 Task: Buy 5 Guide from Cables section under best seller category for shipping address: Cassandra Campbell, 3634 Walton Street, Salt Lake City, Utah 84104, Cell Number 8014200980. Pay from credit card ending with 6010, CVV 682
Action: Mouse moved to (61, 60)
Screenshot: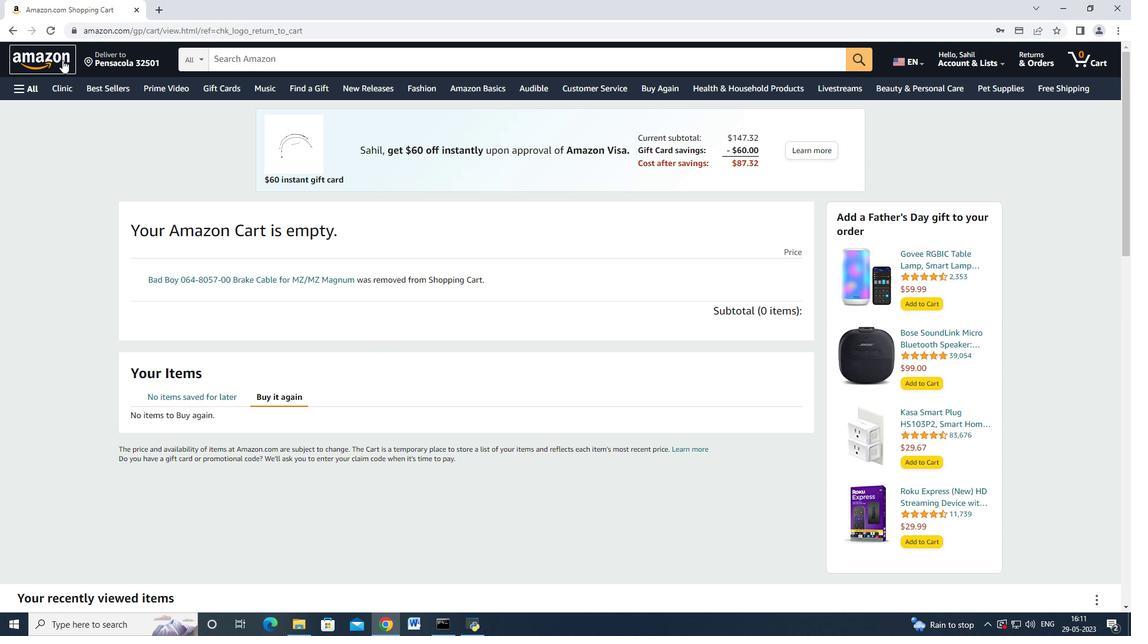 
Action: Mouse pressed left at (61, 60)
Screenshot: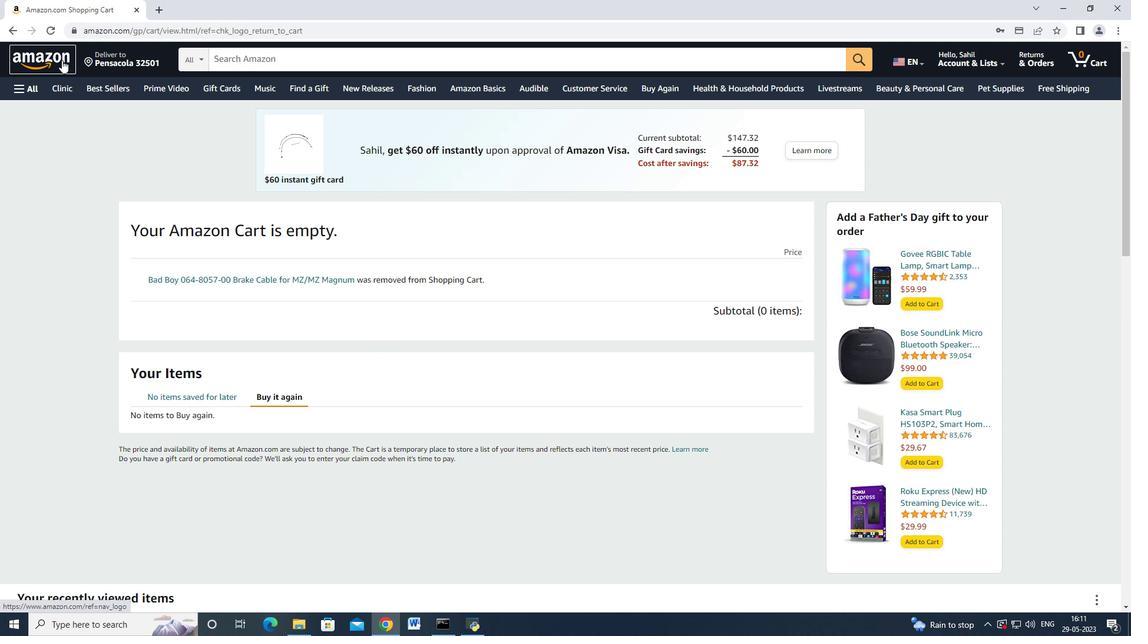 
Action: Mouse moved to (23, 88)
Screenshot: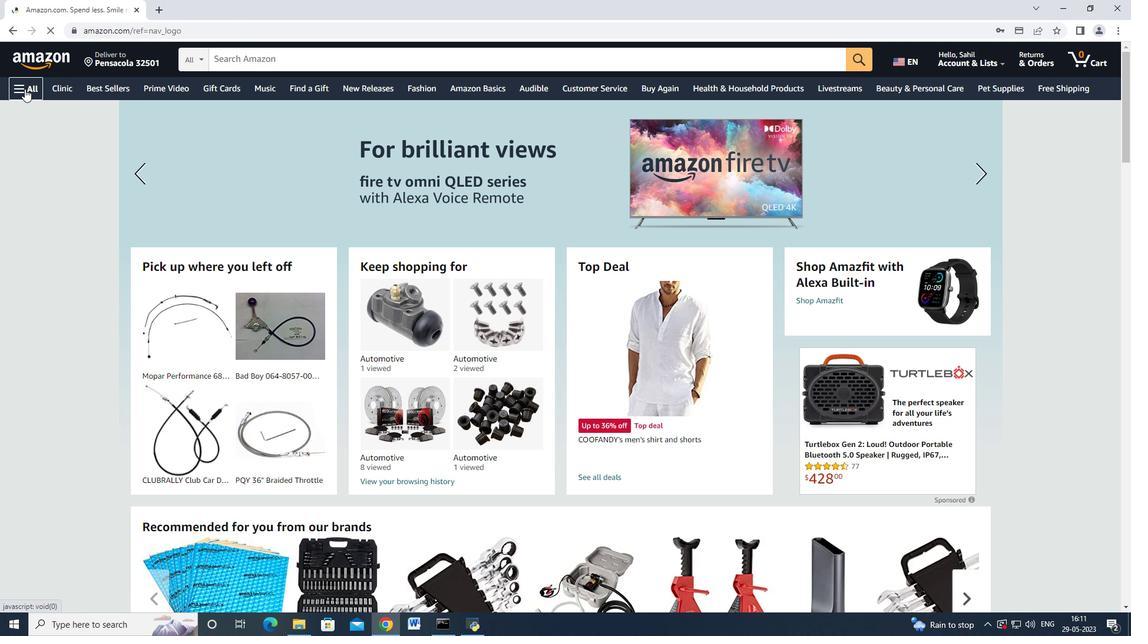 
Action: Mouse pressed left at (23, 88)
Screenshot: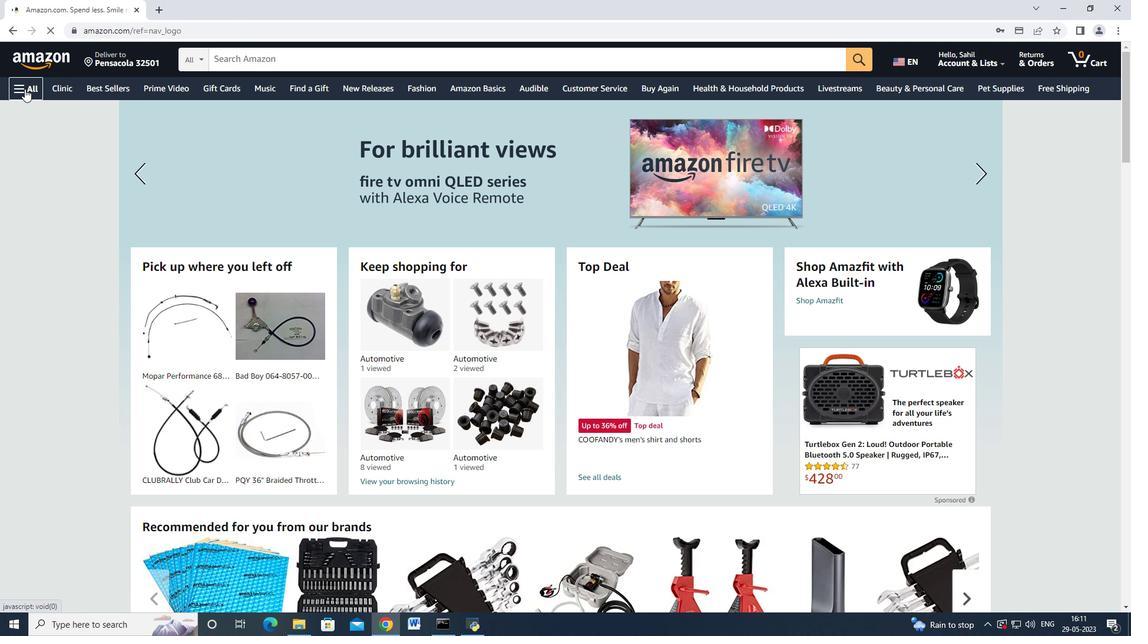 
Action: Mouse moved to (56, 333)
Screenshot: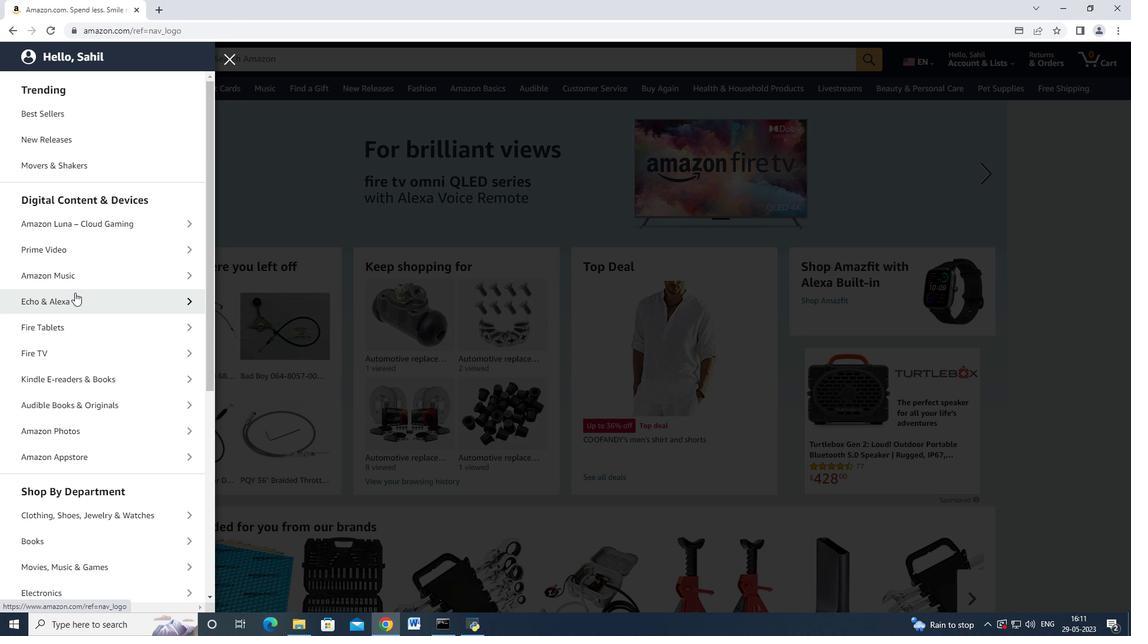 
Action: Mouse scrolled (56, 332) with delta (0, 0)
Screenshot: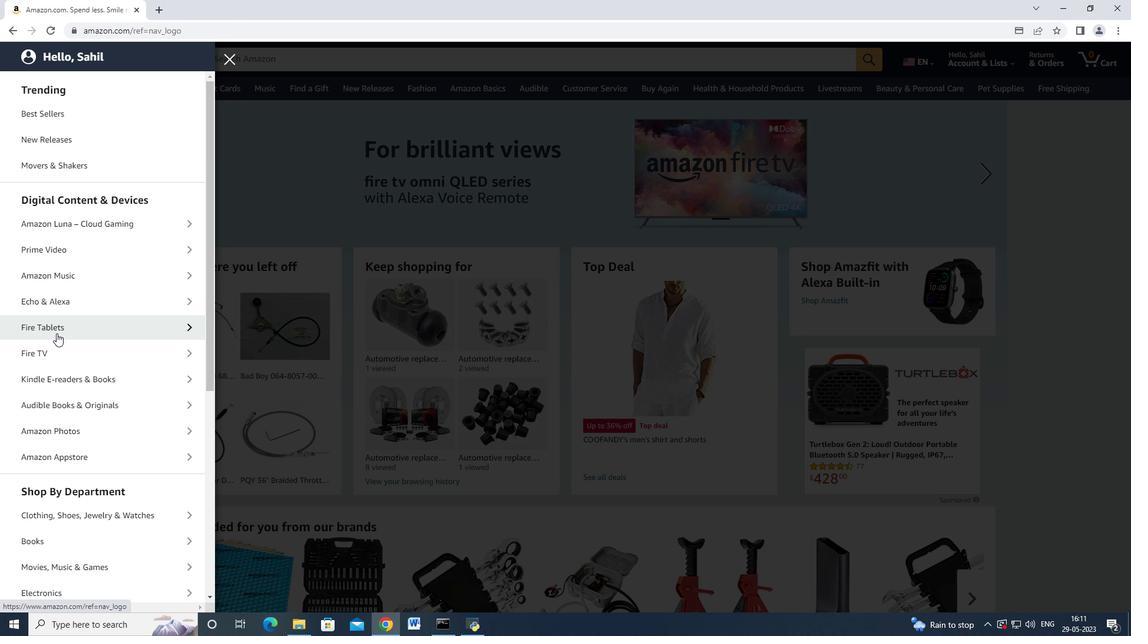 
Action: Mouse scrolled (56, 332) with delta (0, 0)
Screenshot: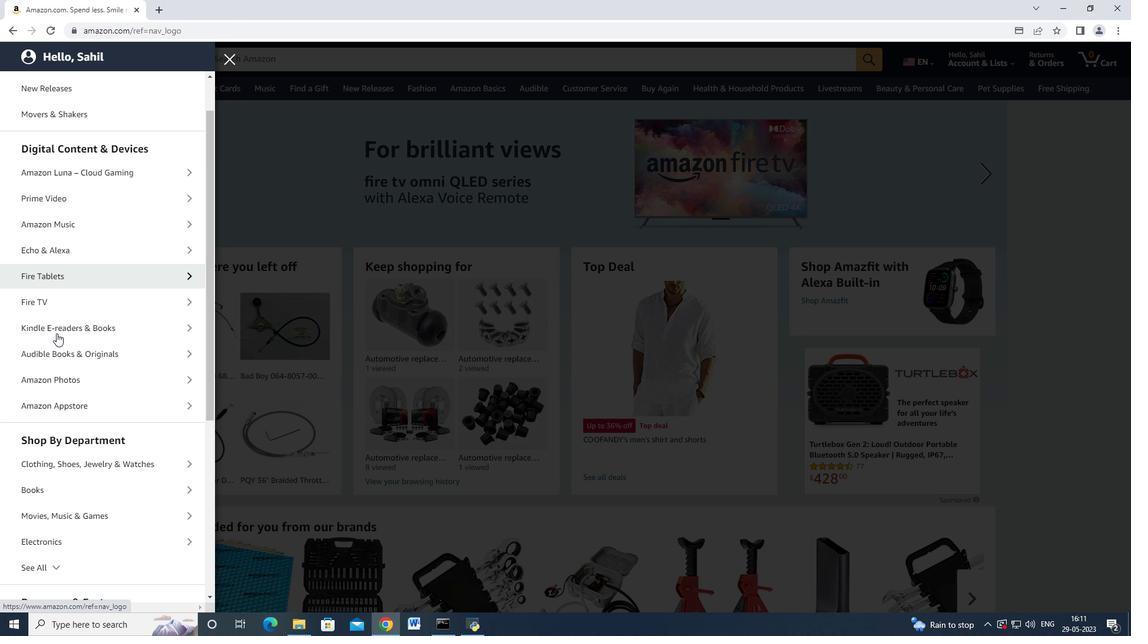 
Action: Mouse scrolled (56, 332) with delta (0, 0)
Screenshot: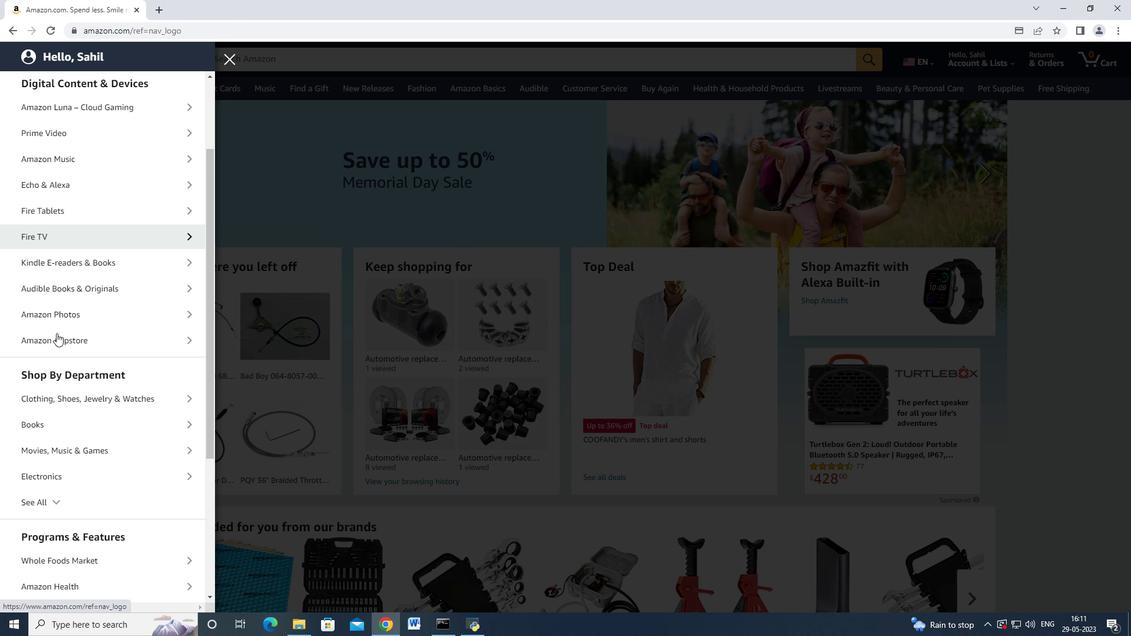 
Action: Mouse moved to (68, 342)
Screenshot: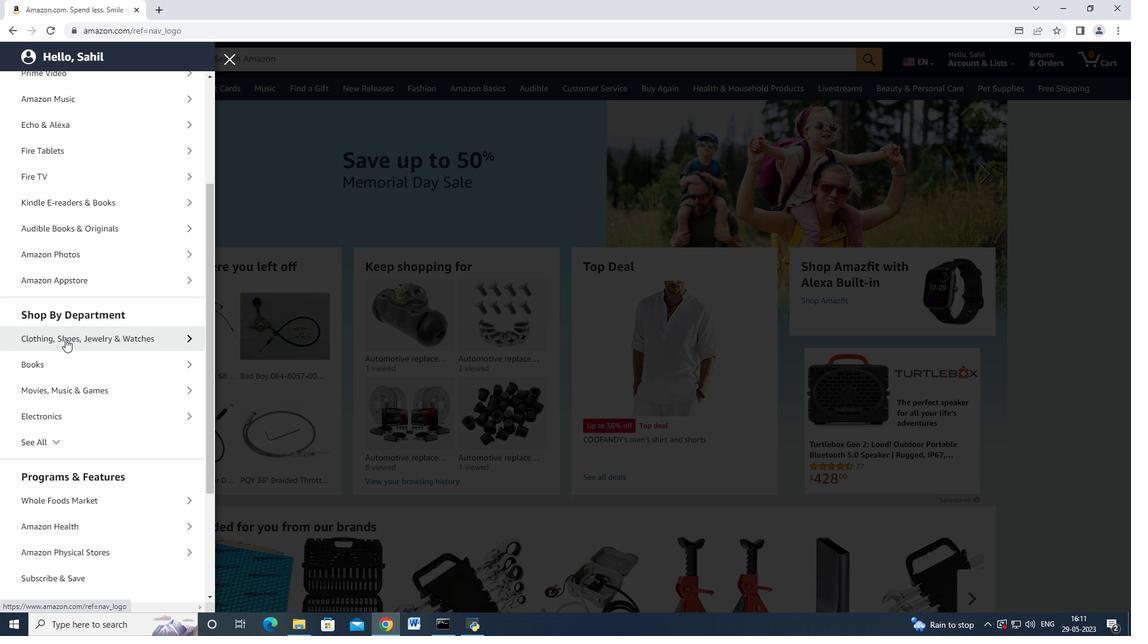 
Action: Mouse scrolled (68, 342) with delta (0, 0)
Screenshot: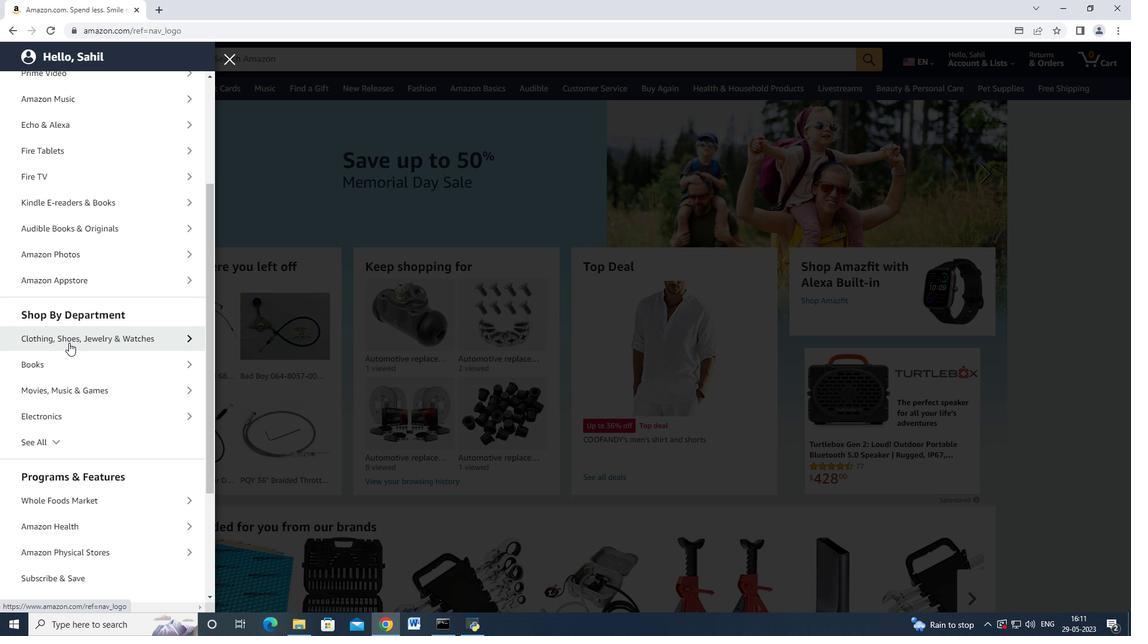 
Action: Mouse moved to (64, 341)
Screenshot: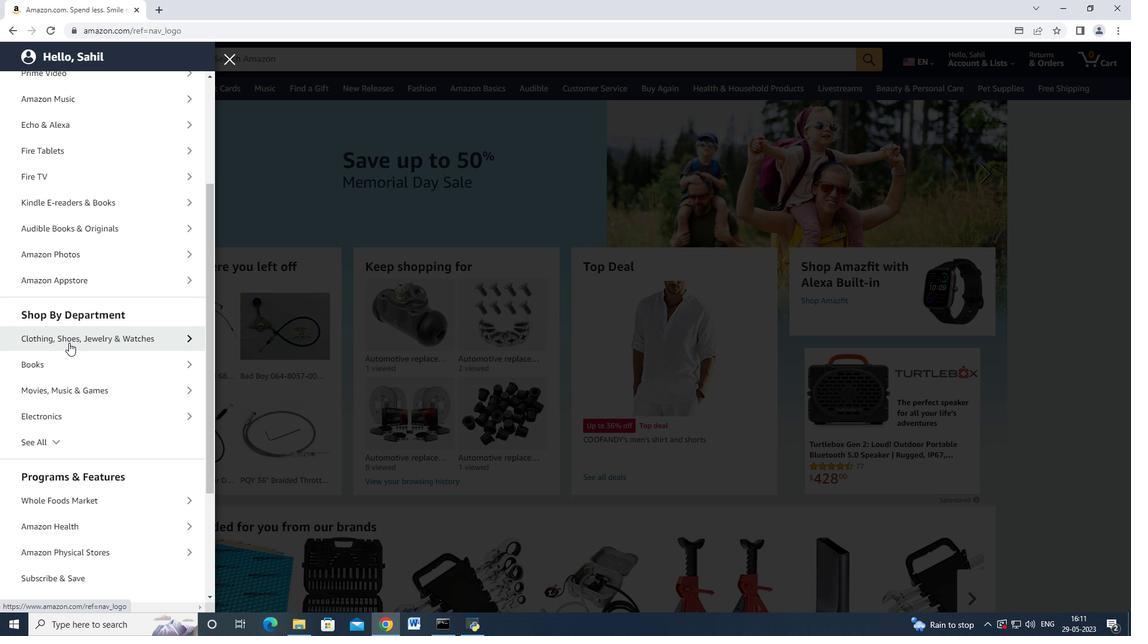
Action: Mouse scrolled (64, 340) with delta (0, 0)
Screenshot: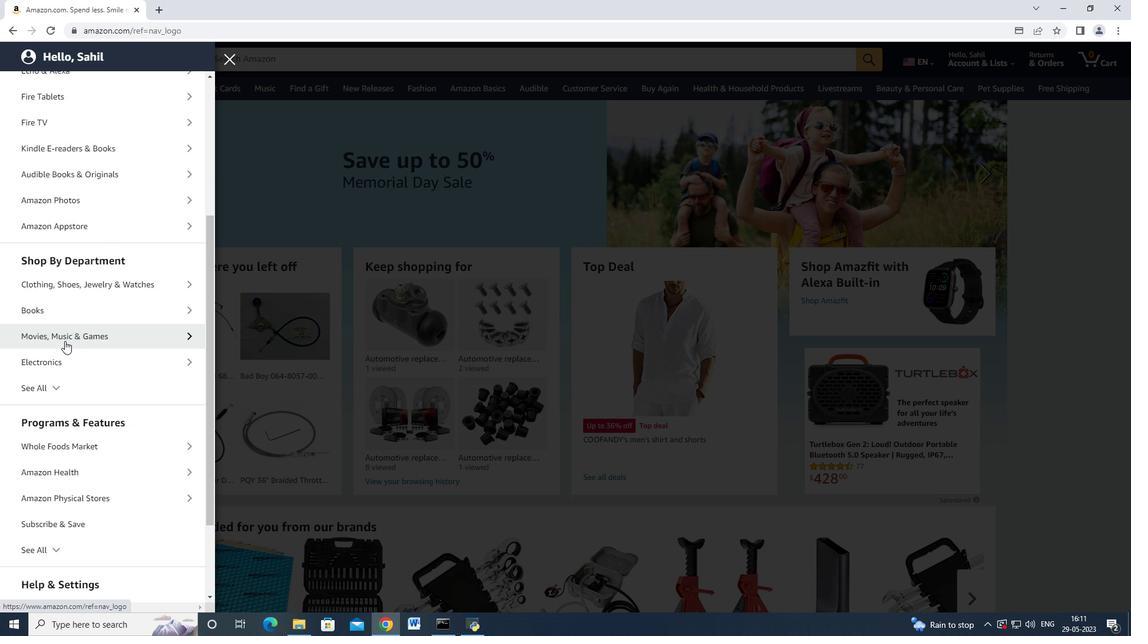 
Action: Mouse scrolled (64, 340) with delta (0, 0)
Screenshot: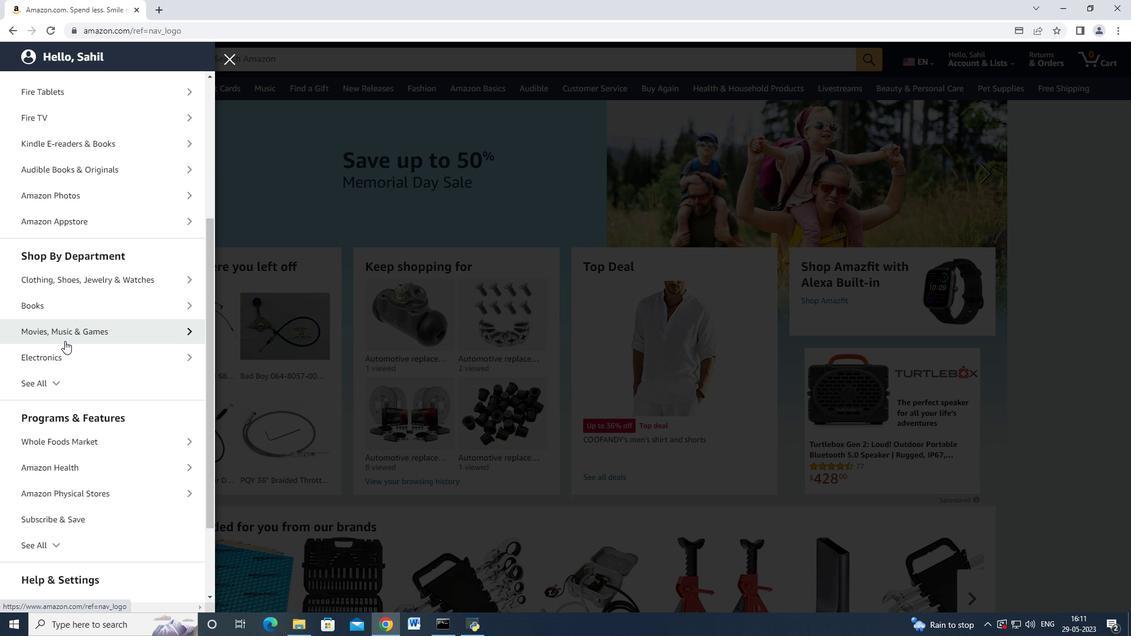 
Action: Mouse moved to (62, 339)
Screenshot: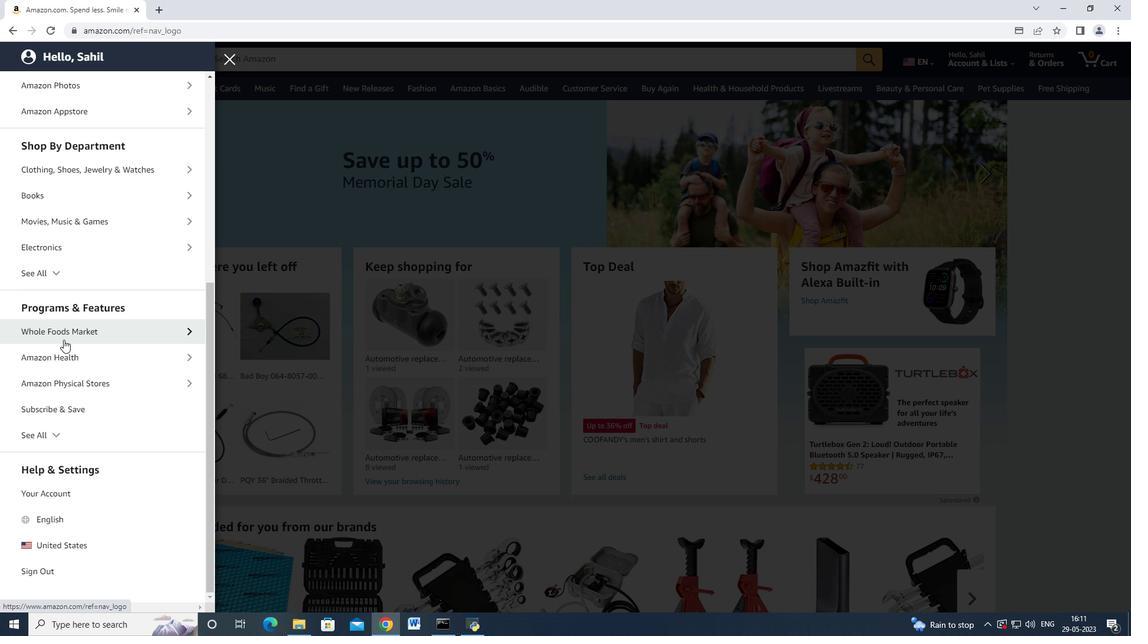 
Action: Mouse scrolled (62, 339) with delta (0, 0)
Screenshot: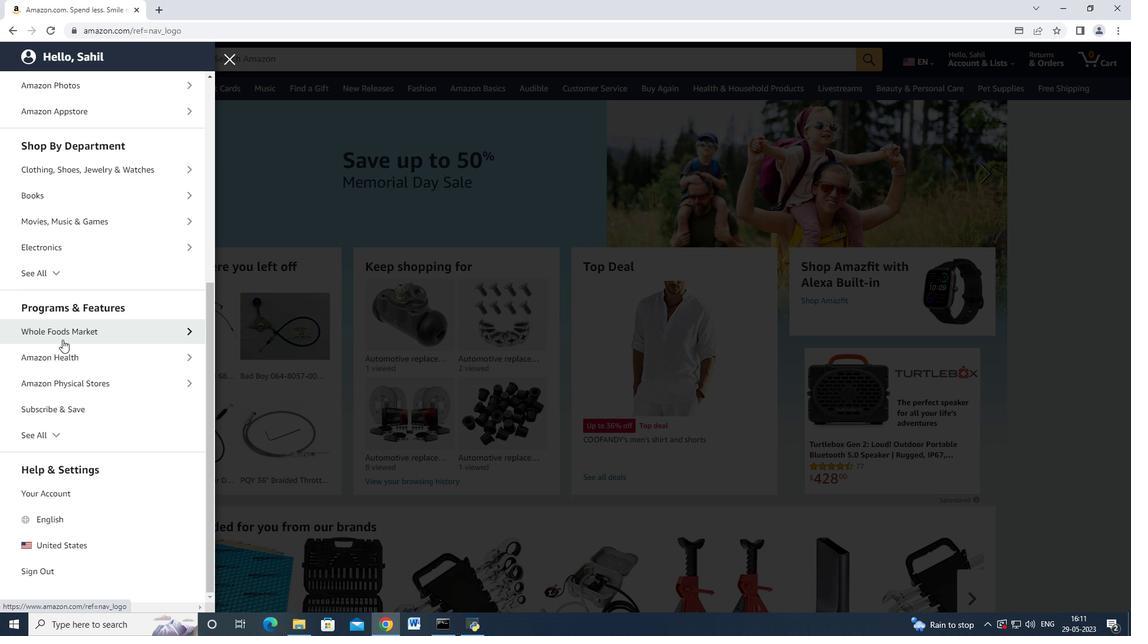 
Action: Mouse moved to (70, 275)
Screenshot: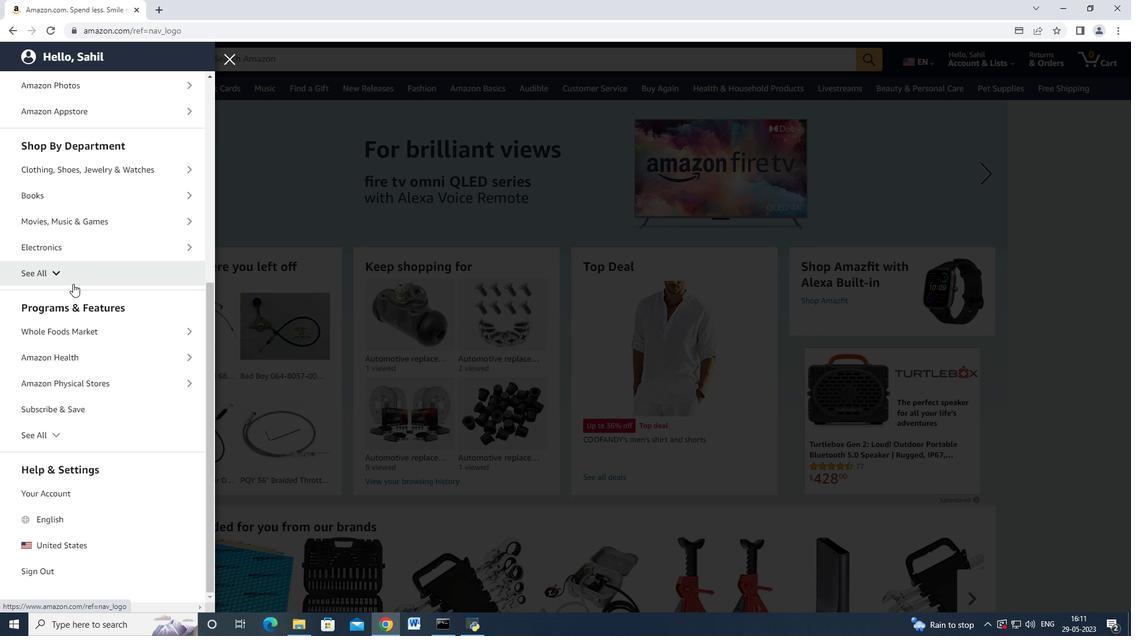 
Action: Mouse pressed left at (70, 275)
Screenshot: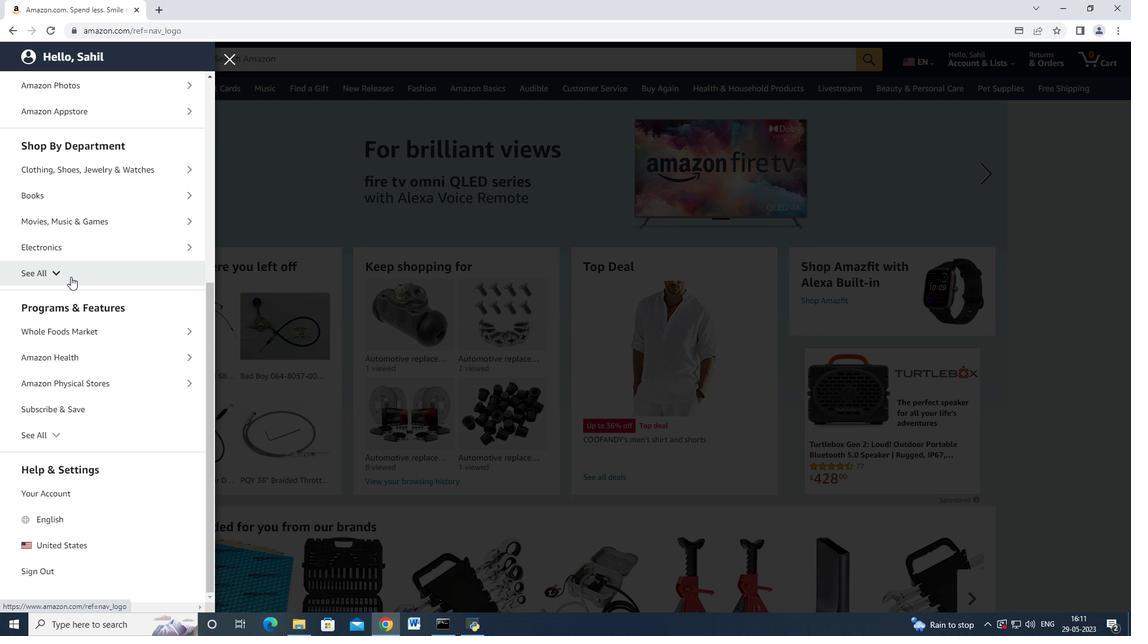 
Action: Mouse moved to (73, 414)
Screenshot: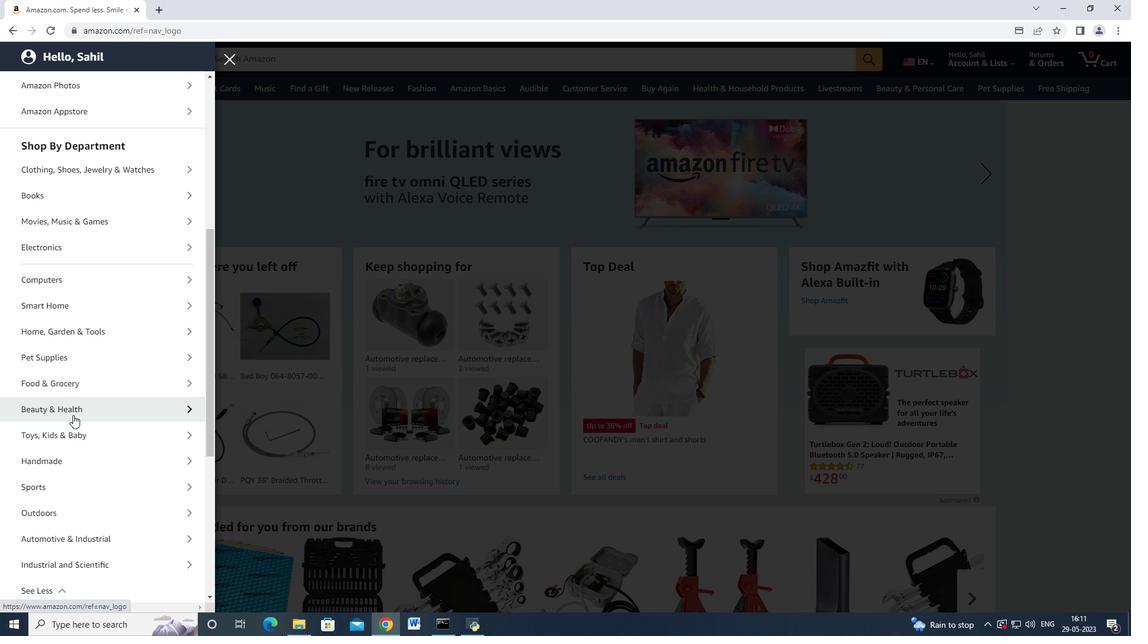 
Action: Mouse scrolled (73, 414) with delta (0, 0)
Screenshot: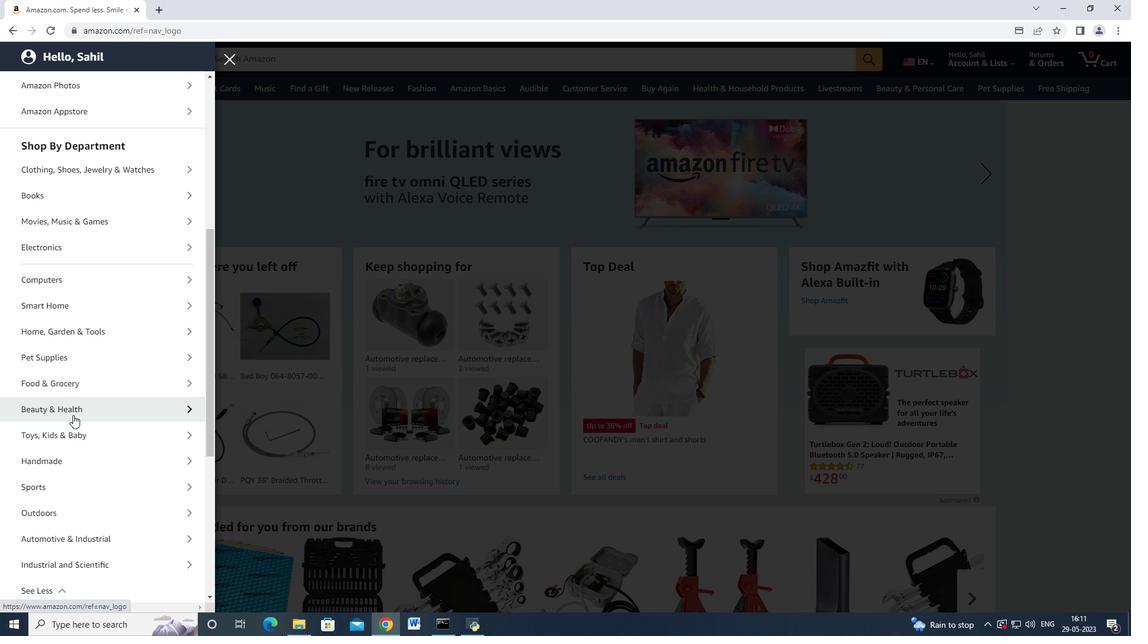 
Action: Mouse scrolled (73, 414) with delta (0, 0)
Screenshot: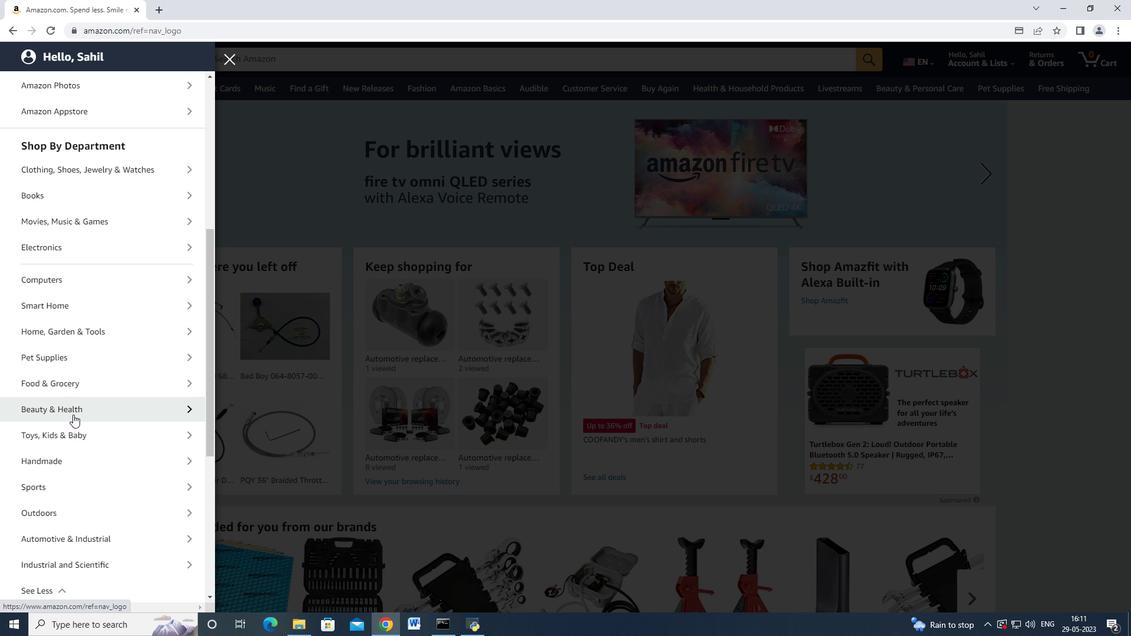 
Action: Mouse moved to (76, 415)
Screenshot: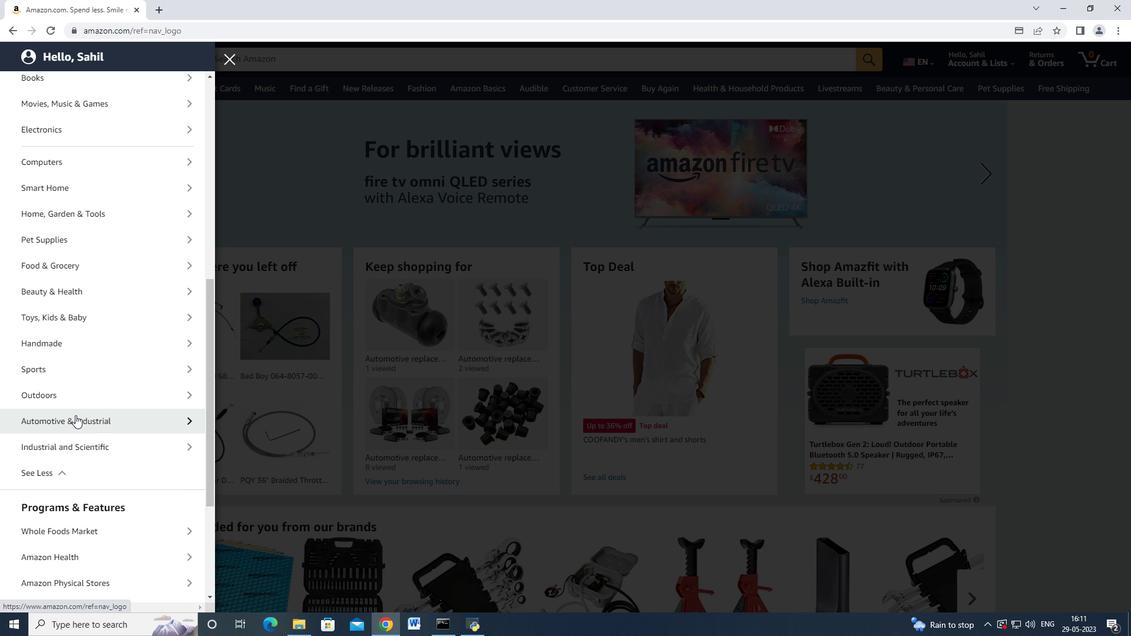 
Action: Mouse pressed left at (76, 415)
Screenshot: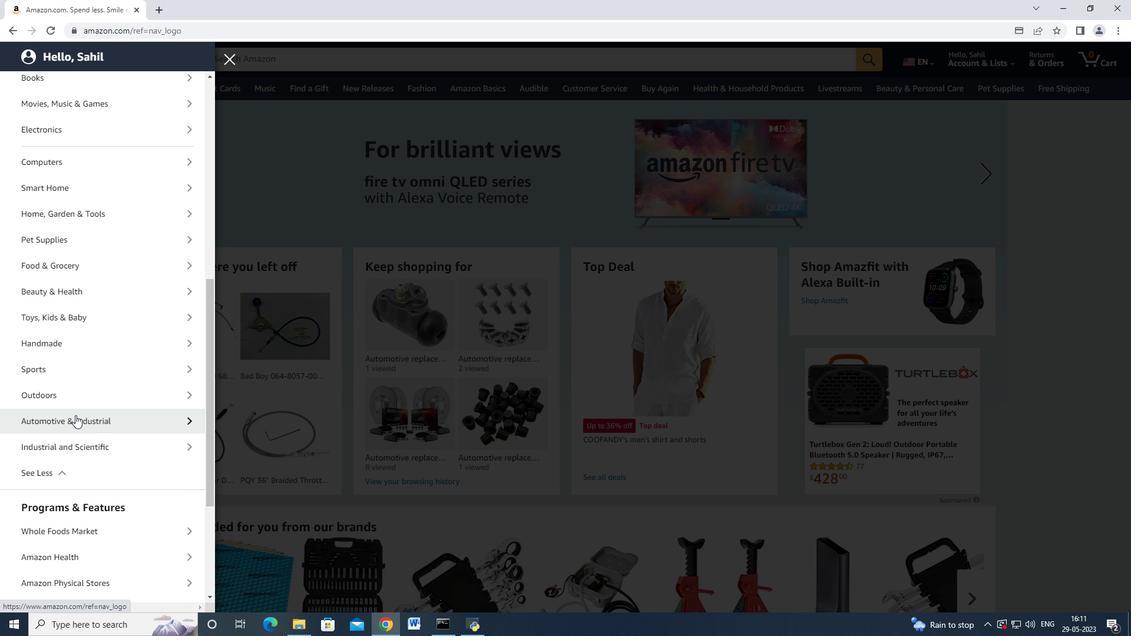 
Action: Mouse moved to (130, 147)
Screenshot: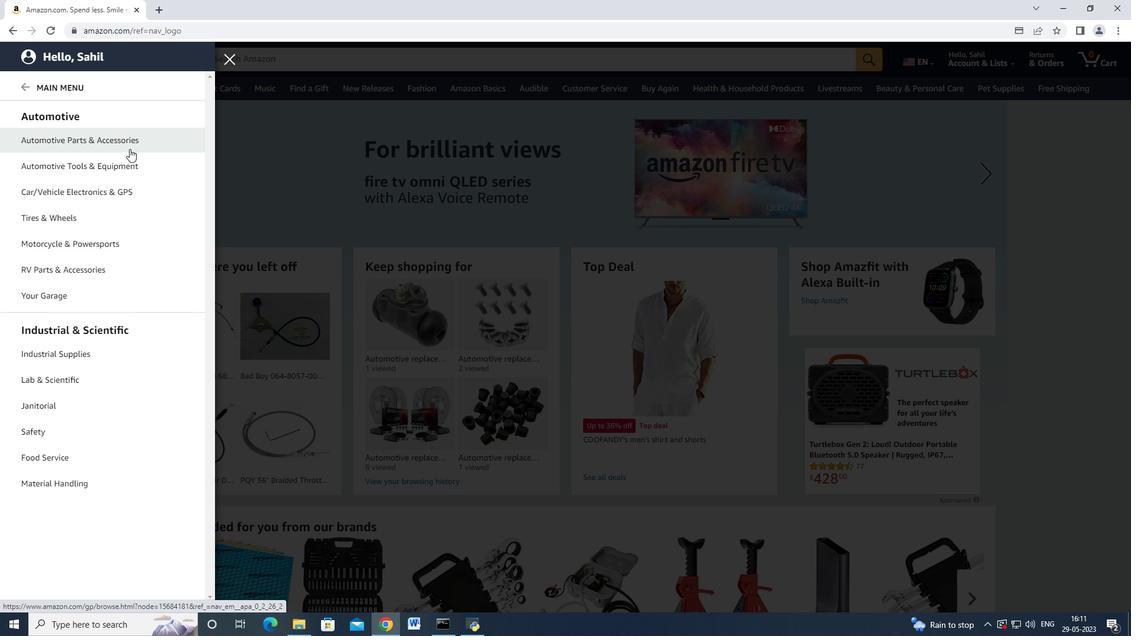 
Action: Mouse pressed left at (130, 147)
Screenshot: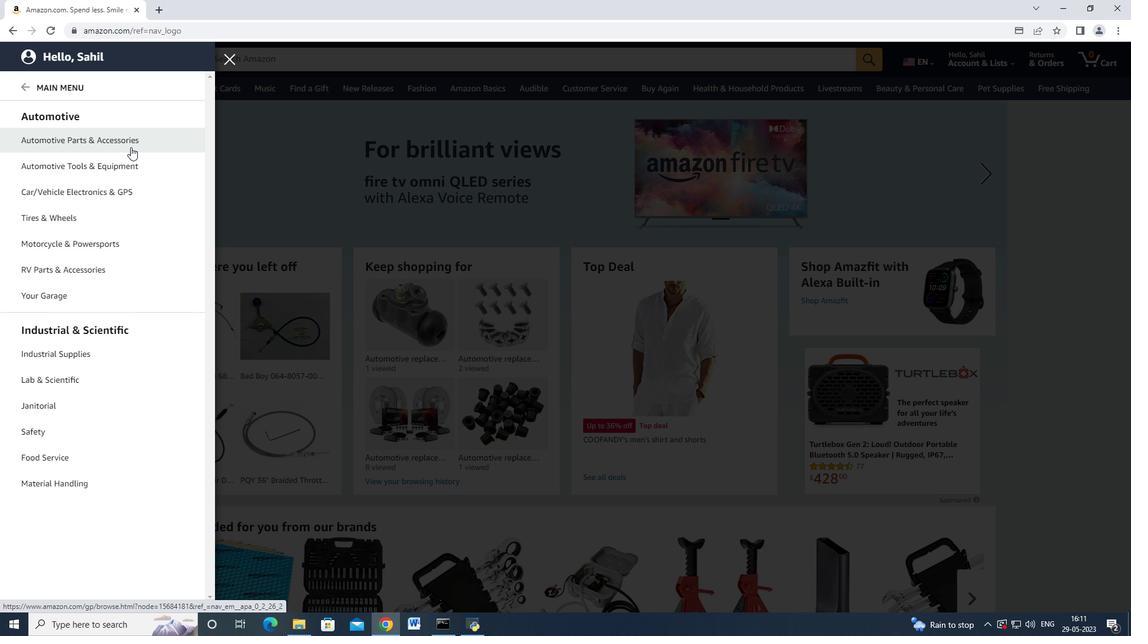
Action: Mouse moved to (205, 118)
Screenshot: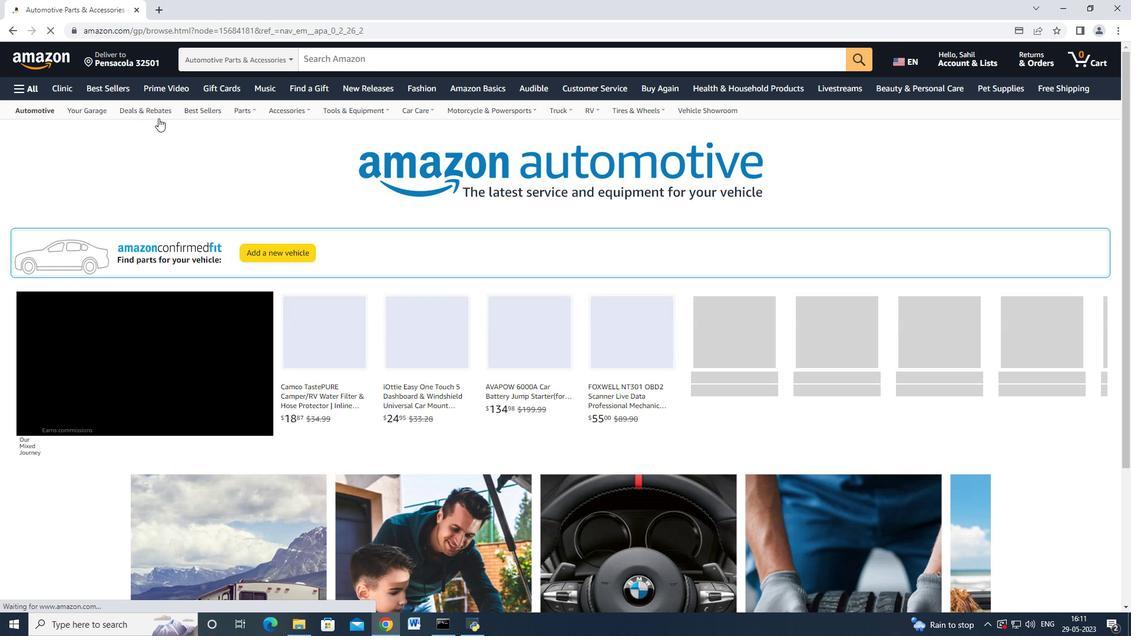
Action: Mouse pressed left at (205, 118)
Screenshot: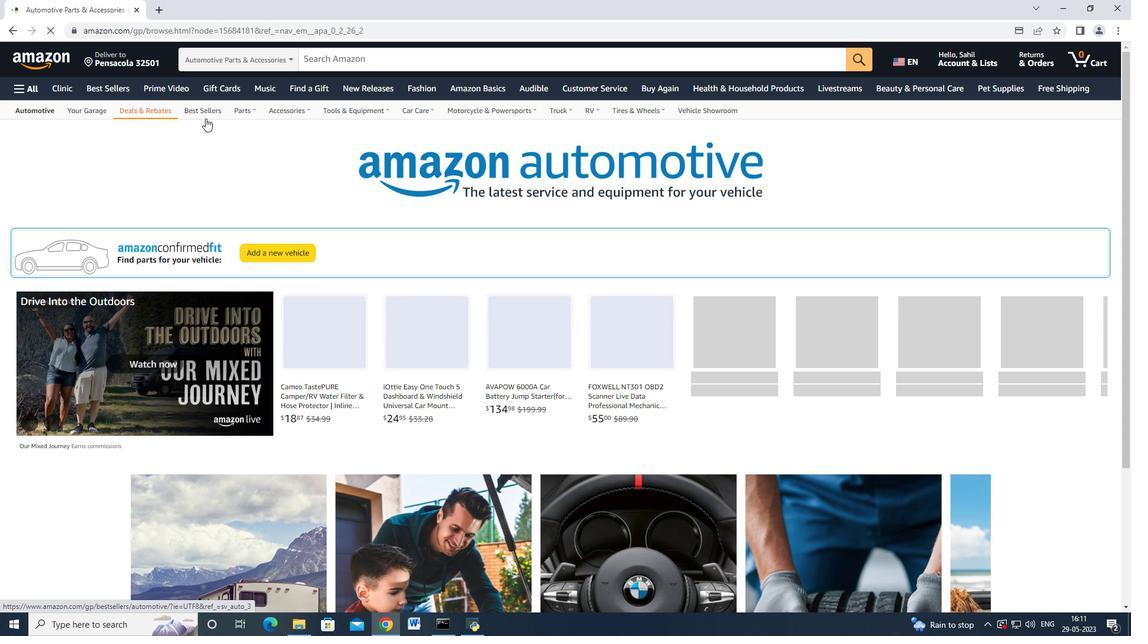 
Action: Mouse moved to (83, 374)
Screenshot: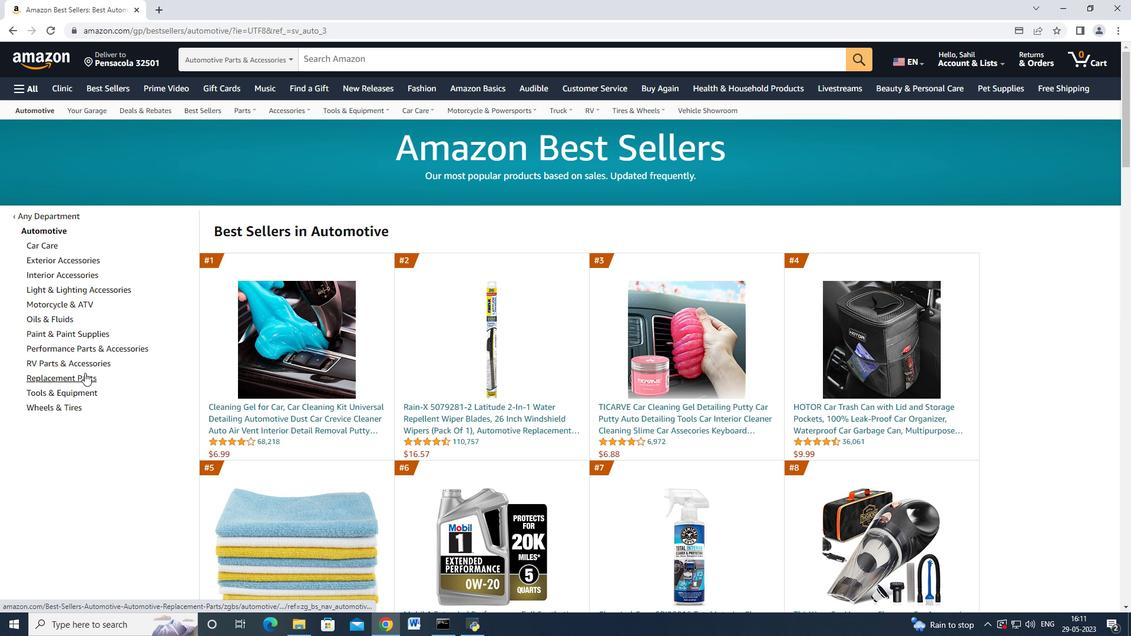 
Action: Mouse pressed left at (83, 374)
Screenshot: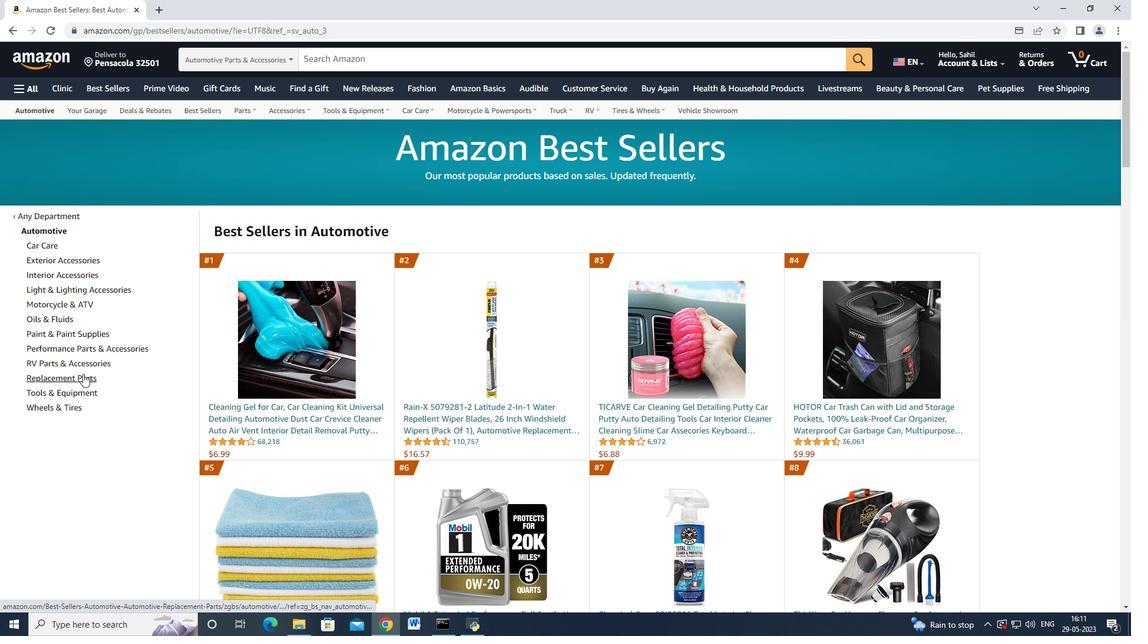 
Action: Mouse moved to (75, 316)
Screenshot: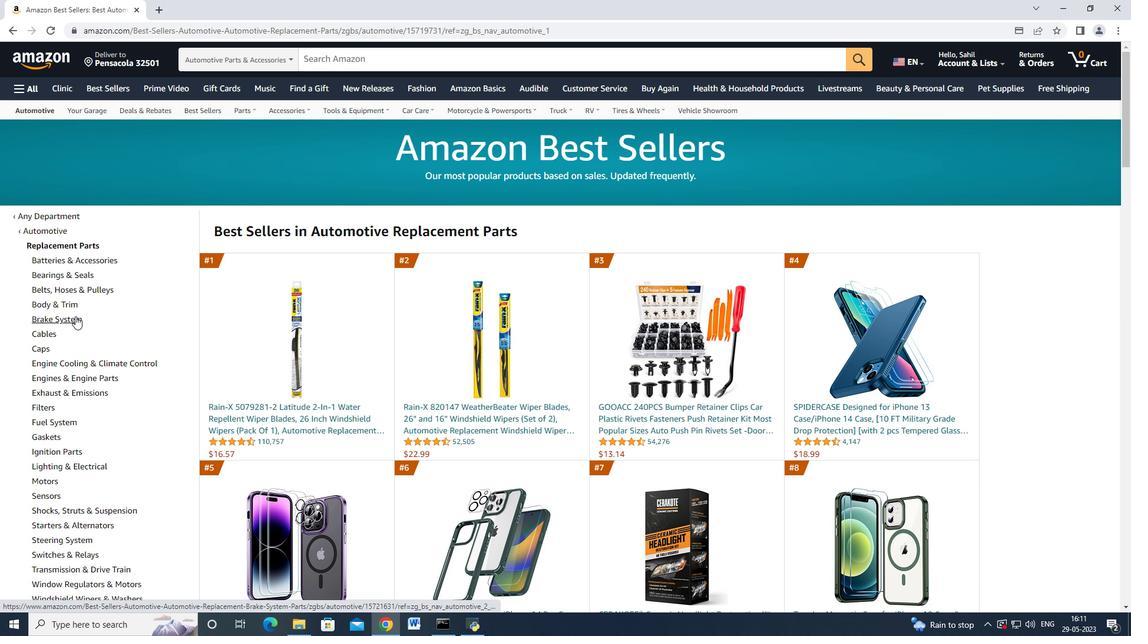 
Action: Mouse pressed left at (75, 316)
Screenshot: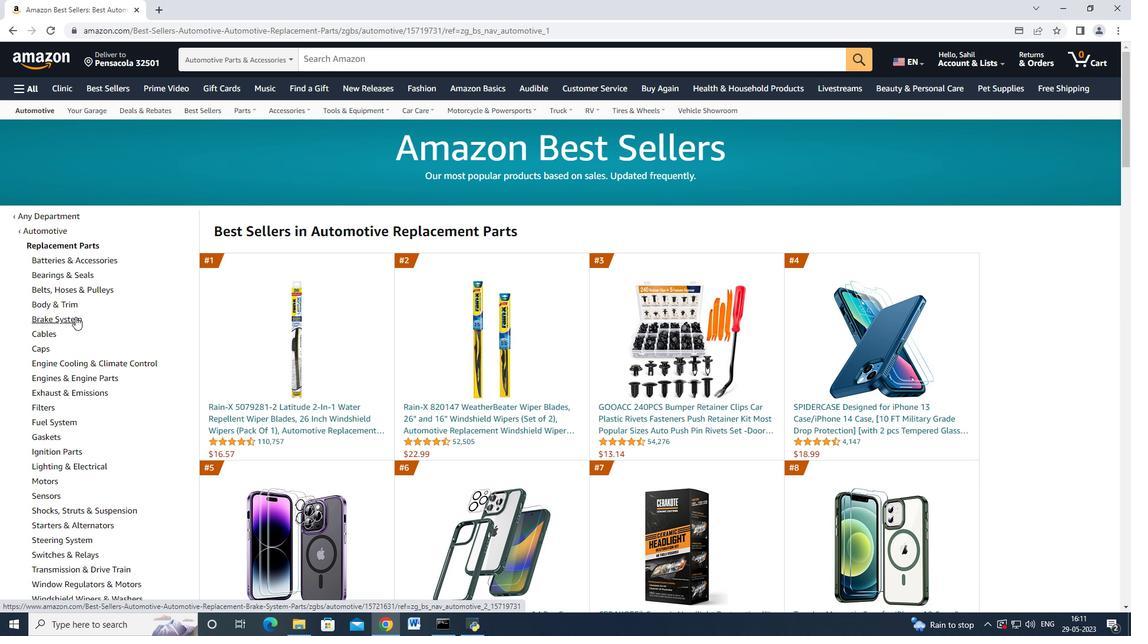 
Action: Mouse moved to (52, 427)
Screenshot: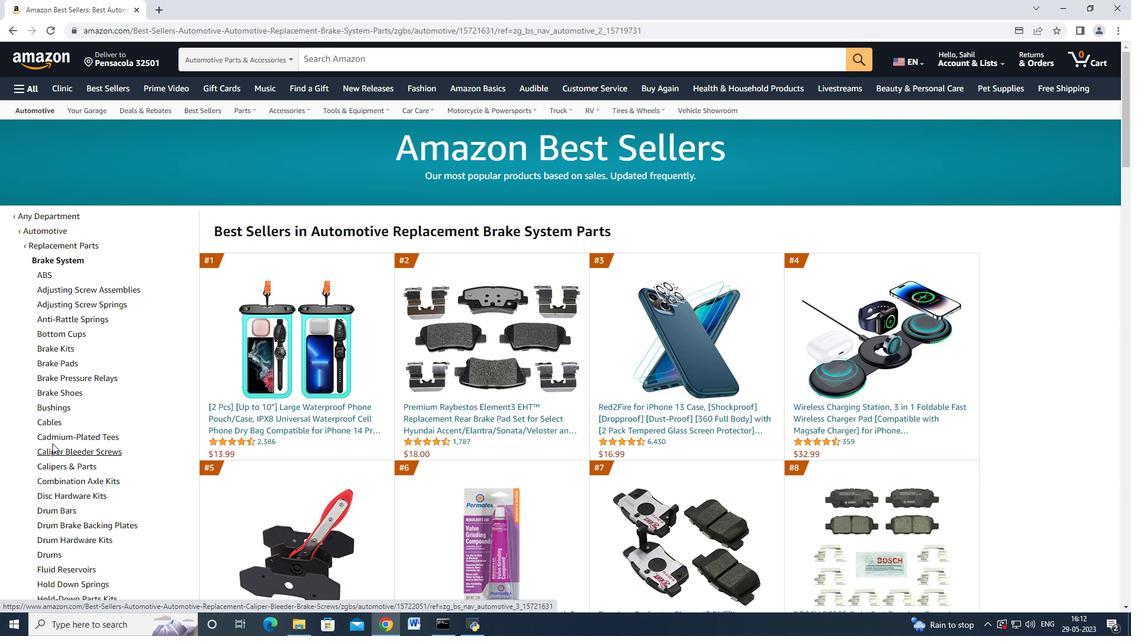 
Action: Mouse pressed left at (52, 427)
Screenshot: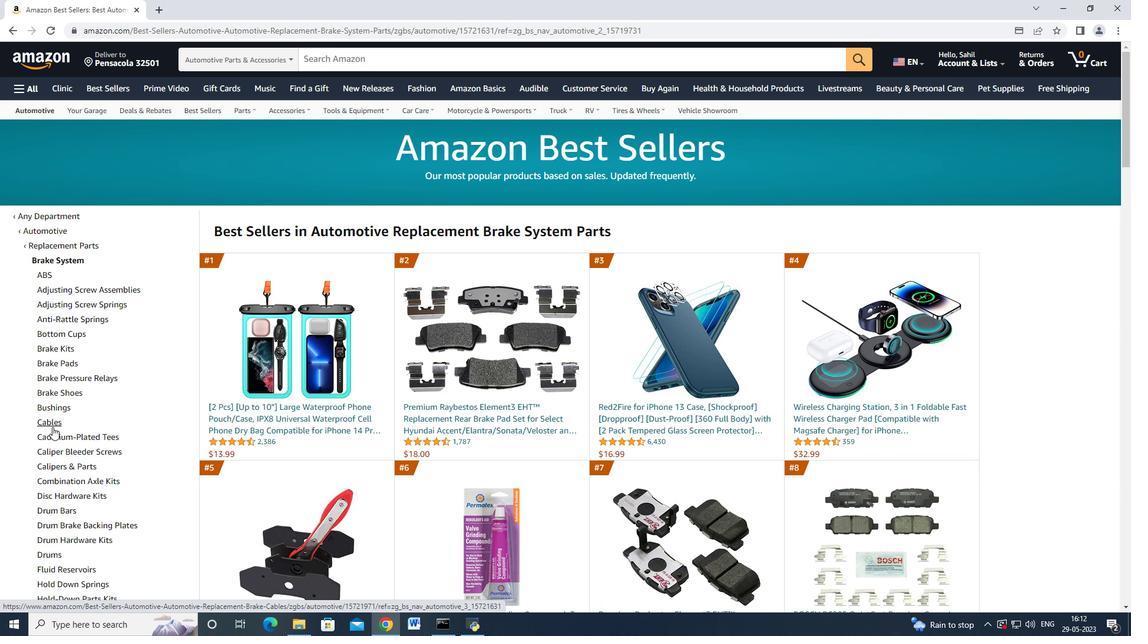 
Action: Mouse moved to (62, 301)
Screenshot: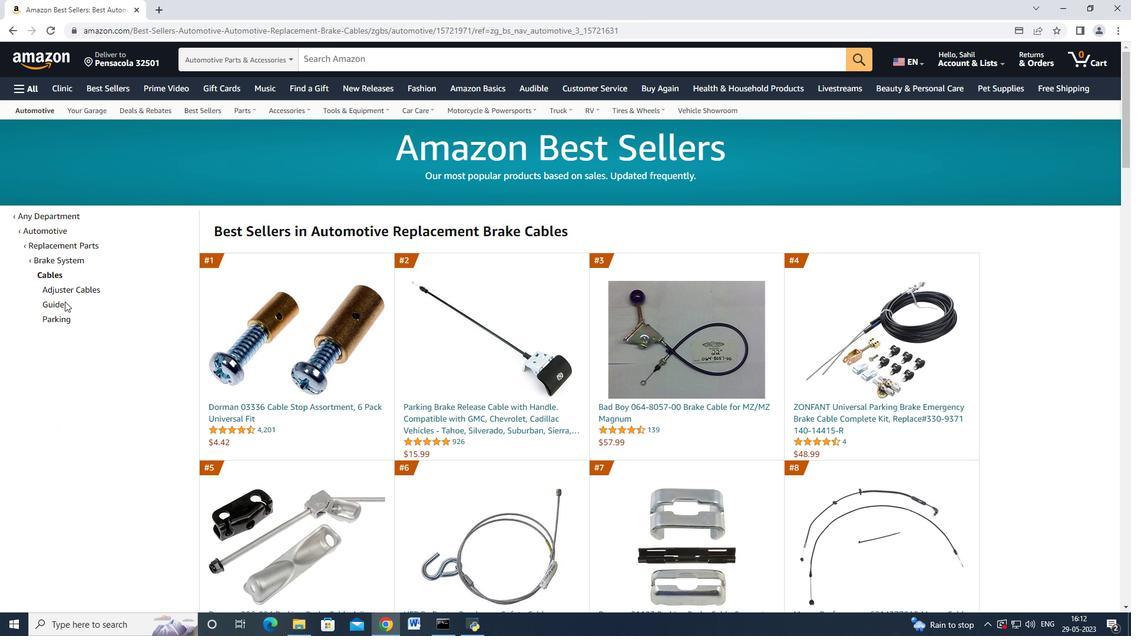 
Action: Mouse pressed left at (62, 301)
Screenshot: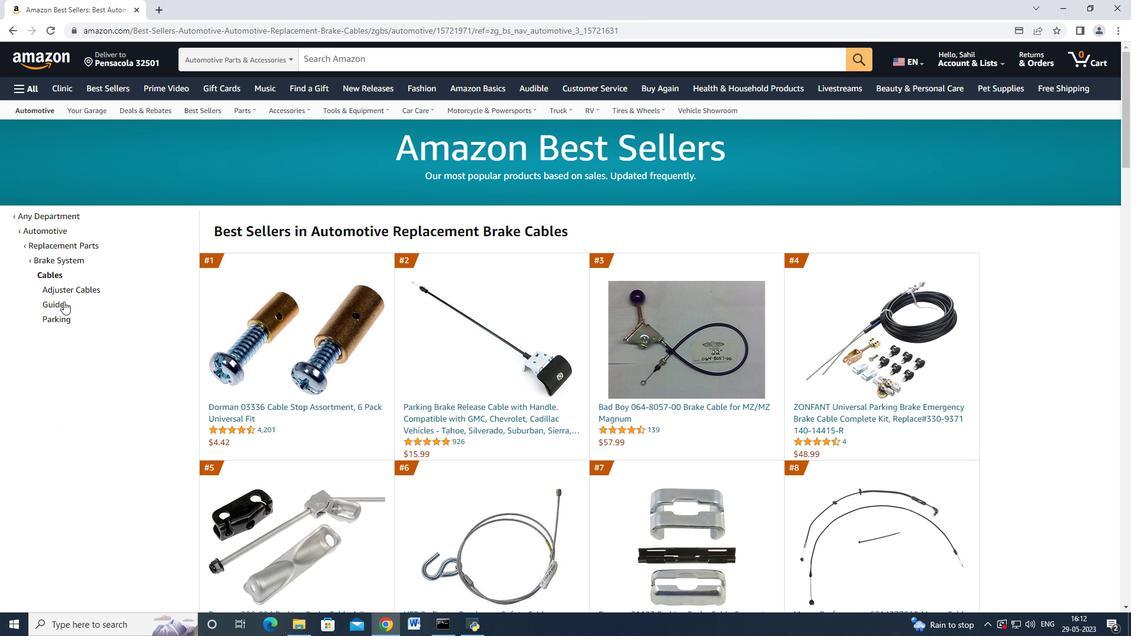 
Action: Mouse moved to (639, 410)
Screenshot: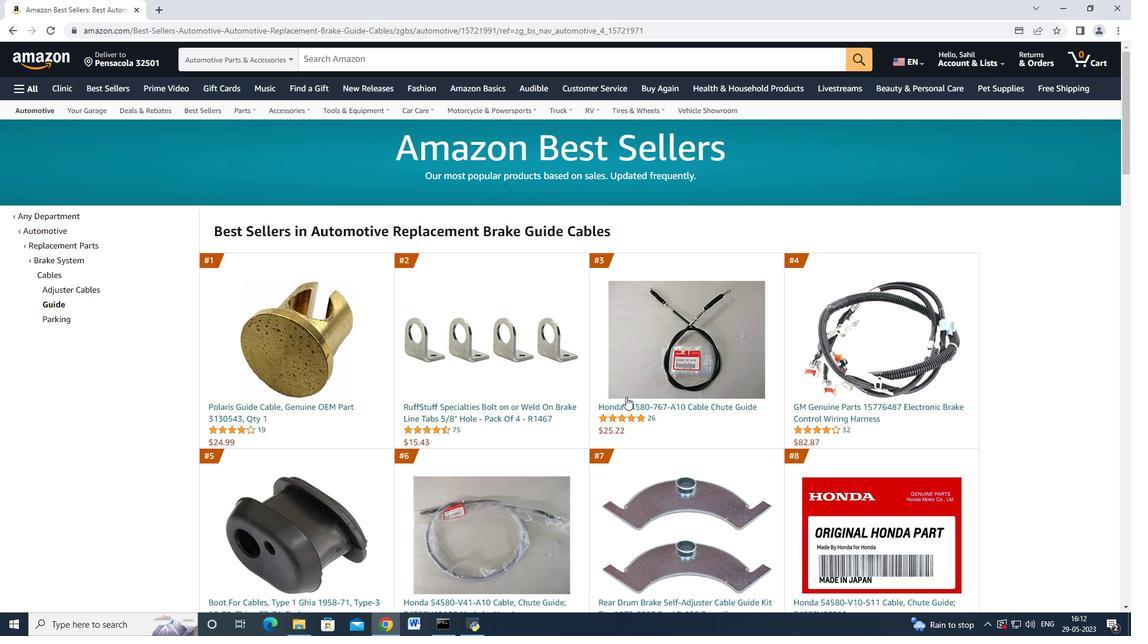 
Action: Mouse pressed left at (639, 410)
Screenshot: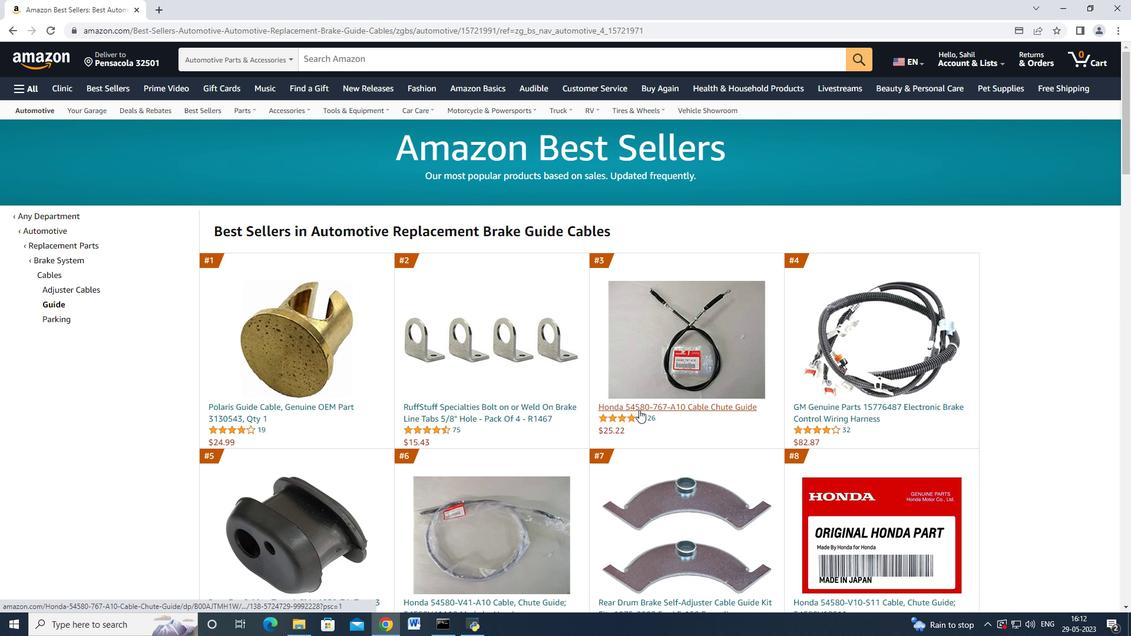 
Action: Mouse moved to (881, 282)
Screenshot: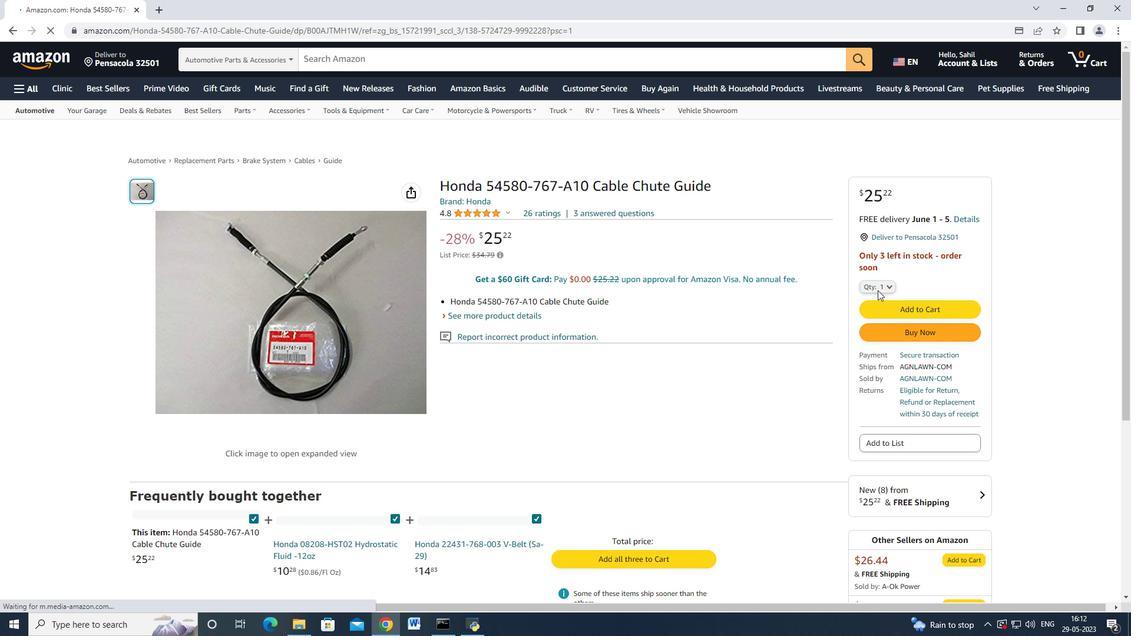 
Action: Mouse pressed left at (881, 282)
Screenshot: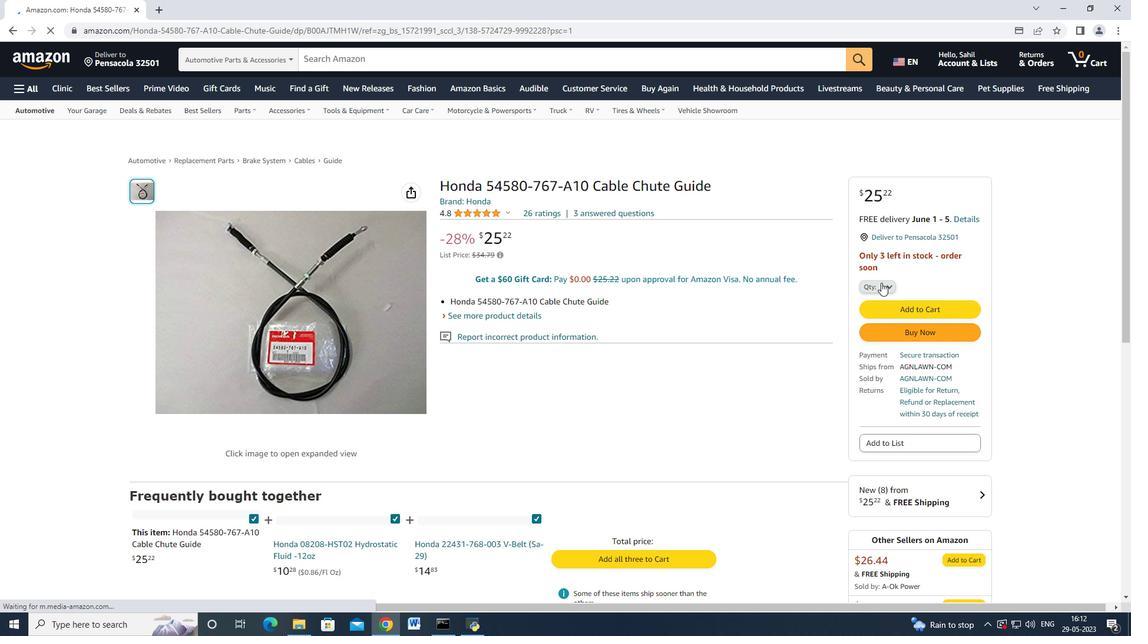 
Action: Mouse moved to (872, 324)
Screenshot: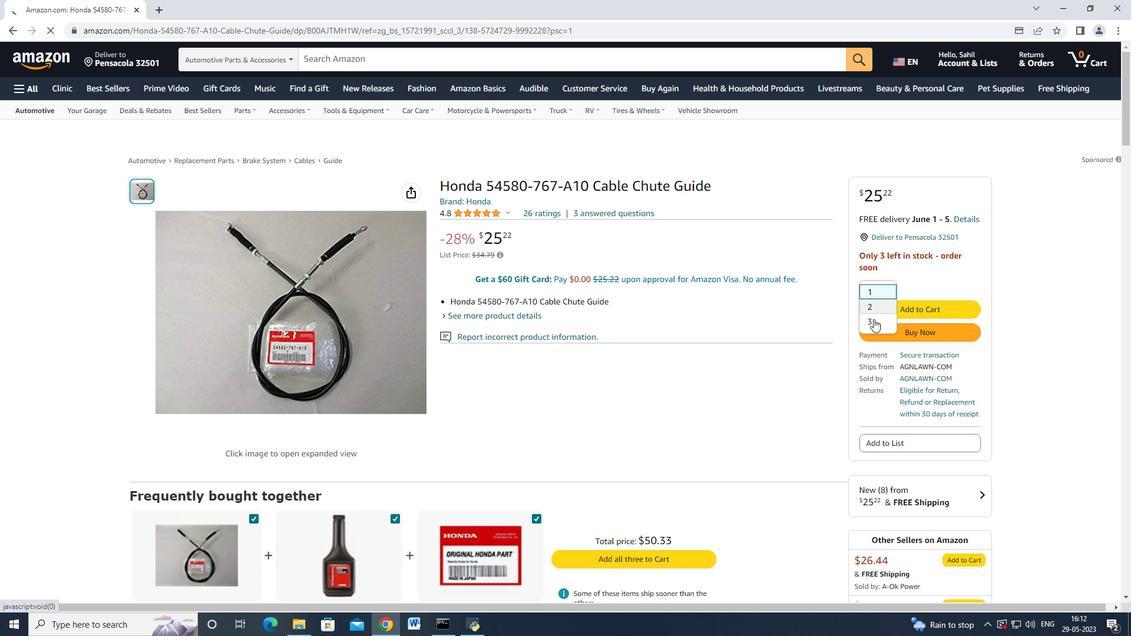 
Action: Mouse pressed left at (872, 324)
Screenshot: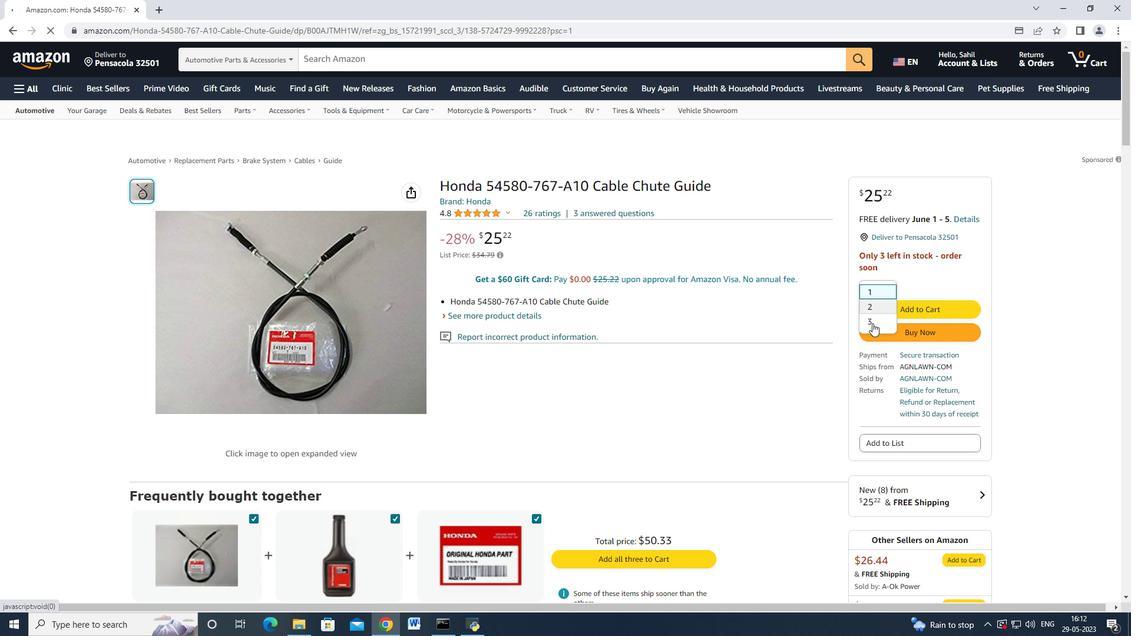 
Action: Mouse moved to (894, 310)
Screenshot: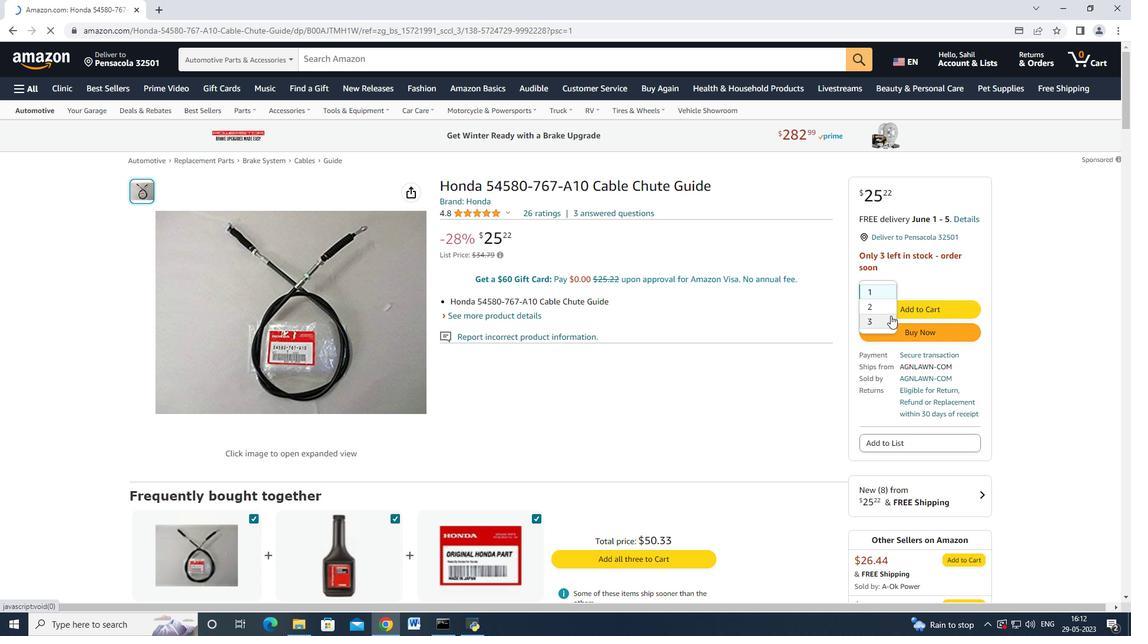 
Action: Mouse pressed left at (894, 310)
Screenshot: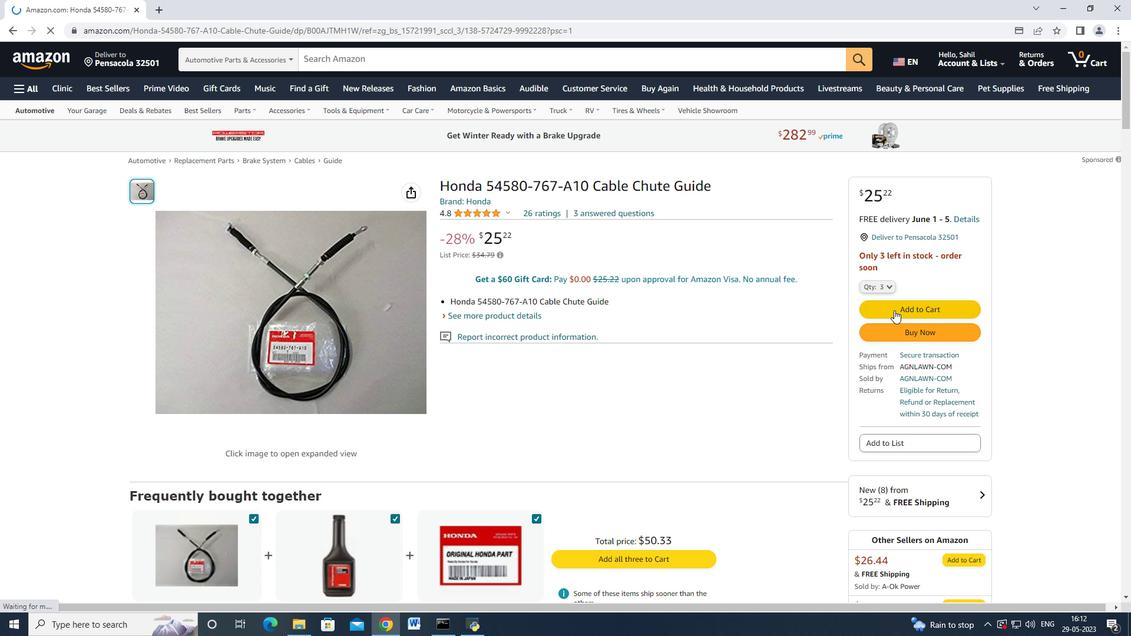 
Action: Mouse moved to (5, 25)
Screenshot: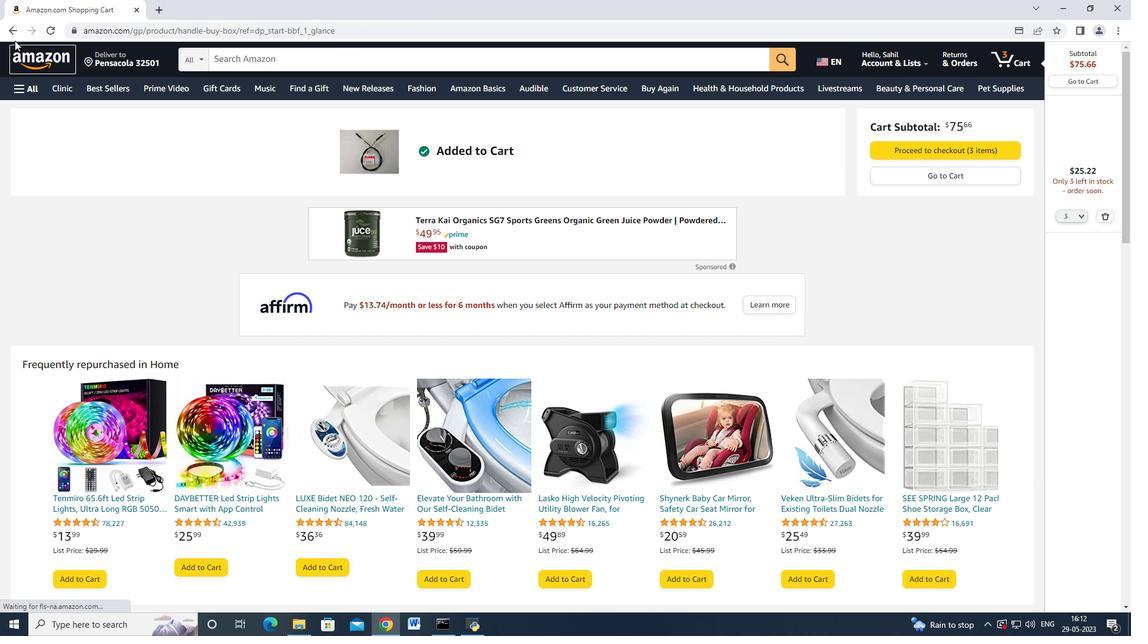 
Action: Mouse pressed left at (5, 25)
Screenshot: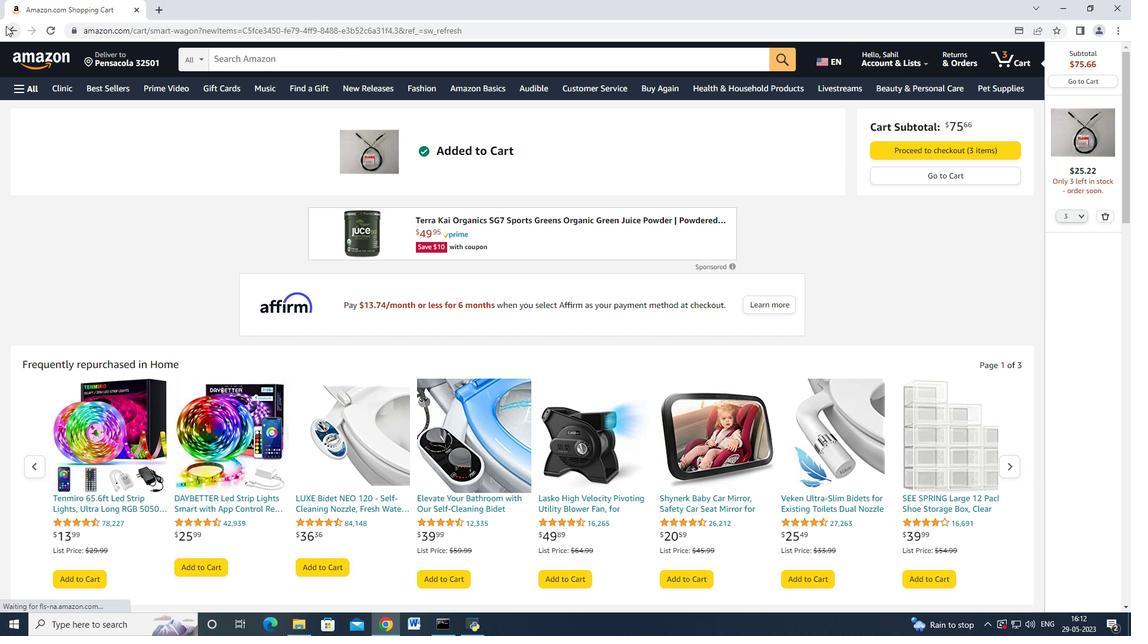 
Action: Mouse pressed left at (5, 25)
Screenshot: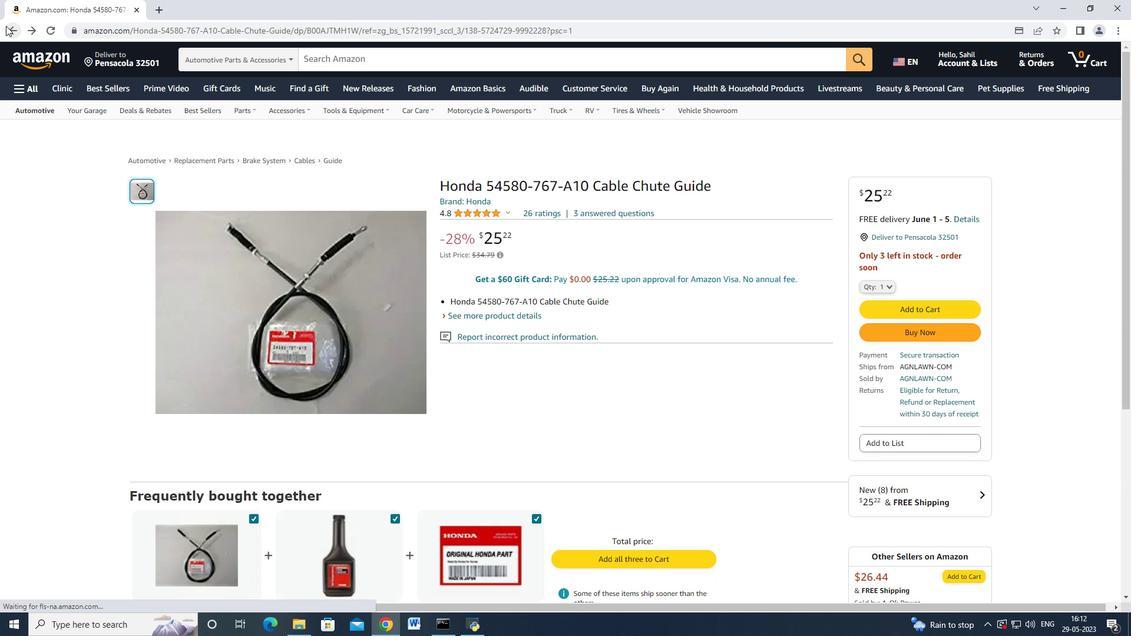 
Action: Mouse moved to (329, 409)
Screenshot: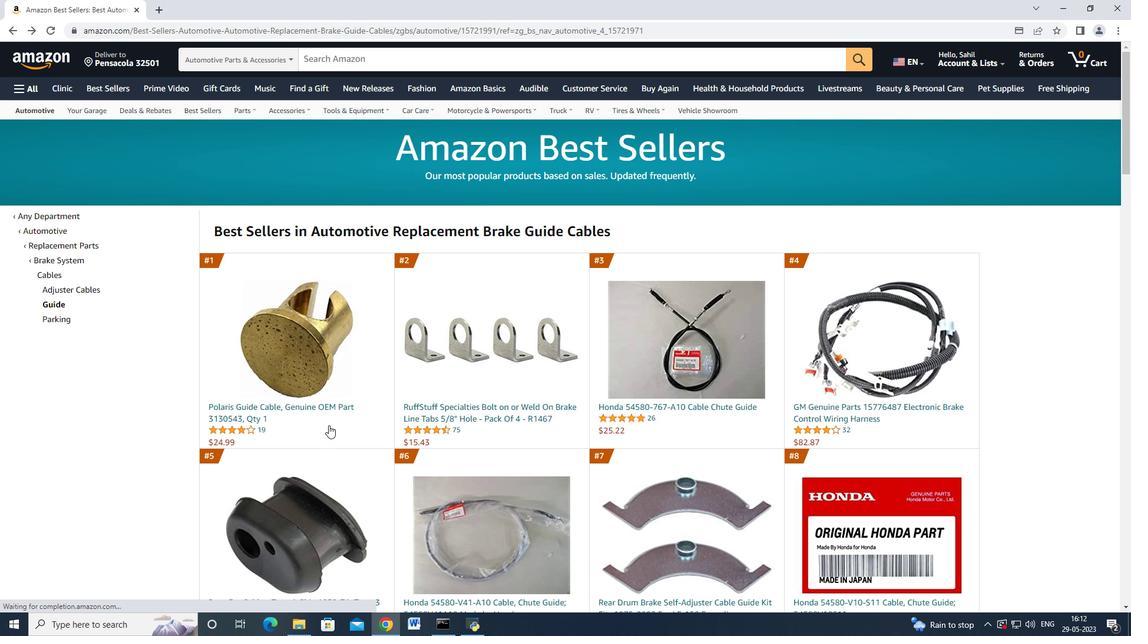 
Action: Mouse pressed left at (329, 409)
Screenshot: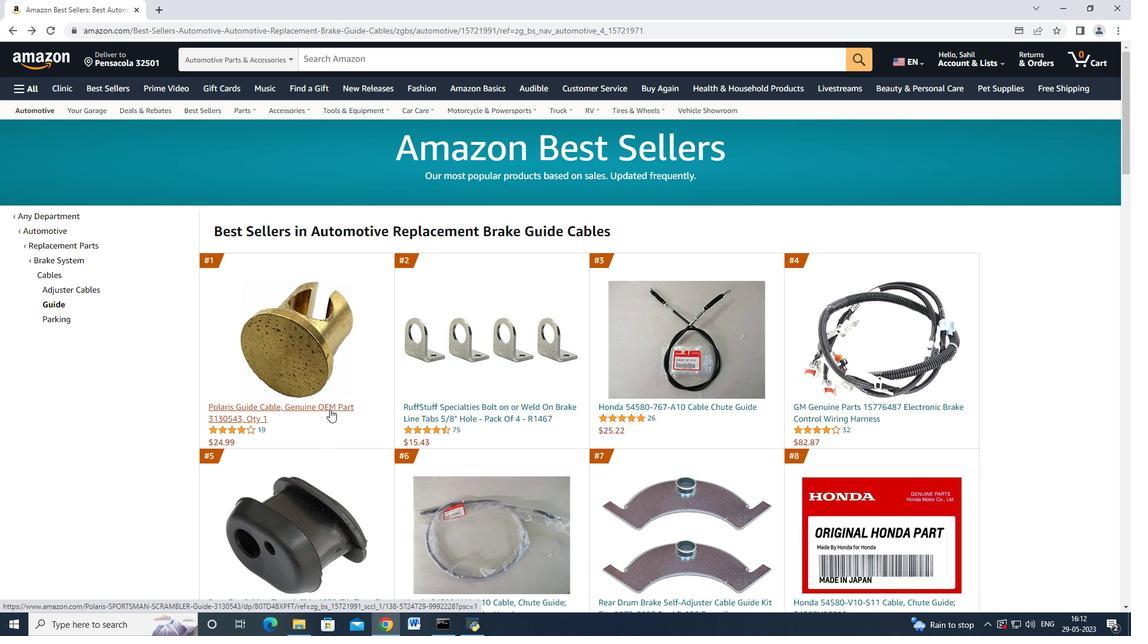 
Action: Mouse moved to (827, 327)
Screenshot: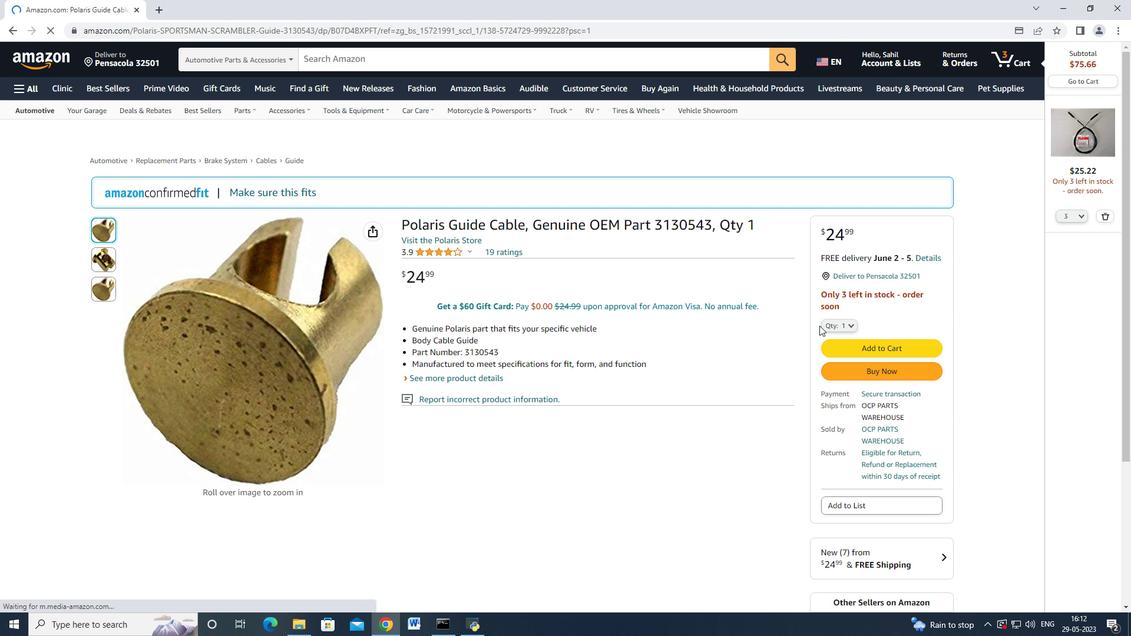
Action: Mouse pressed left at (827, 327)
Screenshot: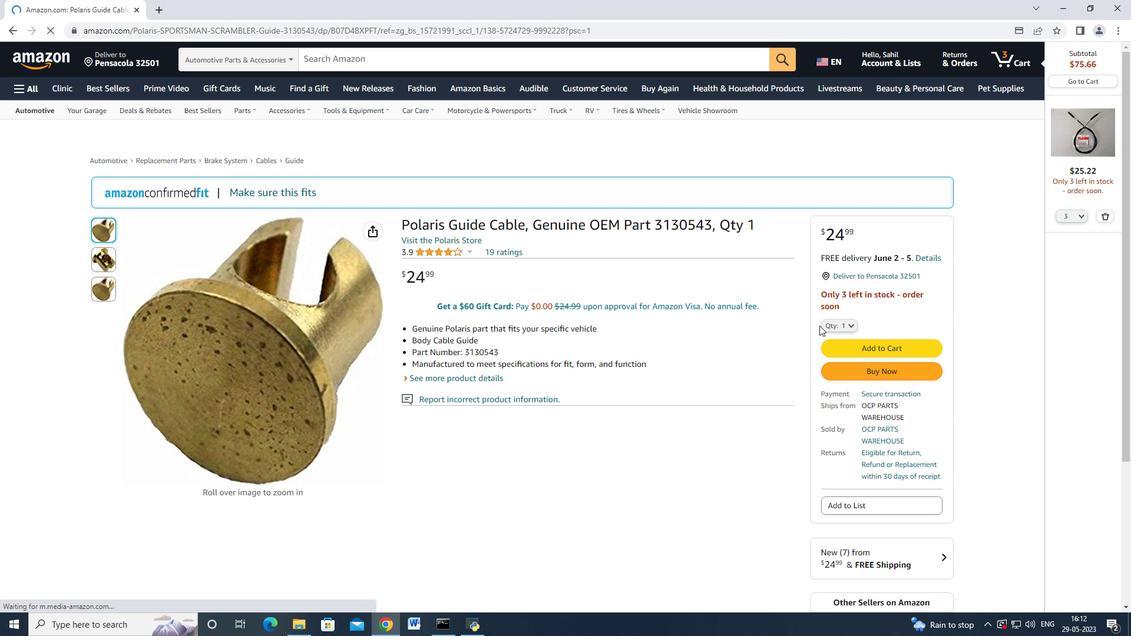 
Action: Mouse moved to (834, 345)
Screenshot: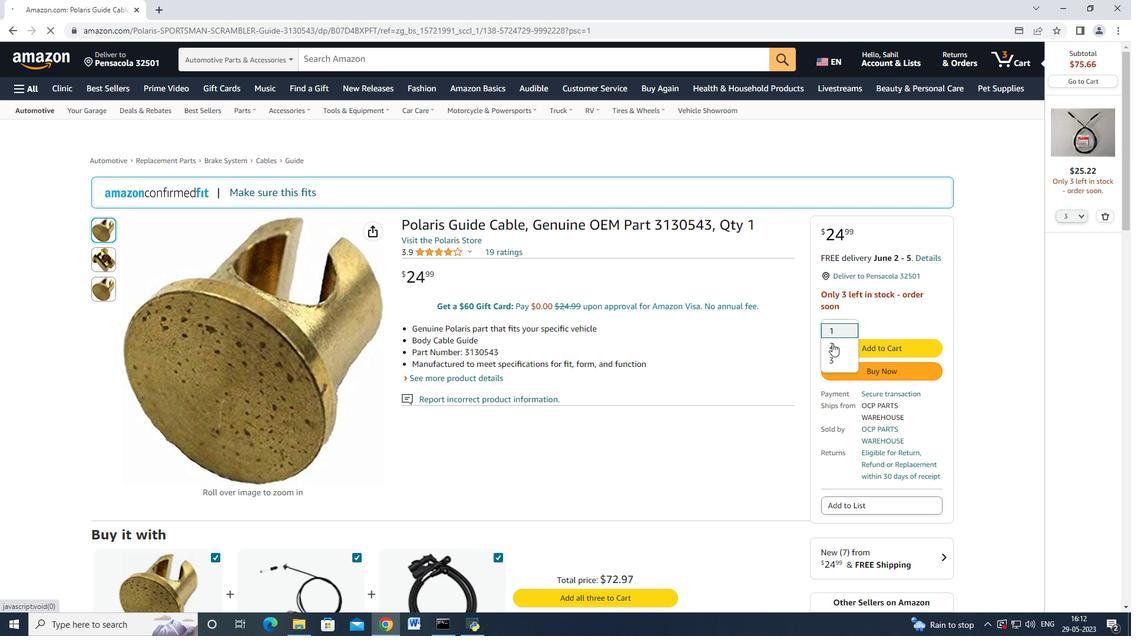 
Action: Mouse pressed left at (834, 345)
Screenshot: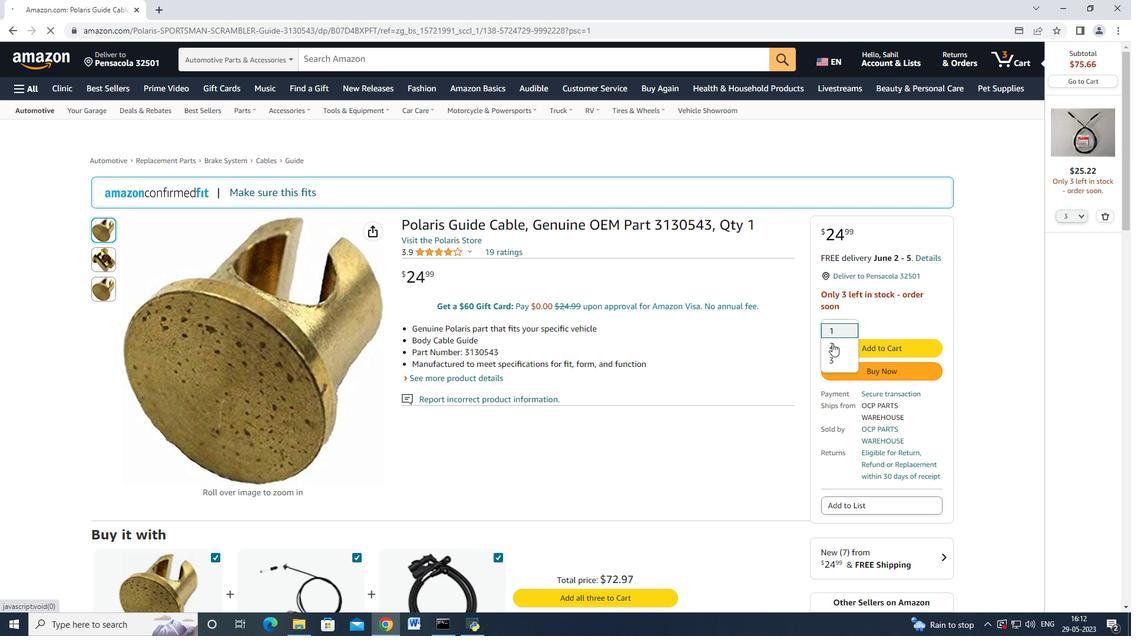 
Action: Mouse moved to (843, 347)
Screenshot: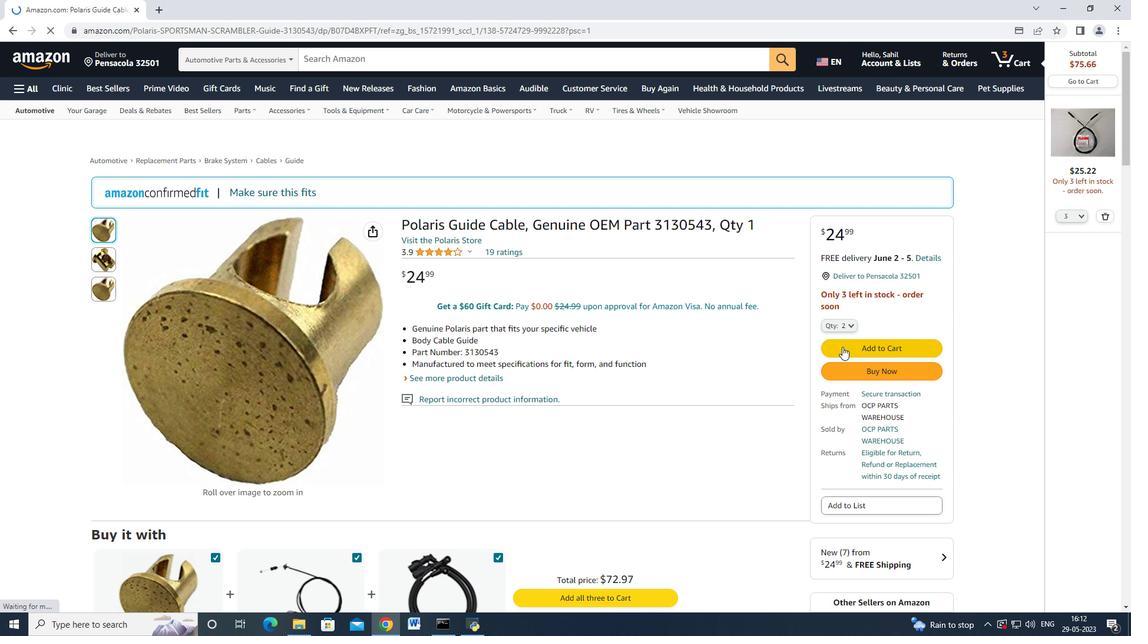 
Action: Mouse pressed left at (843, 347)
Screenshot: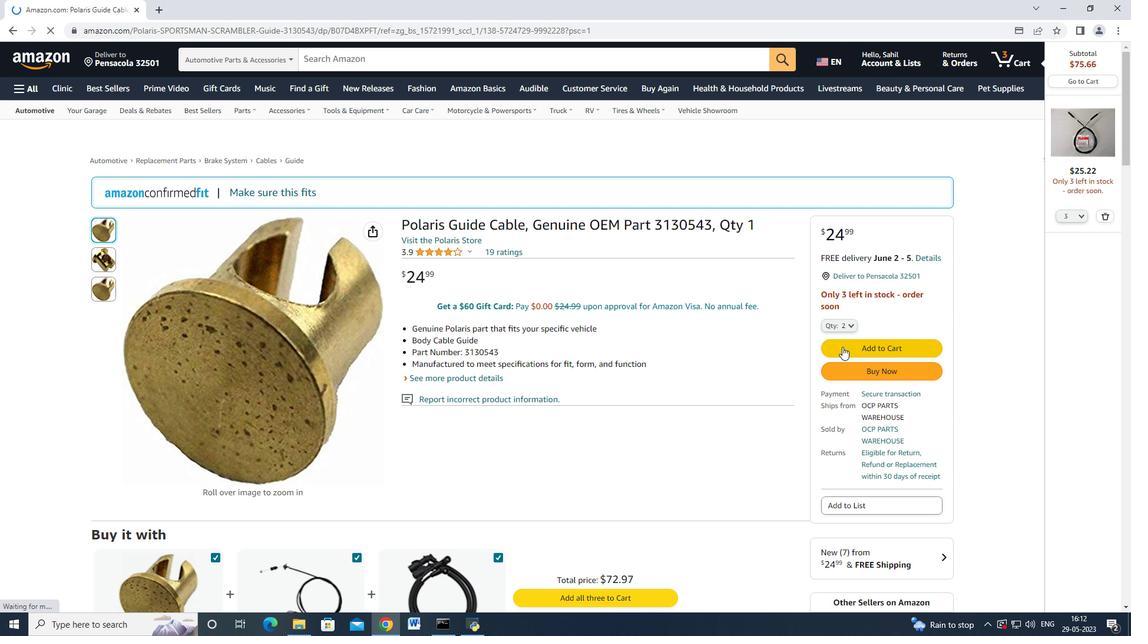 
Action: Mouse moved to (1009, 61)
Screenshot: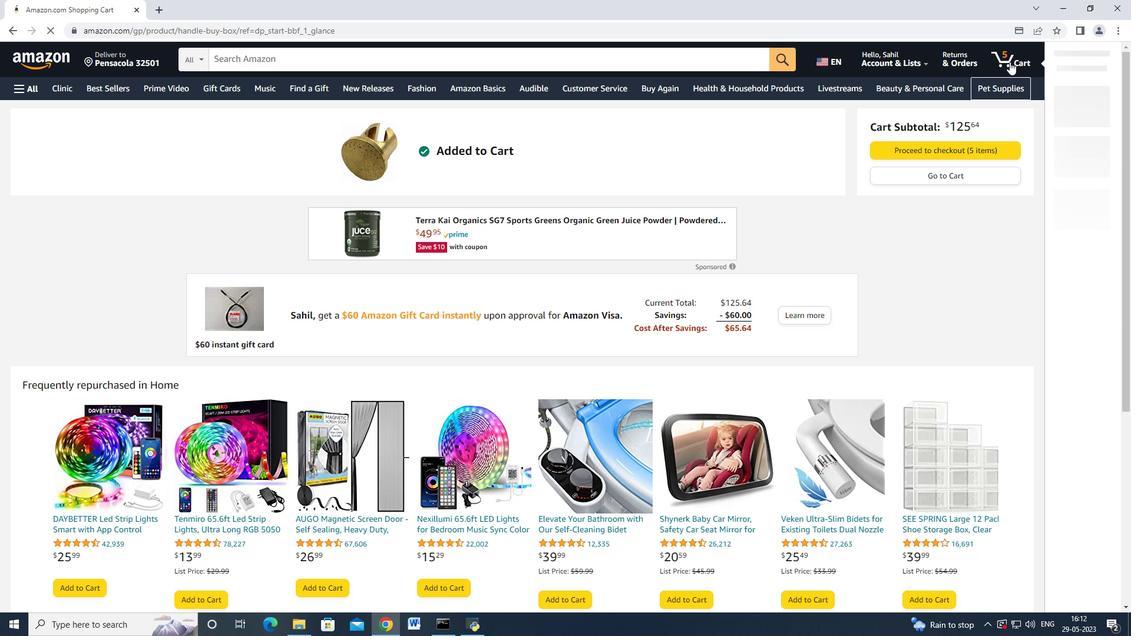 
Action: Mouse pressed left at (1009, 61)
Screenshot: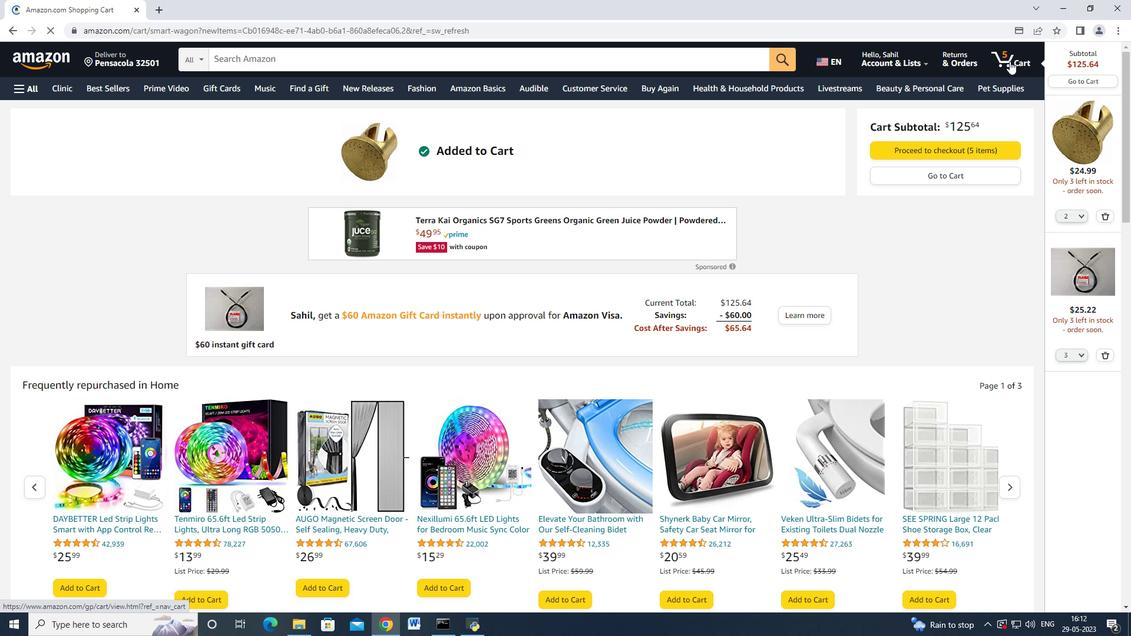 
Action: Mouse moved to (862, 233)
Screenshot: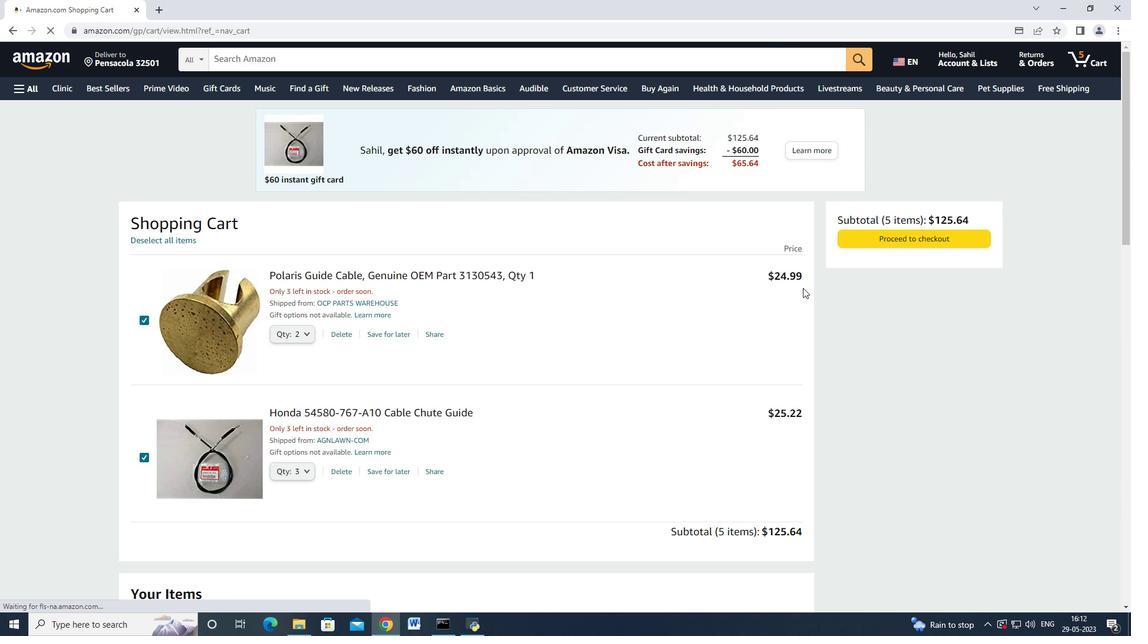 
Action: Mouse pressed left at (862, 233)
Screenshot: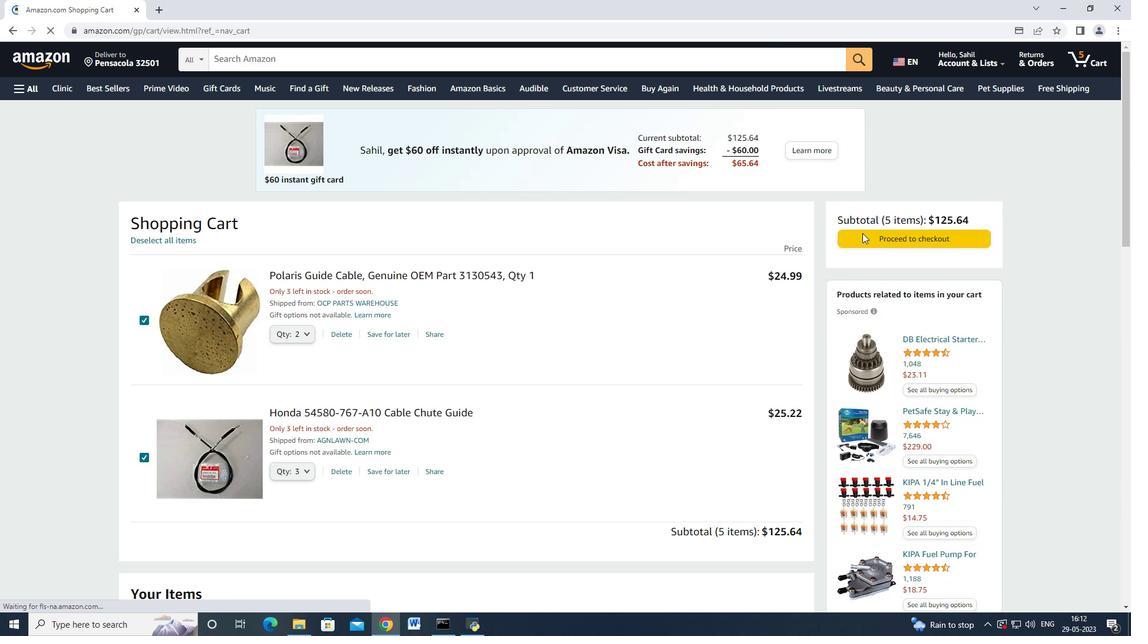 
Action: Mouse moved to (405, 334)
Screenshot: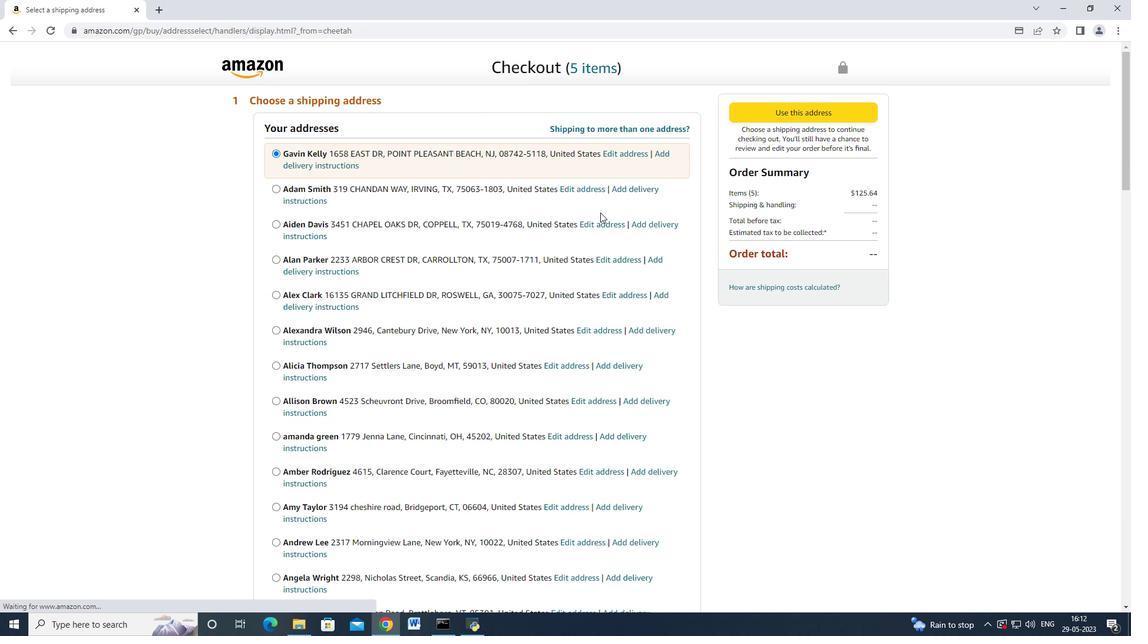
Action: Mouse scrolled (405, 334) with delta (0, 0)
Screenshot: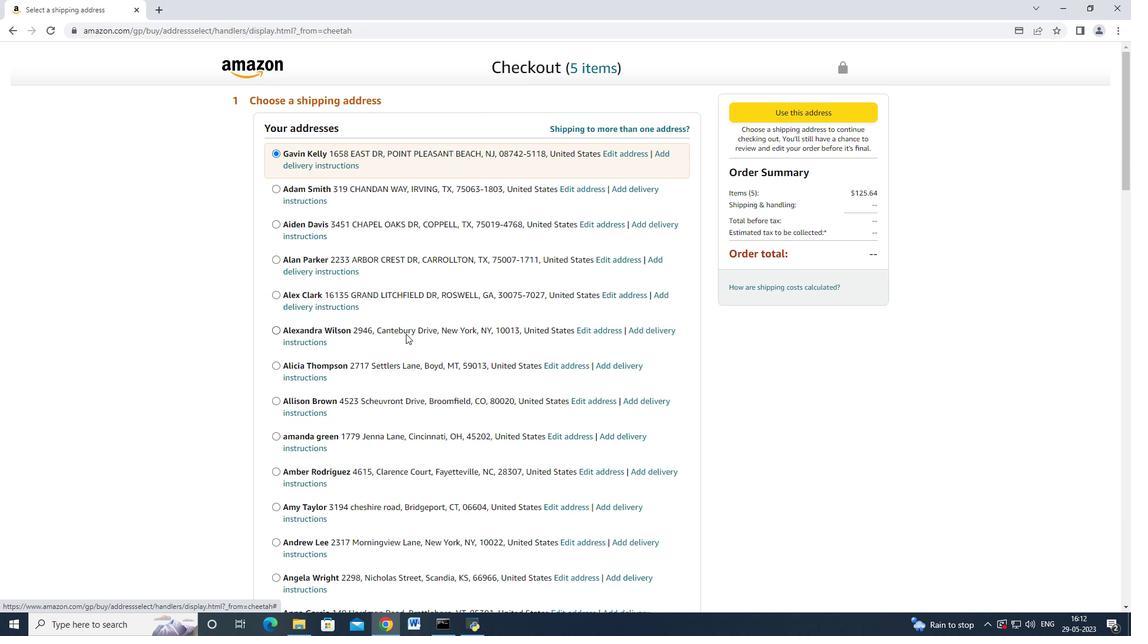 
Action: Mouse scrolled (405, 334) with delta (0, 0)
Screenshot: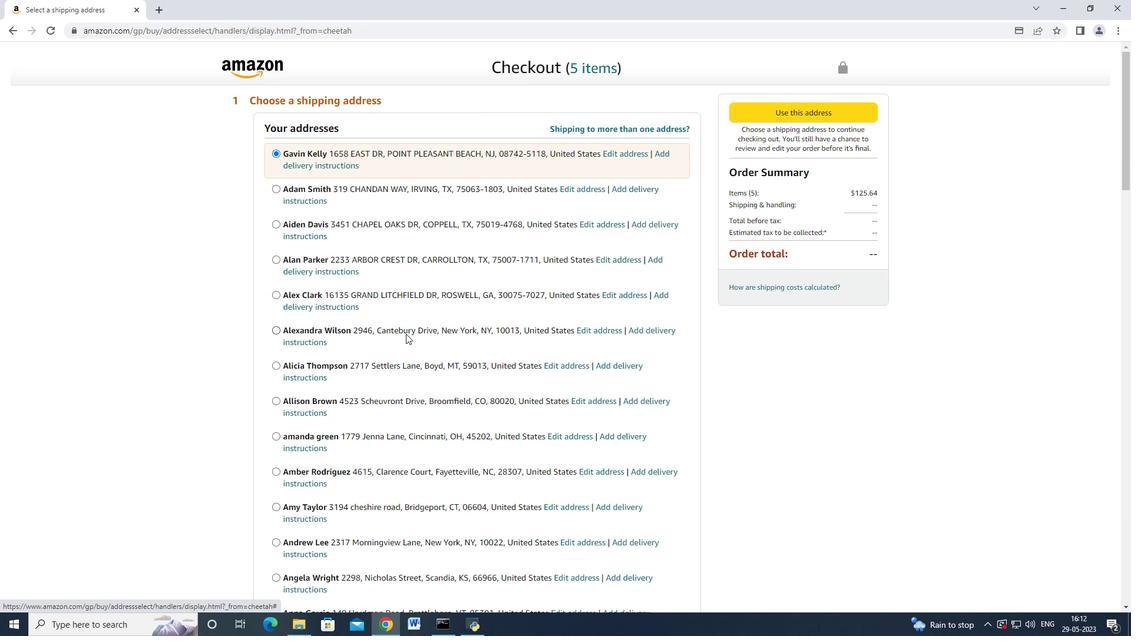 
Action: Mouse scrolled (405, 334) with delta (0, 0)
Screenshot: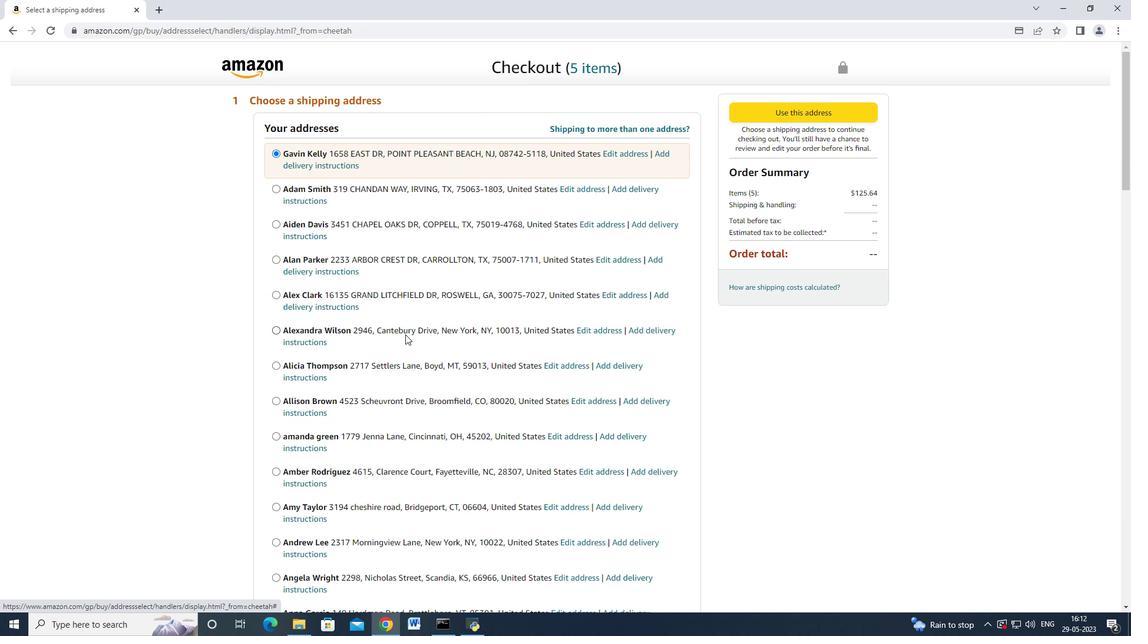
Action: Mouse scrolled (405, 334) with delta (0, 0)
Screenshot: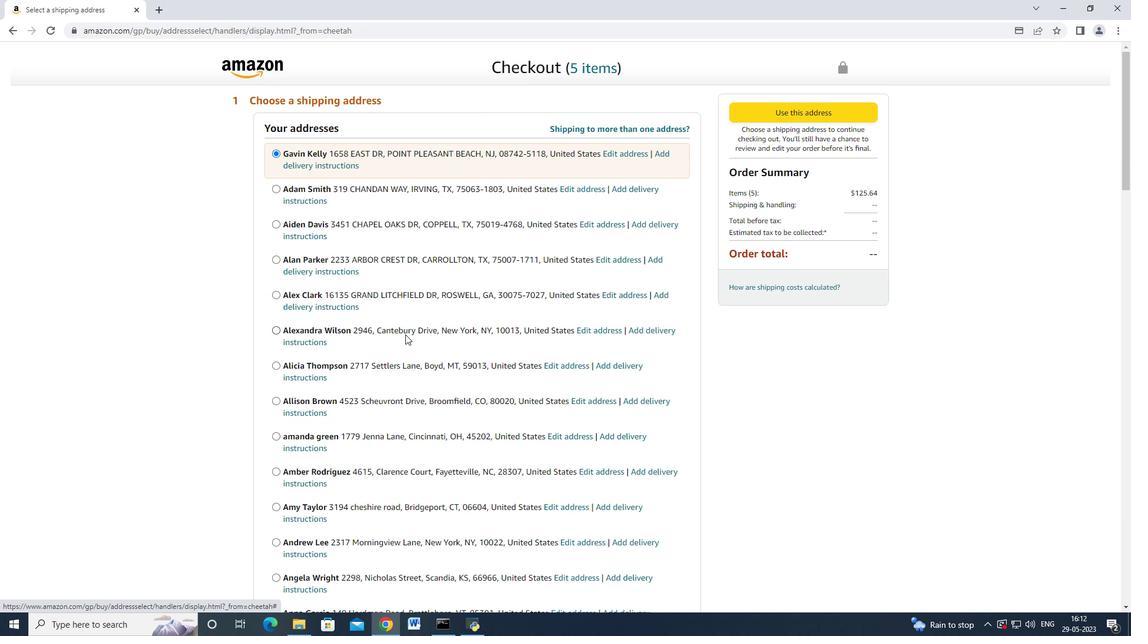 
Action: Mouse scrolled (405, 334) with delta (0, 0)
Screenshot: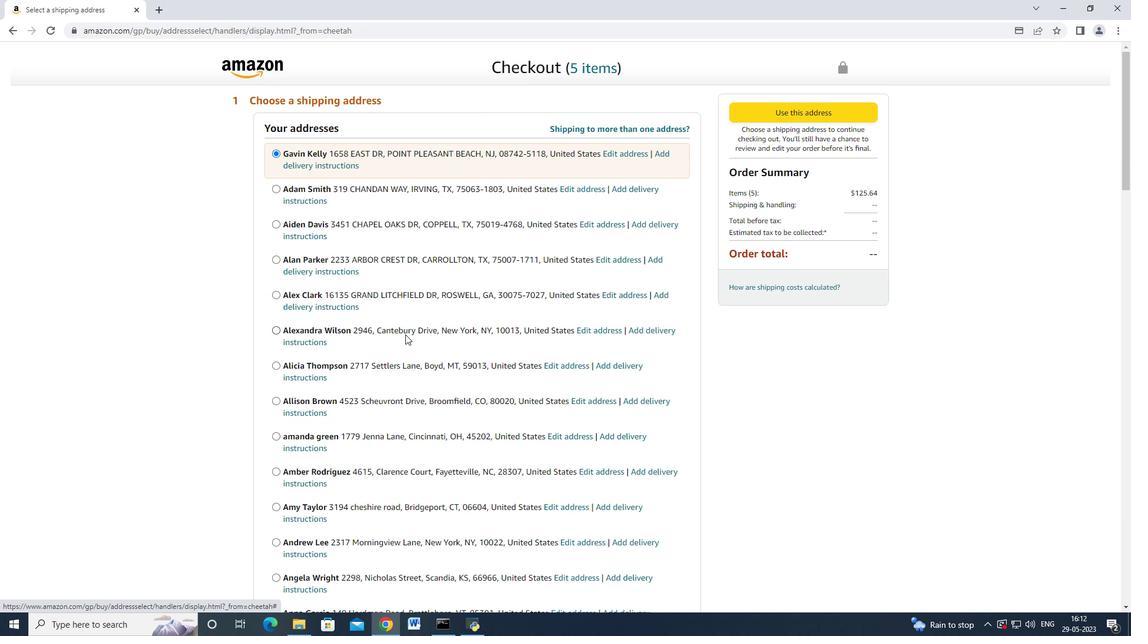
Action: Mouse scrolled (405, 334) with delta (0, 0)
Screenshot: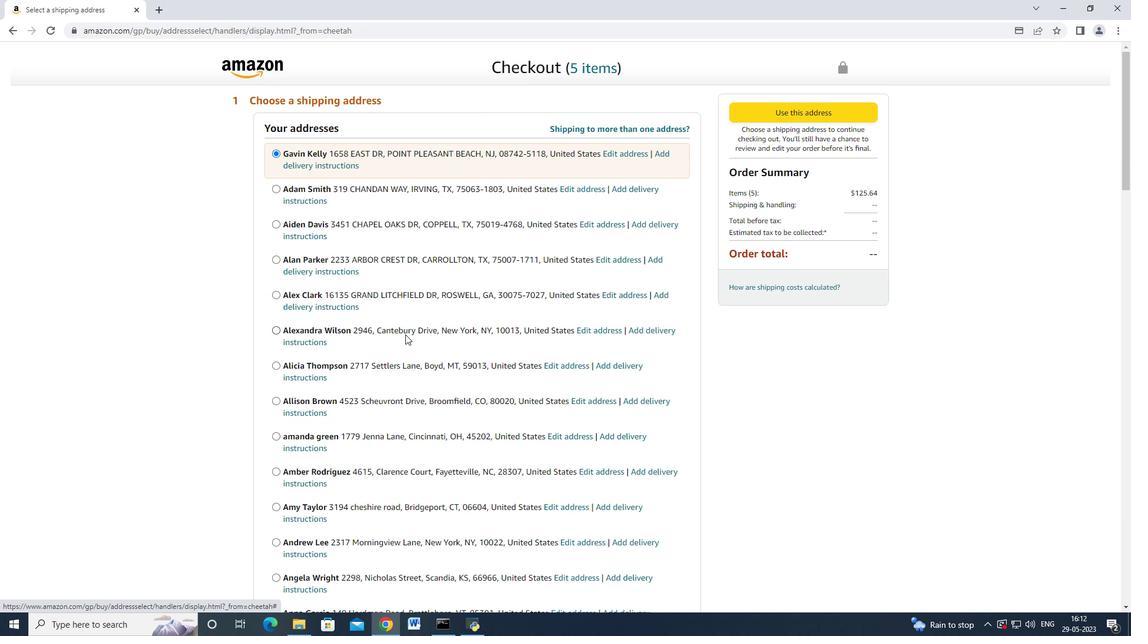
Action: Mouse scrolled (405, 334) with delta (0, 0)
Screenshot: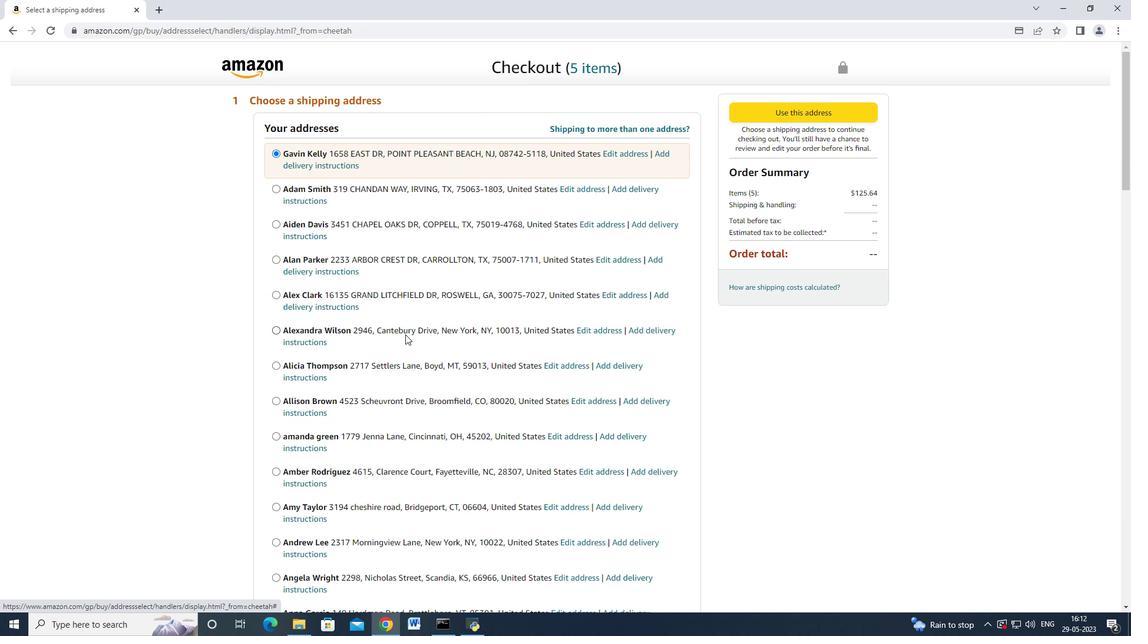 
Action: Mouse scrolled (405, 334) with delta (0, 0)
Screenshot: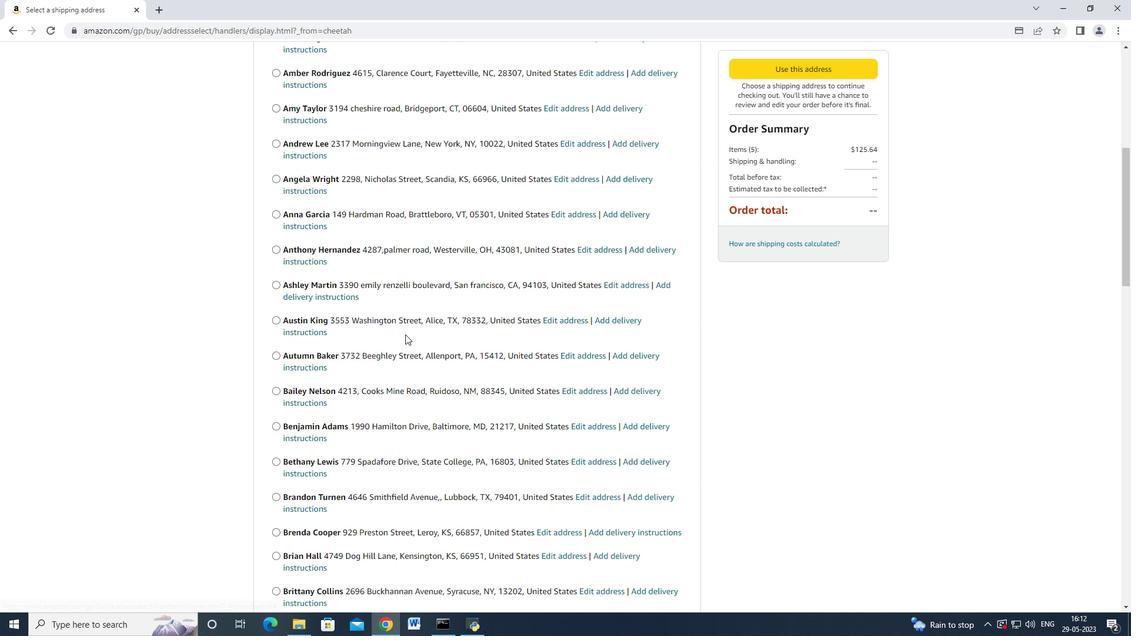 
Action: Mouse scrolled (405, 334) with delta (0, 0)
Screenshot: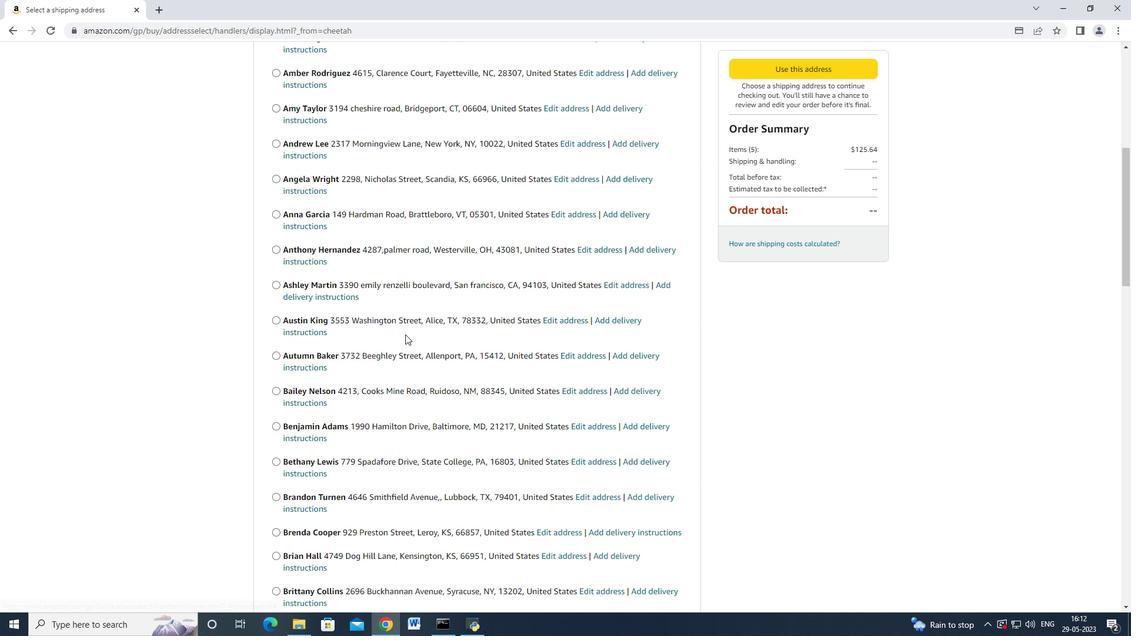 
Action: Mouse scrolled (405, 334) with delta (0, 0)
Screenshot: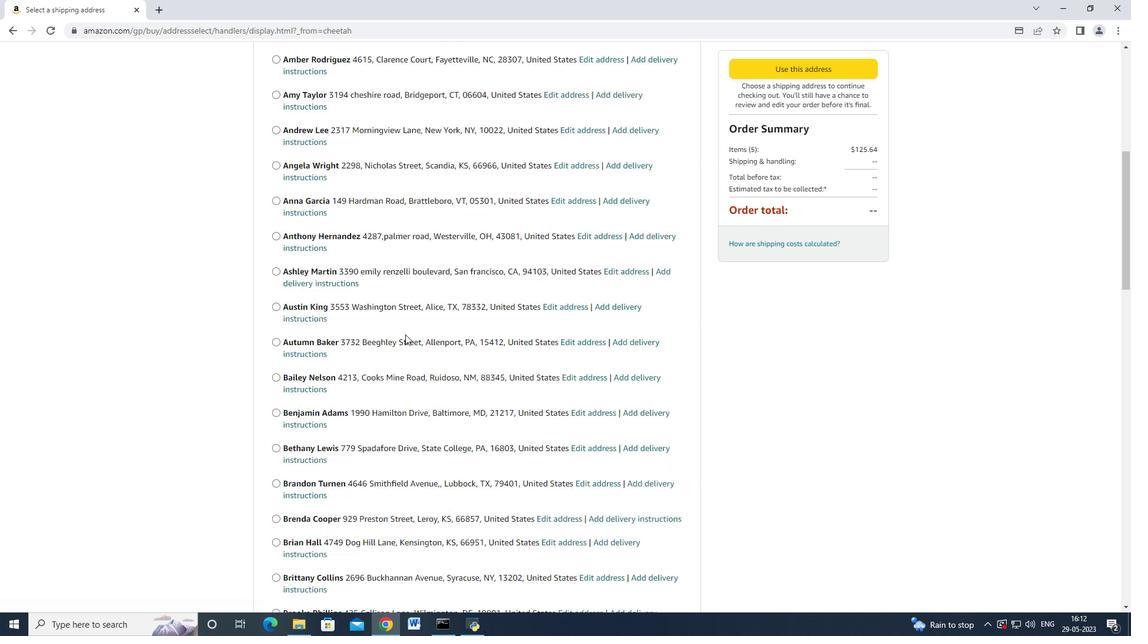 
Action: Mouse scrolled (405, 334) with delta (0, 0)
Screenshot: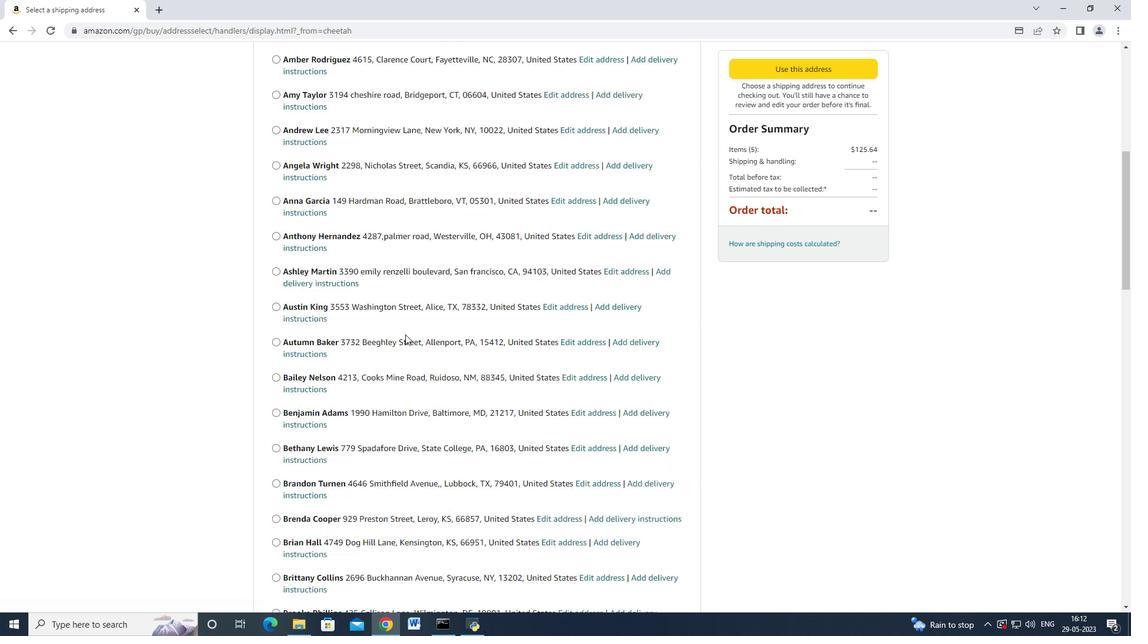 
Action: Mouse scrolled (405, 334) with delta (0, 0)
Screenshot: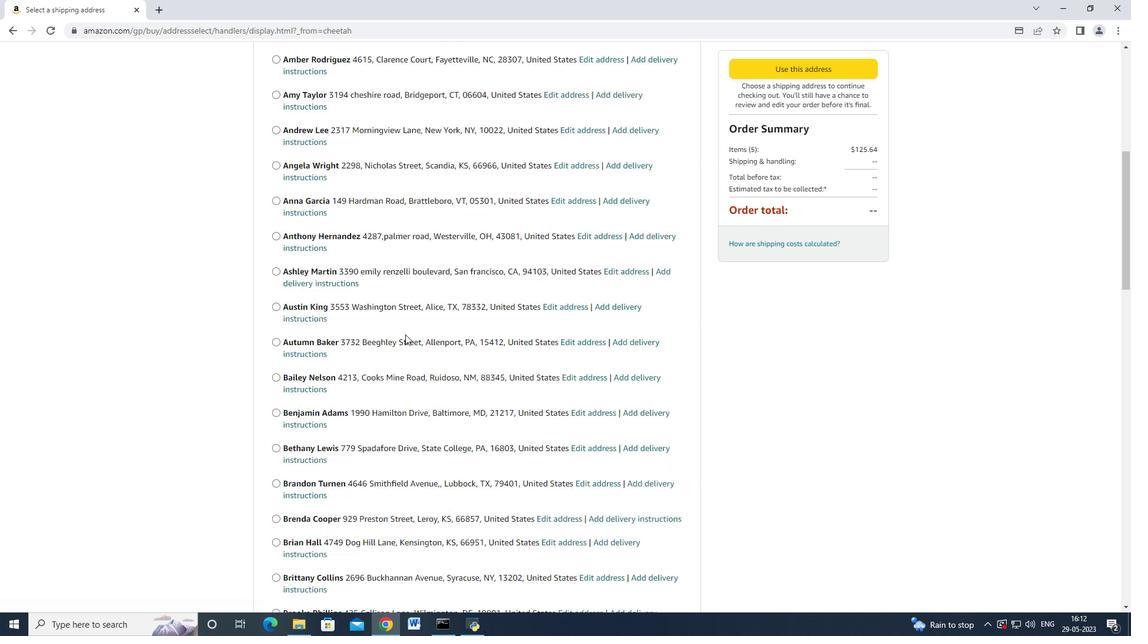 
Action: Mouse scrolled (405, 334) with delta (0, 0)
Screenshot: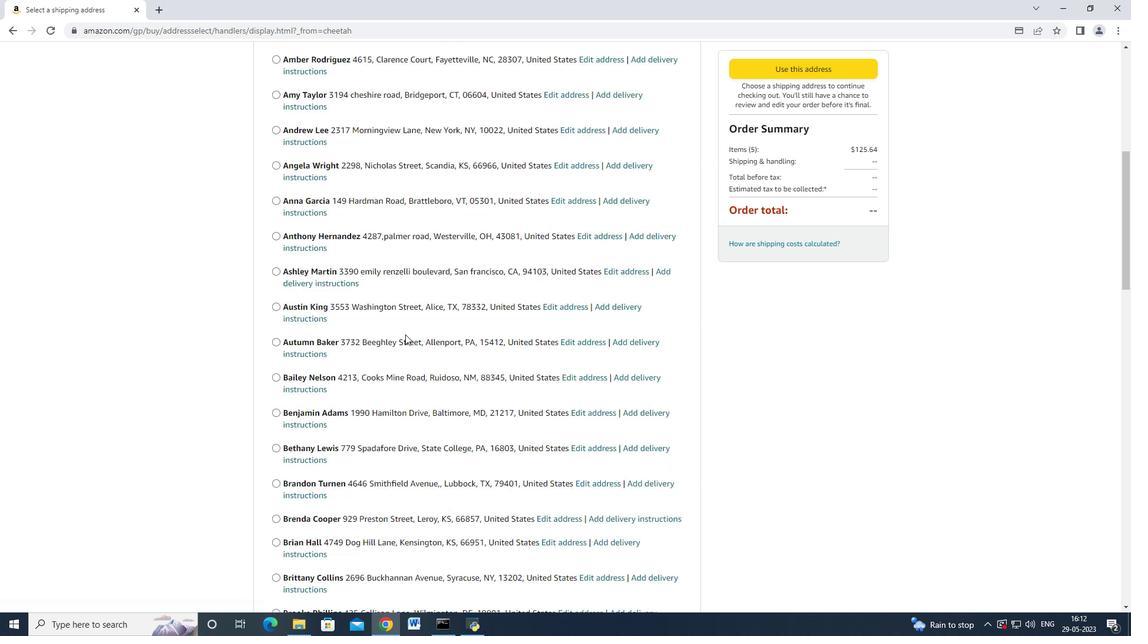 
Action: Mouse scrolled (405, 334) with delta (0, 0)
Screenshot: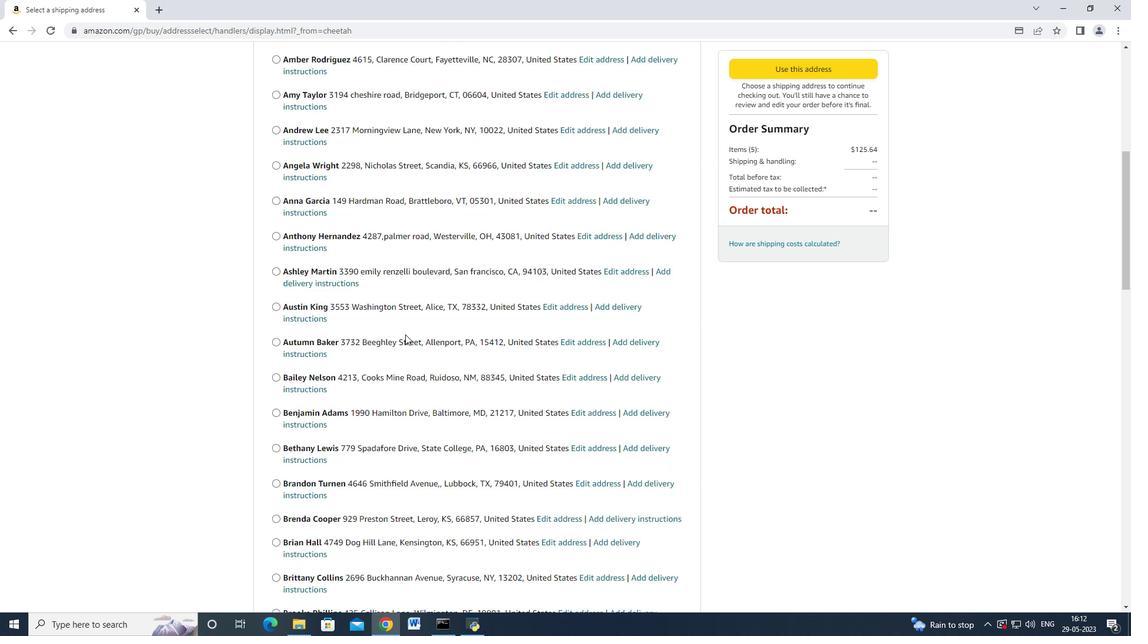 
Action: Mouse moved to (405, 334)
Screenshot: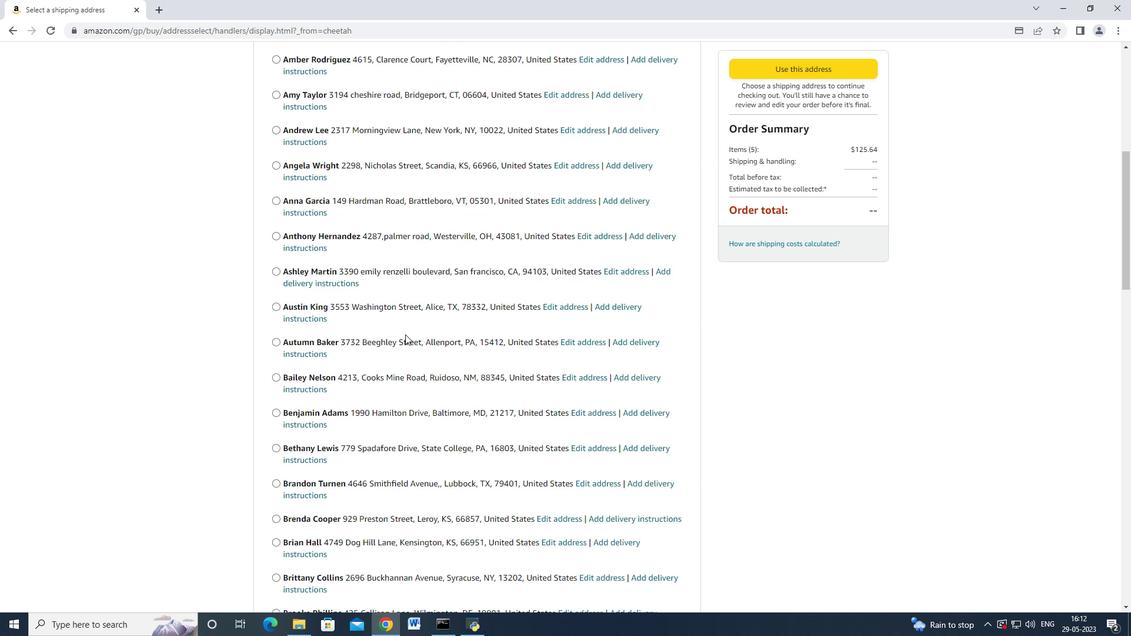 
Action: Mouse scrolled (405, 334) with delta (0, 0)
Screenshot: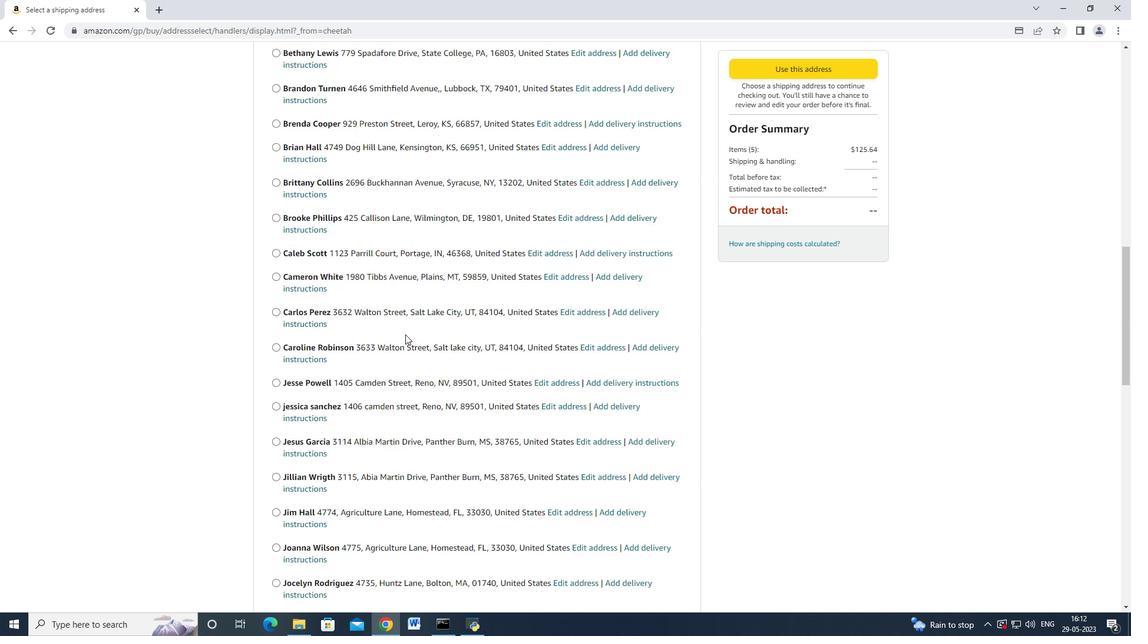 
Action: Mouse scrolled (405, 334) with delta (0, 0)
Screenshot: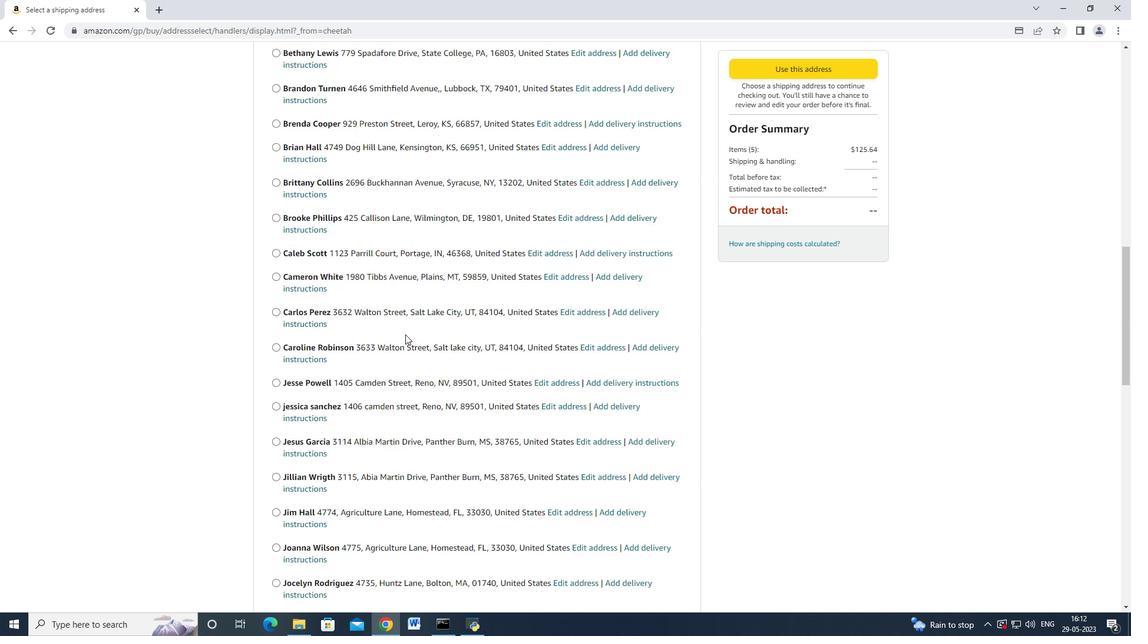 
Action: Mouse scrolled (405, 334) with delta (0, 0)
Screenshot: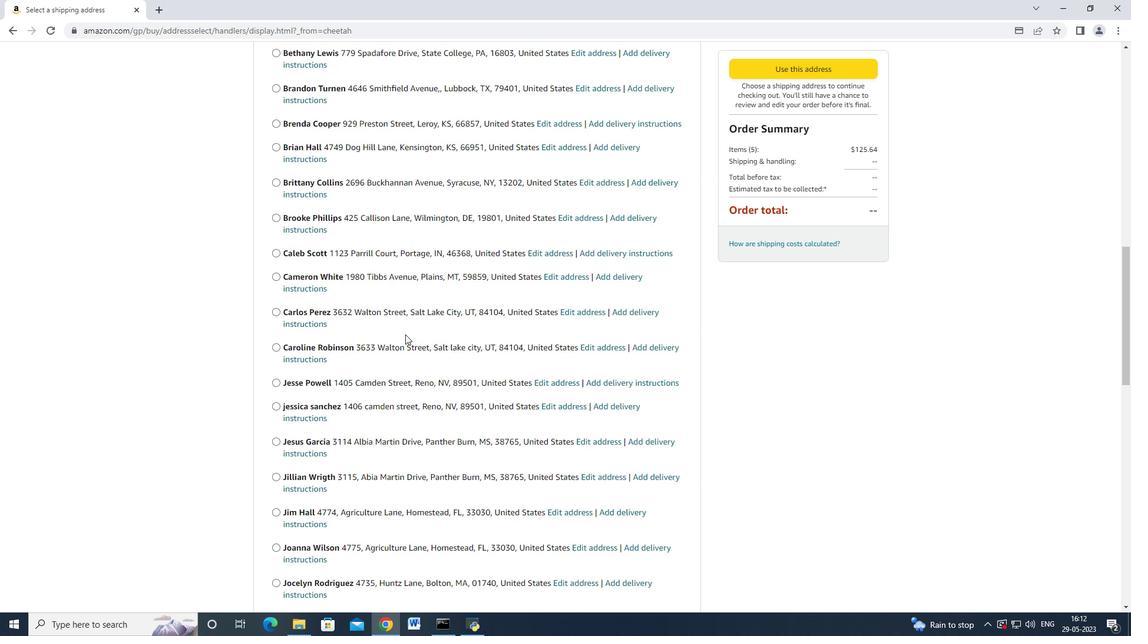 
Action: Mouse scrolled (405, 334) with delta (0, 0)
Screenshot: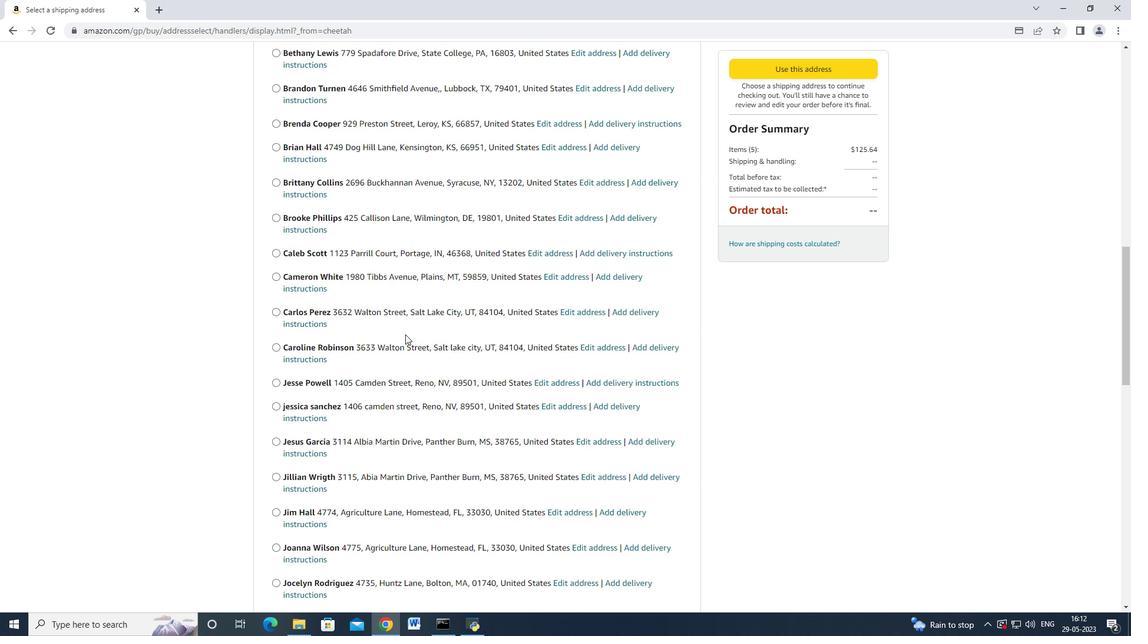 
Action: Mouse scrolled (405, 334) with delta (0, 0)
Screenshot: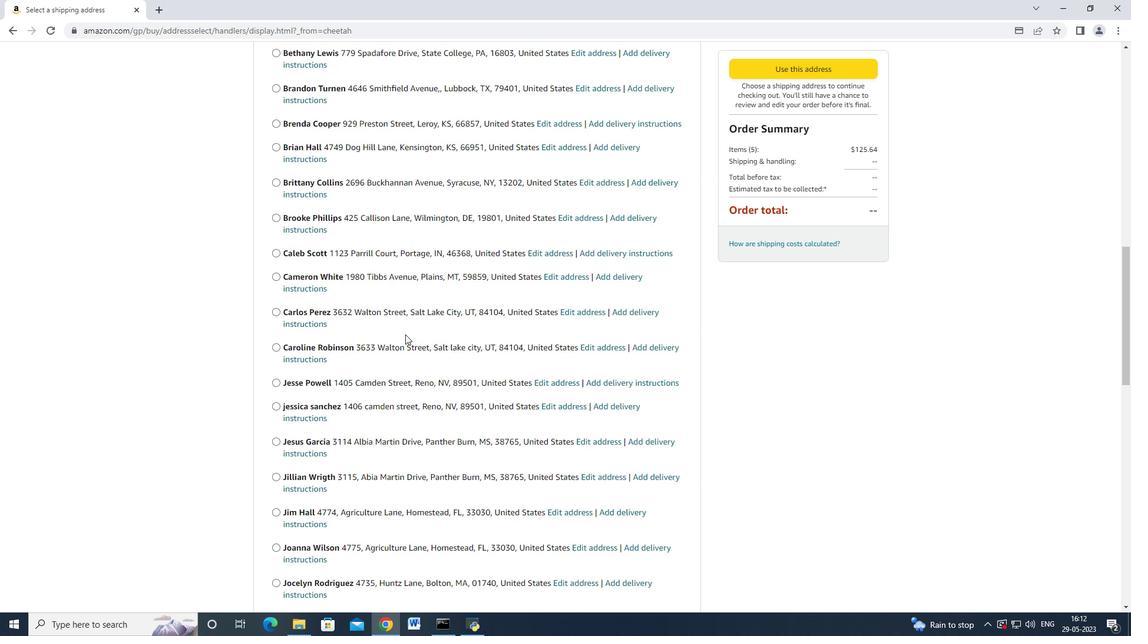 
Action: Mouse scrolled (405, 334) with delta (0, 0)
Screenshot: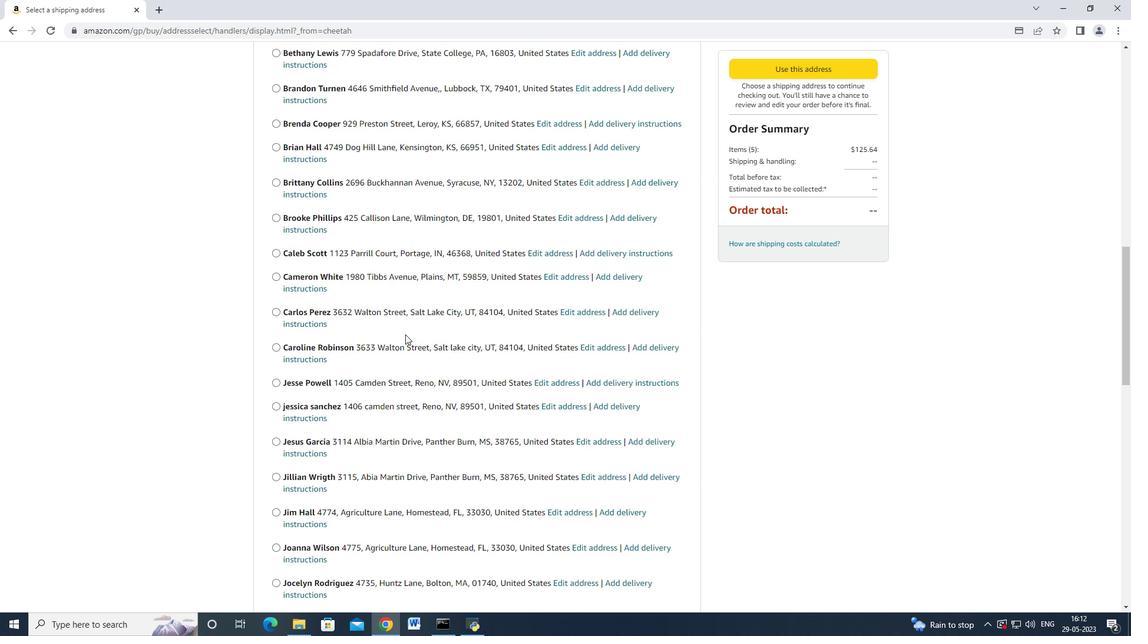 
Action: Mouse scrolled (405, 334) with delta (0, 0)
Screenshot: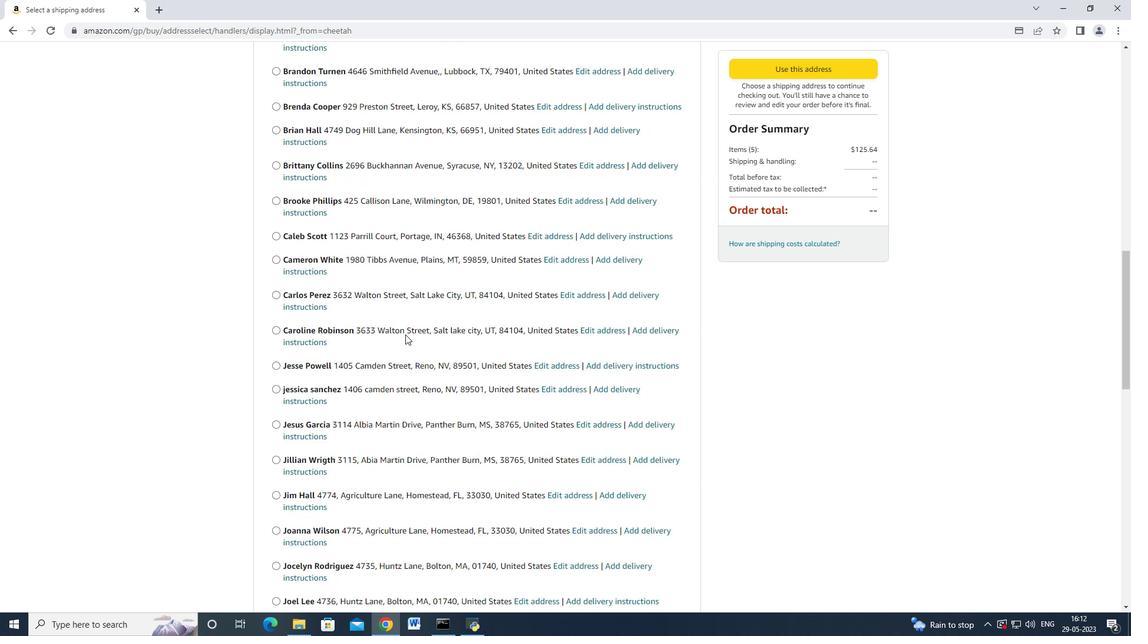 
Action: Mouse moved to (403, 335)
Screenshot: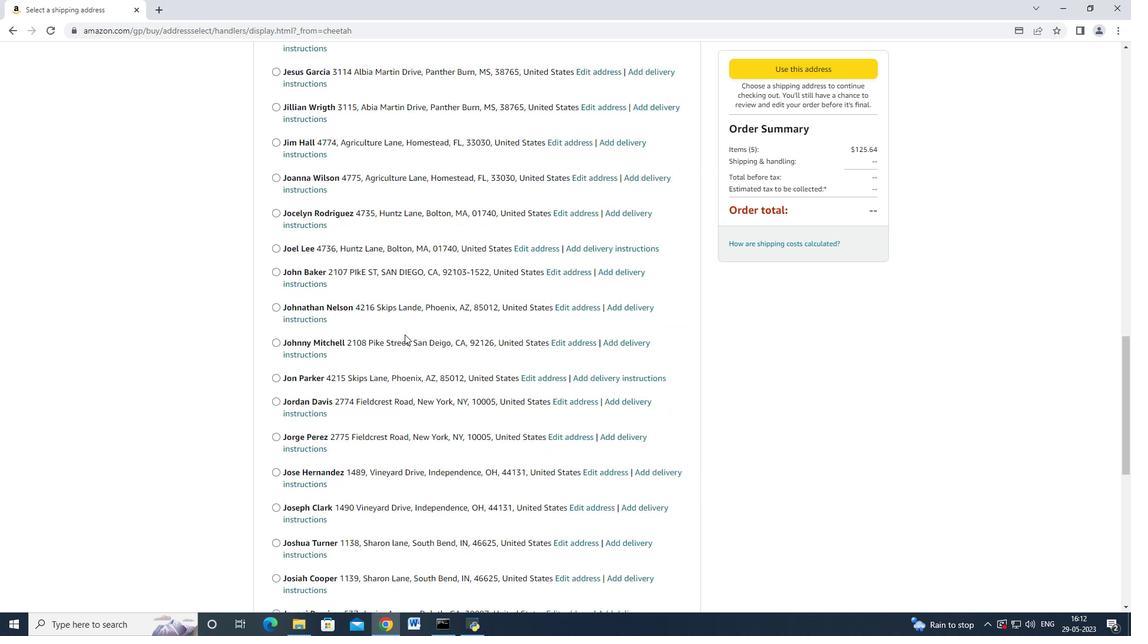 
Action: Mouse scrolled (403, 335) with delta (0, 0)
Screenshot: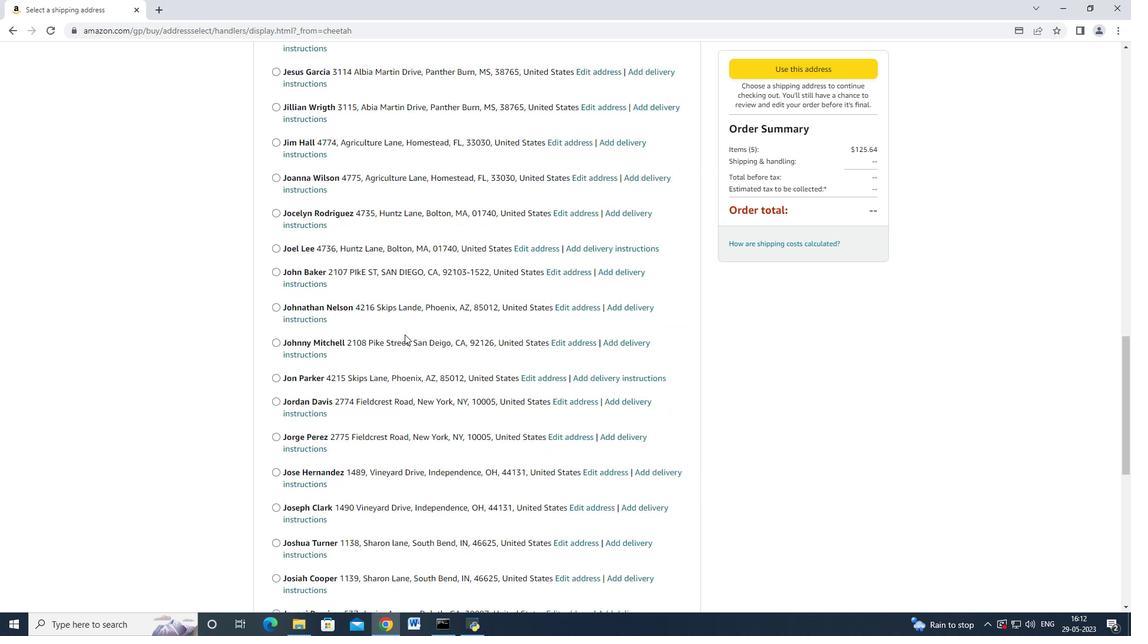 
Action: Mouse moved to (403, 335)
Screenshot: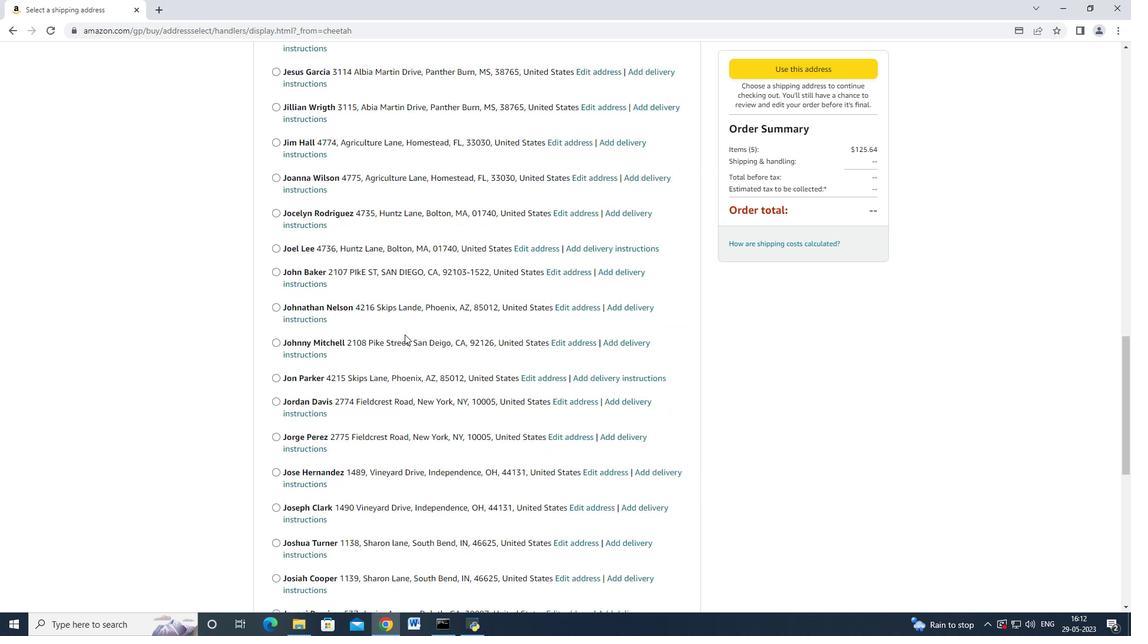 
Action: Mouse scrolled (403, 335) with delta (0, 0)
Screenshot: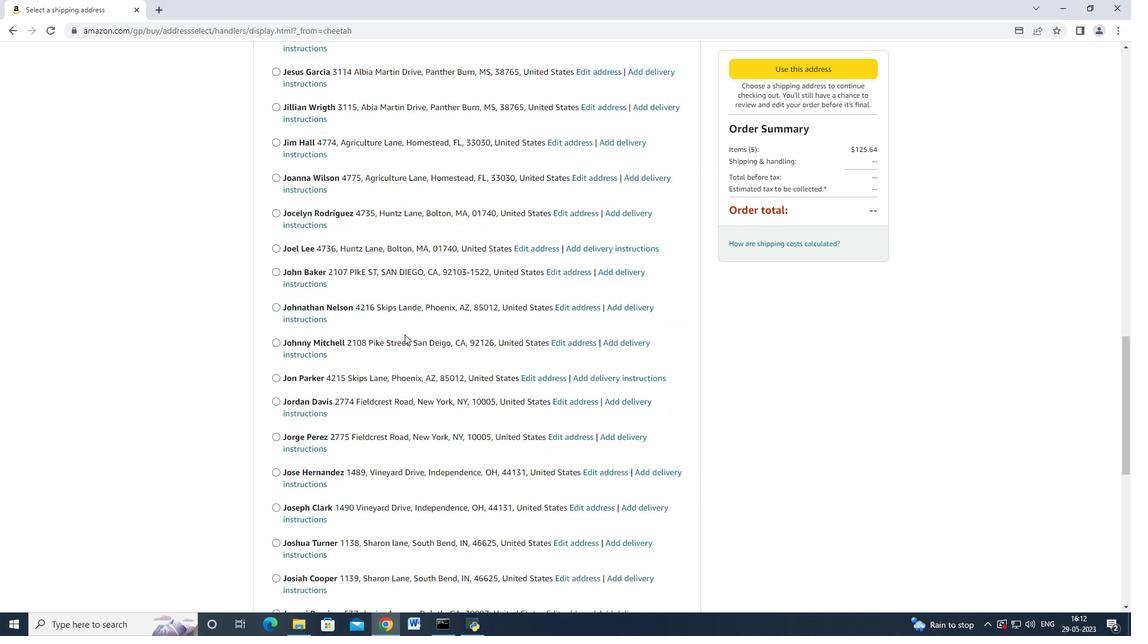 
Action: Mouse scrolled (403, 335) with delta (0, 0)
Screenshot: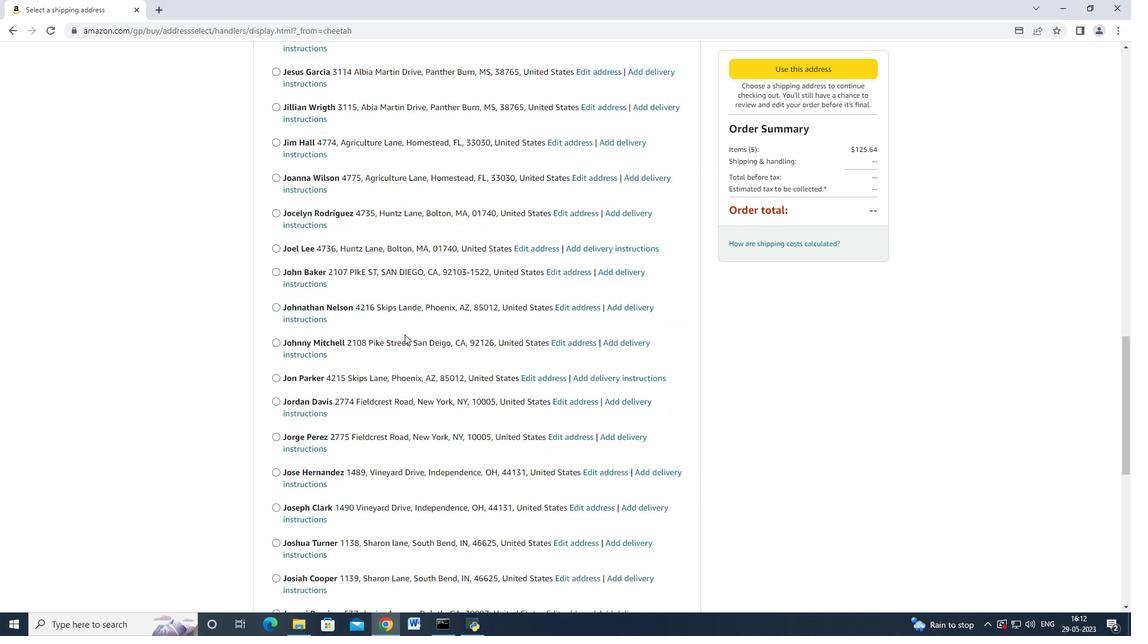 
Action: Mouse scrolled (403, 335) with delta (0, 0)
Screenshot: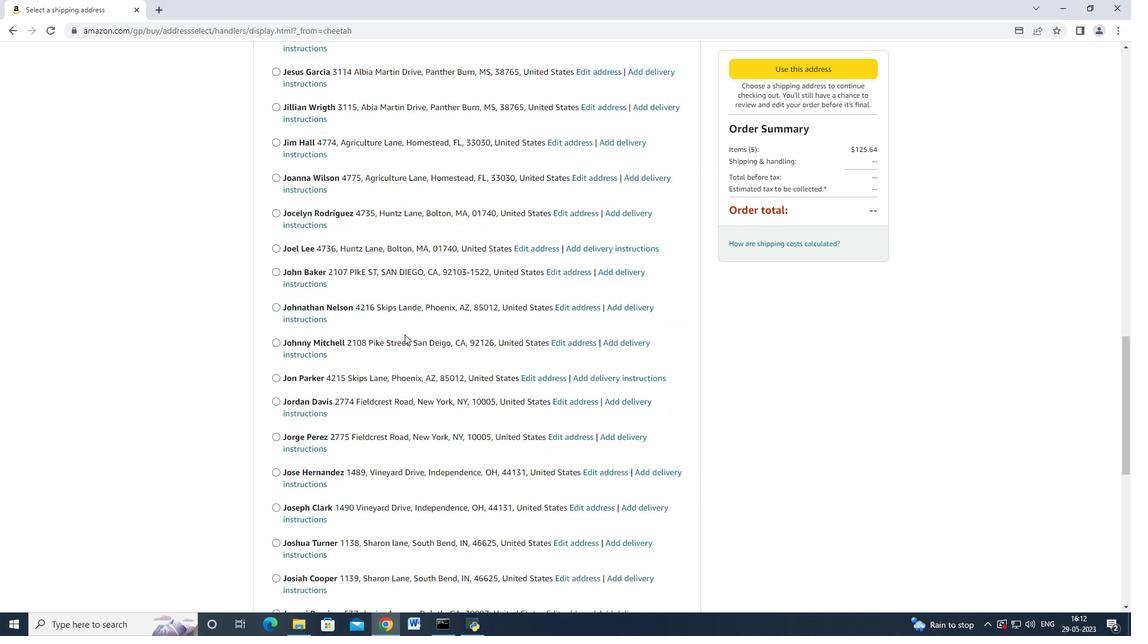 
Action: Mouse scrolled (403, 335) with delta (0, 0)
Screenshot: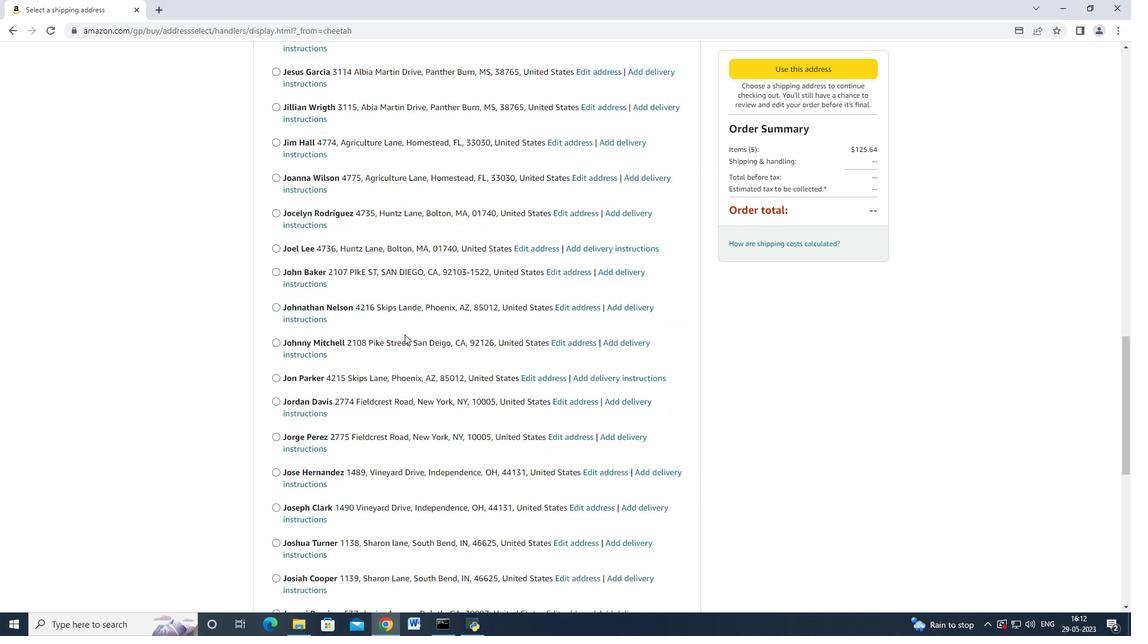 
Action: Mouse scrolled (403, 335) with delta (0, 0)
Screenshot: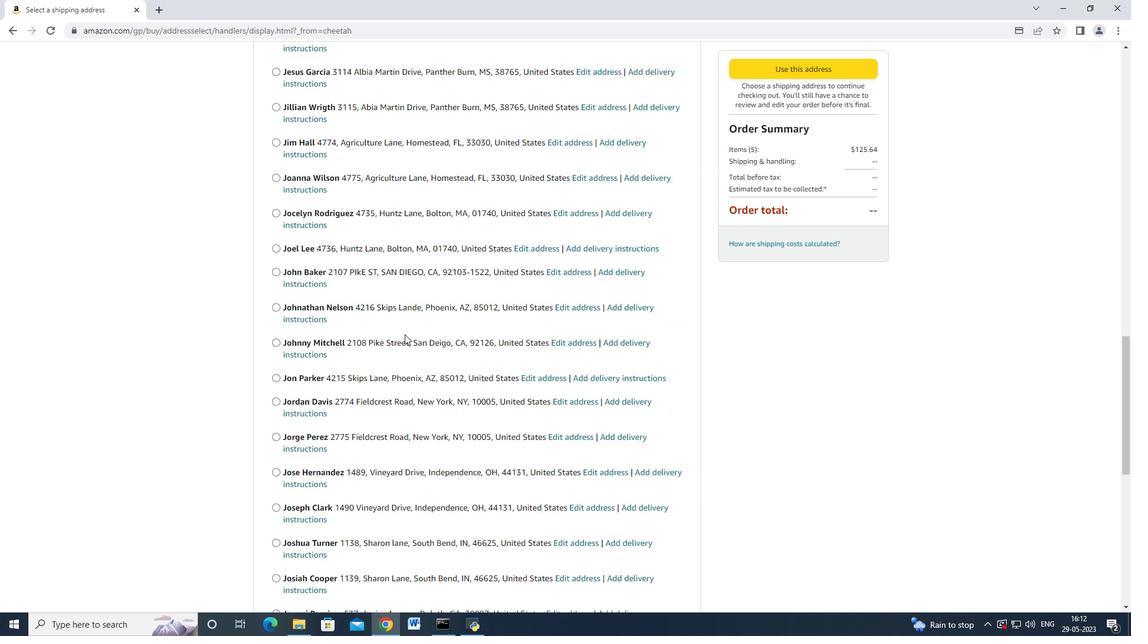 
Action: Mouse scrolled (403, 335) with delta (0, 0)
Screenshot: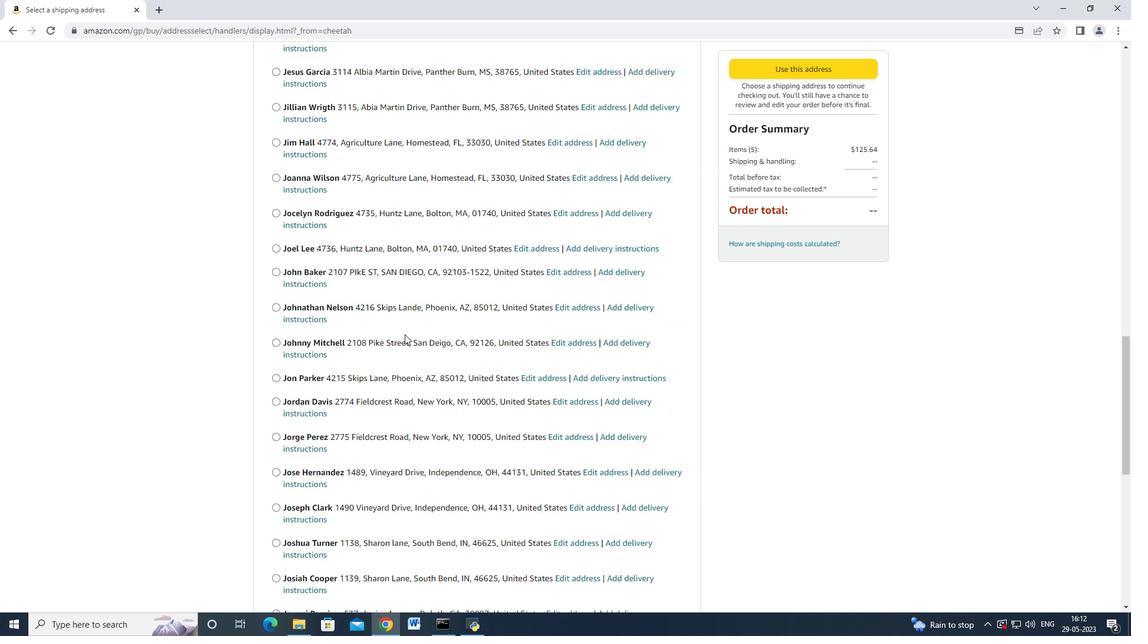 
Action: Mouse moved to (362, 377)
Screenshot: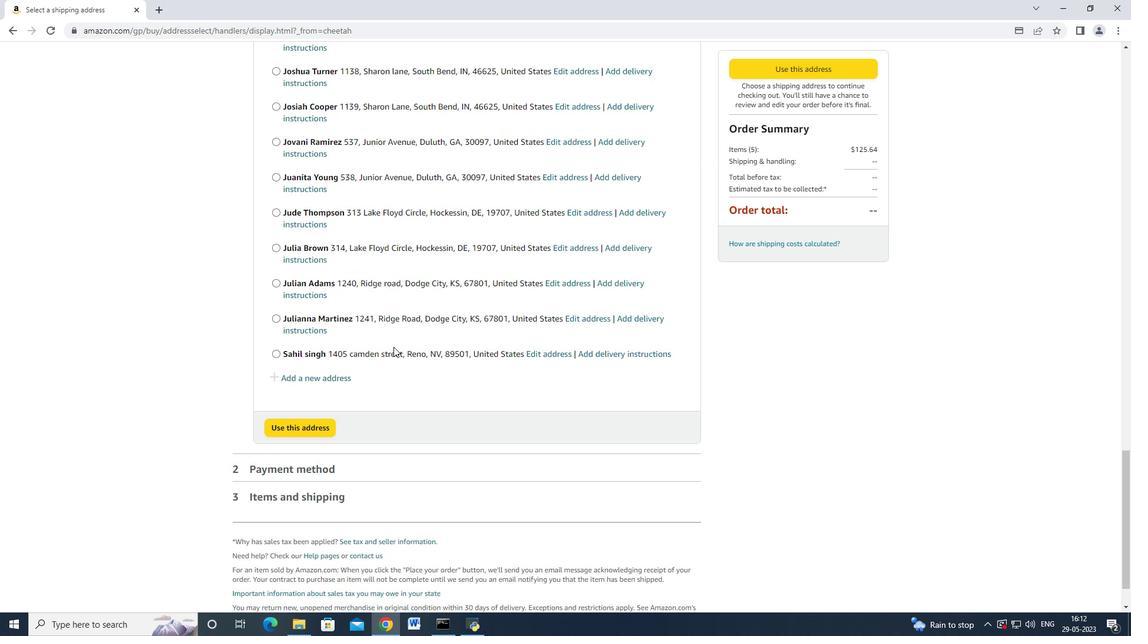 
Action: Mouse scrolled (362, 376) with delta (0, 0)
Screenshot: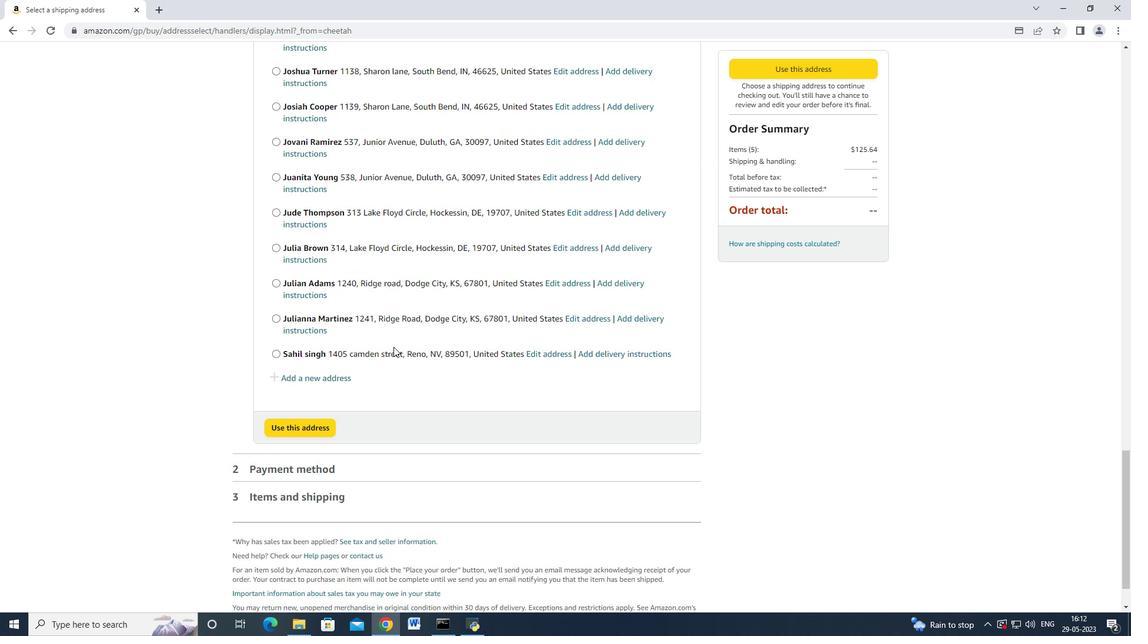 
Action: Mouse moved to (360, 380)
Screenshot: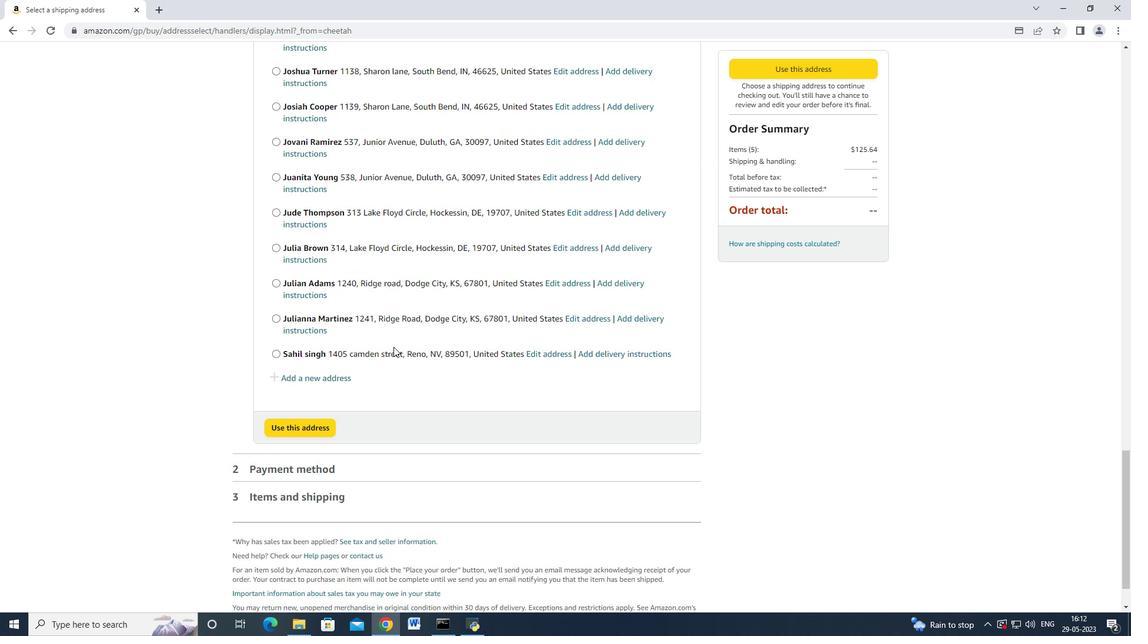 
Action: Mouse scrolled (360, 380) with delta (0, 0)
Screenshot: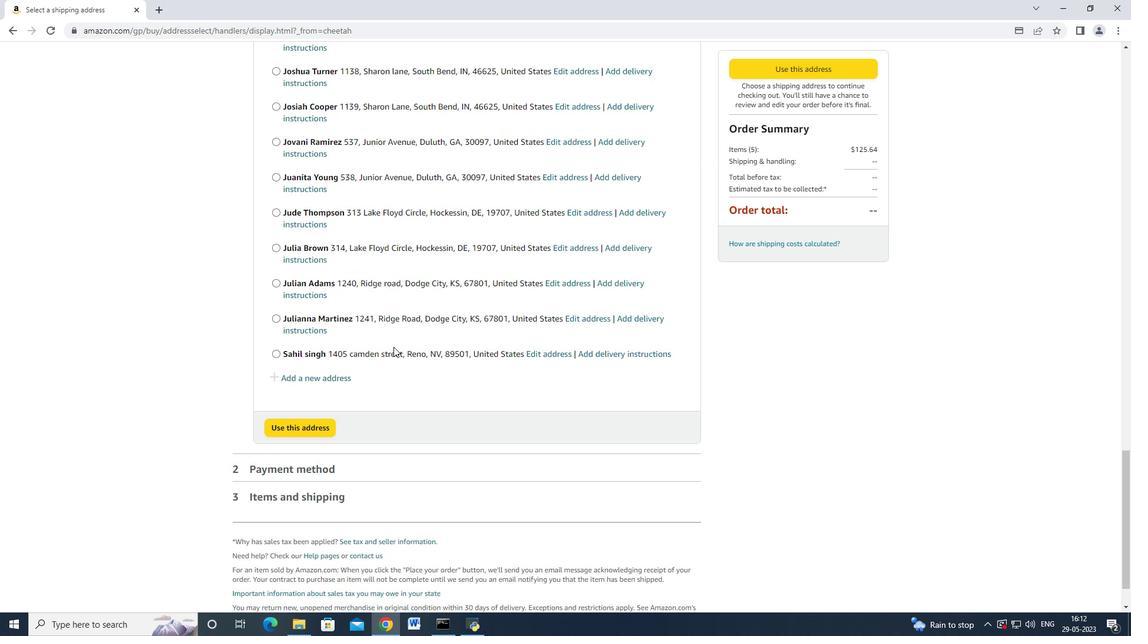
Action: Mouse moved to (359, 380)
Screenshot: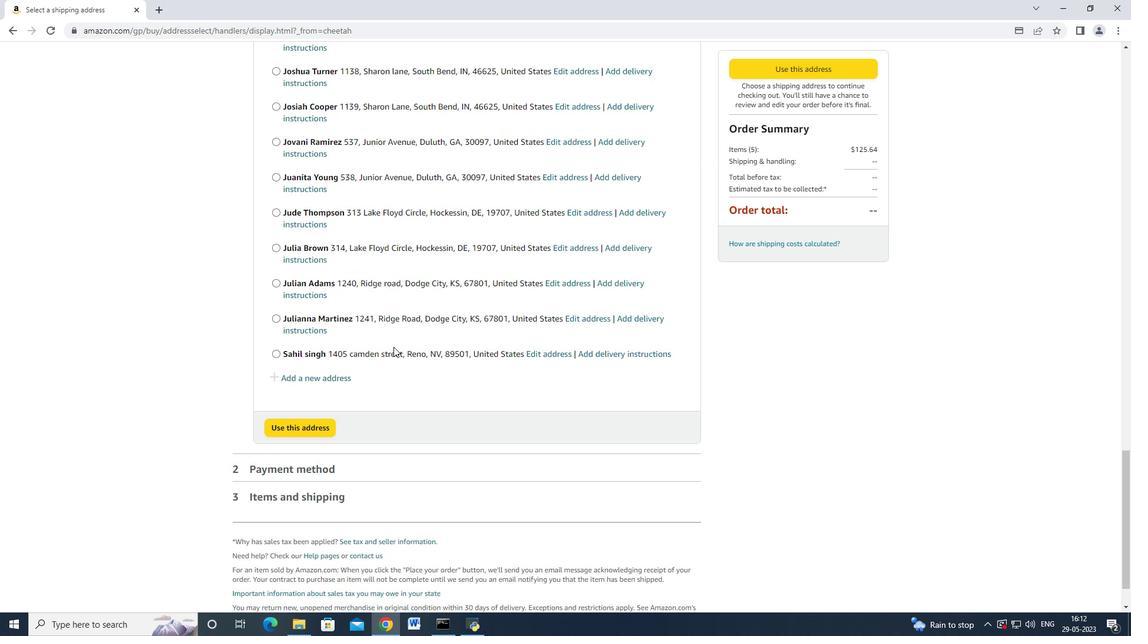 
Action: Mouse scrolled (359, 380) with delta (0, 0)
Screenshot: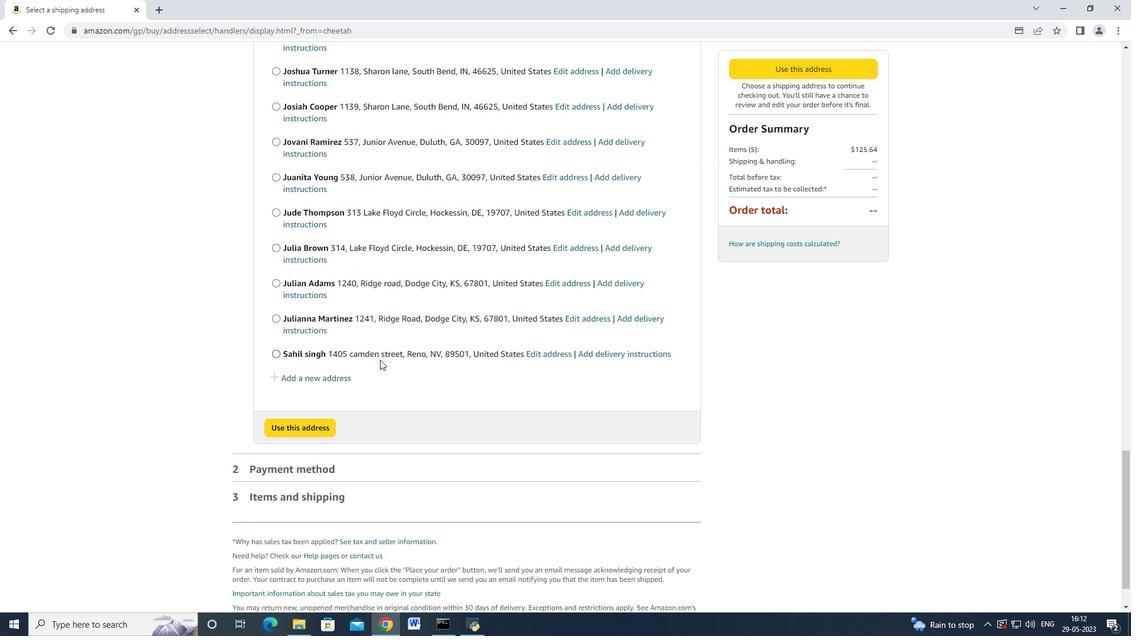 
Action: Mouse scrolled (359, 380) with delta (0, 0)
Screenshot: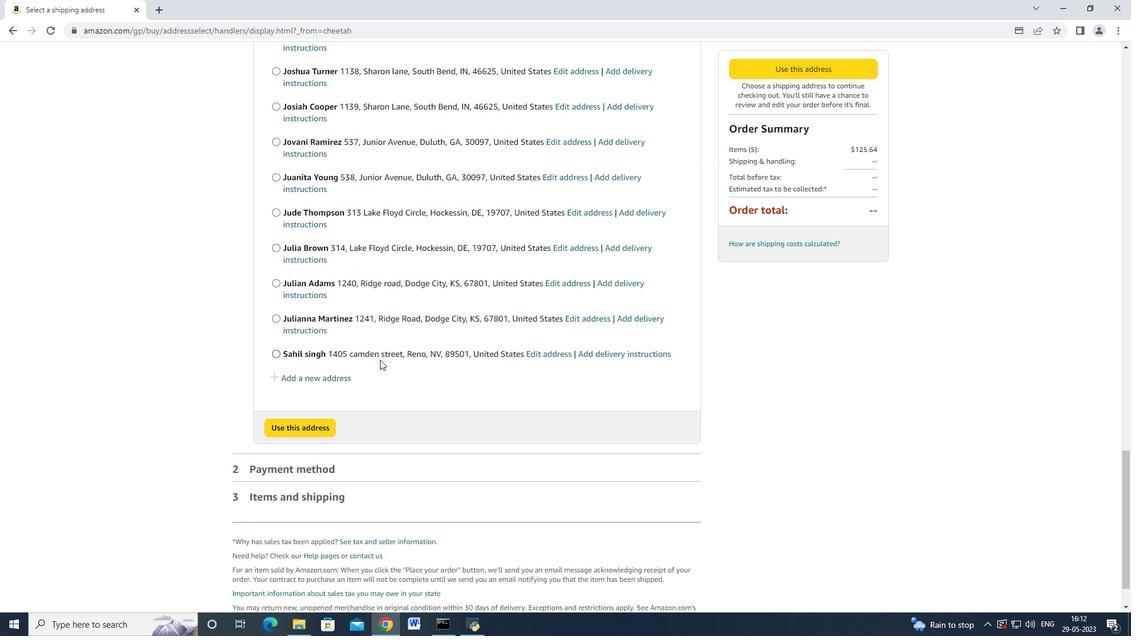
Action: Mouse scrolled (359, 380) with delta (0, 0)
Screenshot: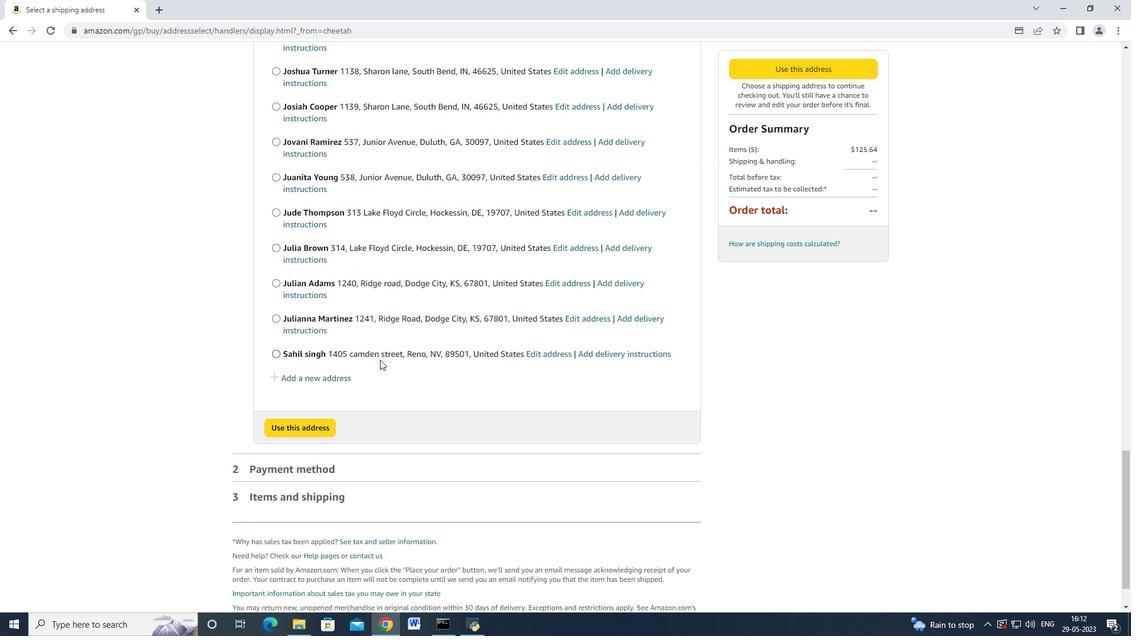 
Action: Mouse scrolled (359, 380) with delta (0, 0)
Screenshot: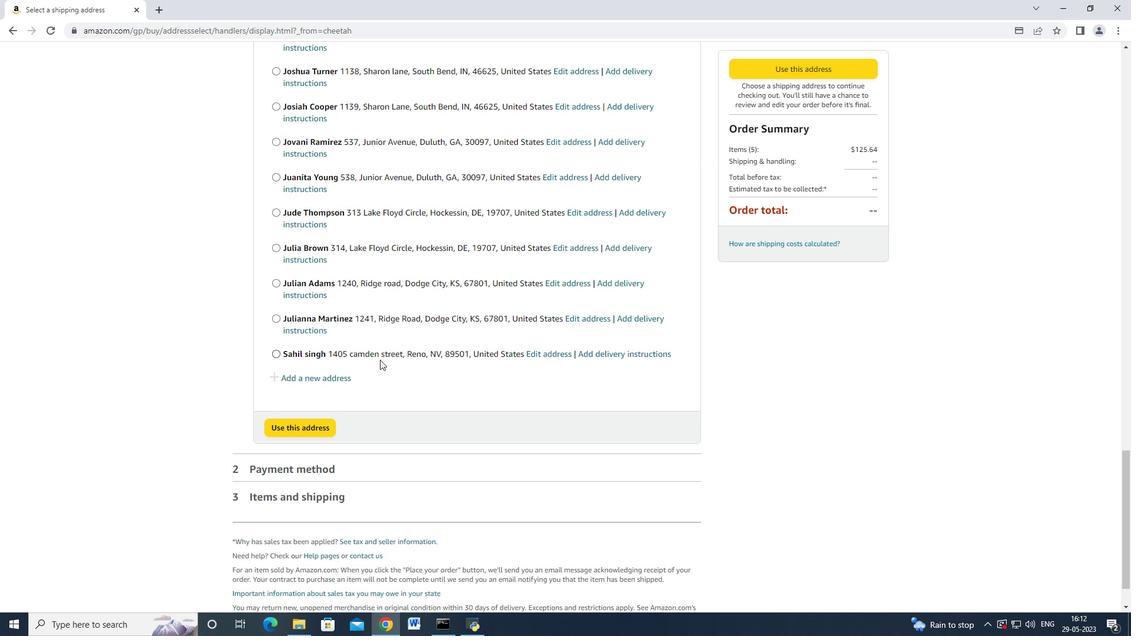 
Action: Mouse moved to (322, 325)
Screenshot: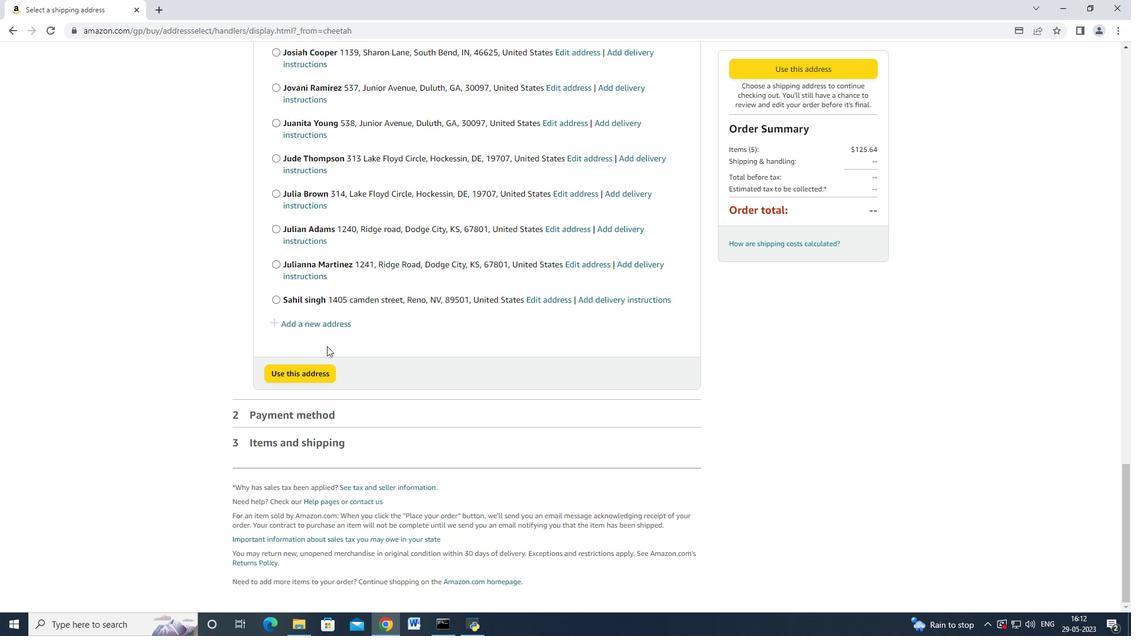 
Action: Mouse pressed left at (322, 325)
Screenshot: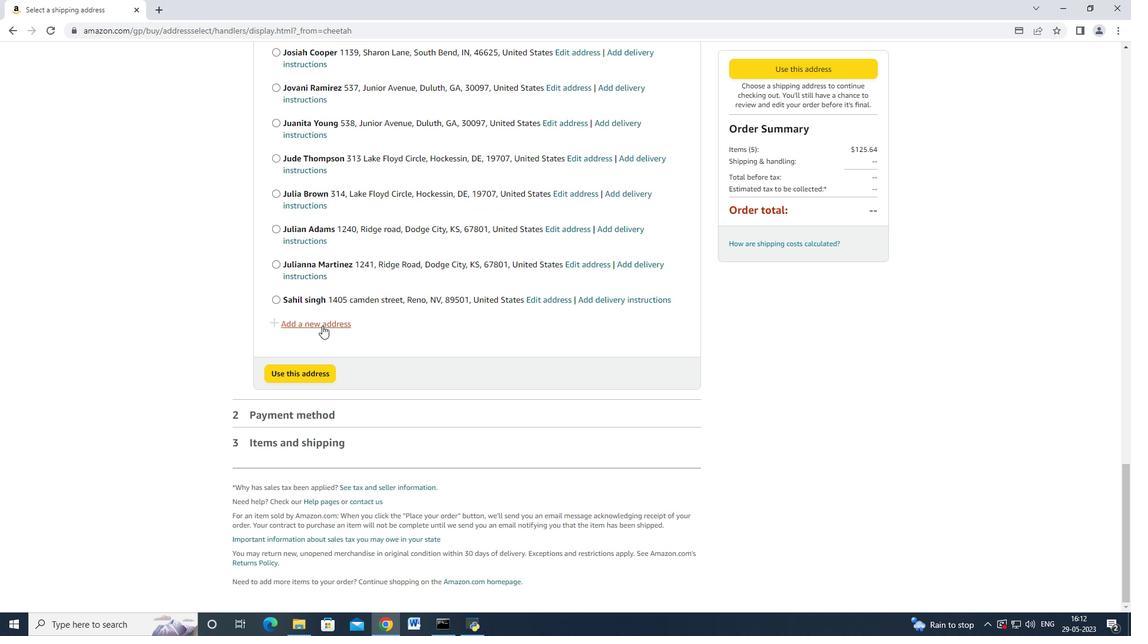 
Action: Mouse moved to (397, 286)
Screenshot: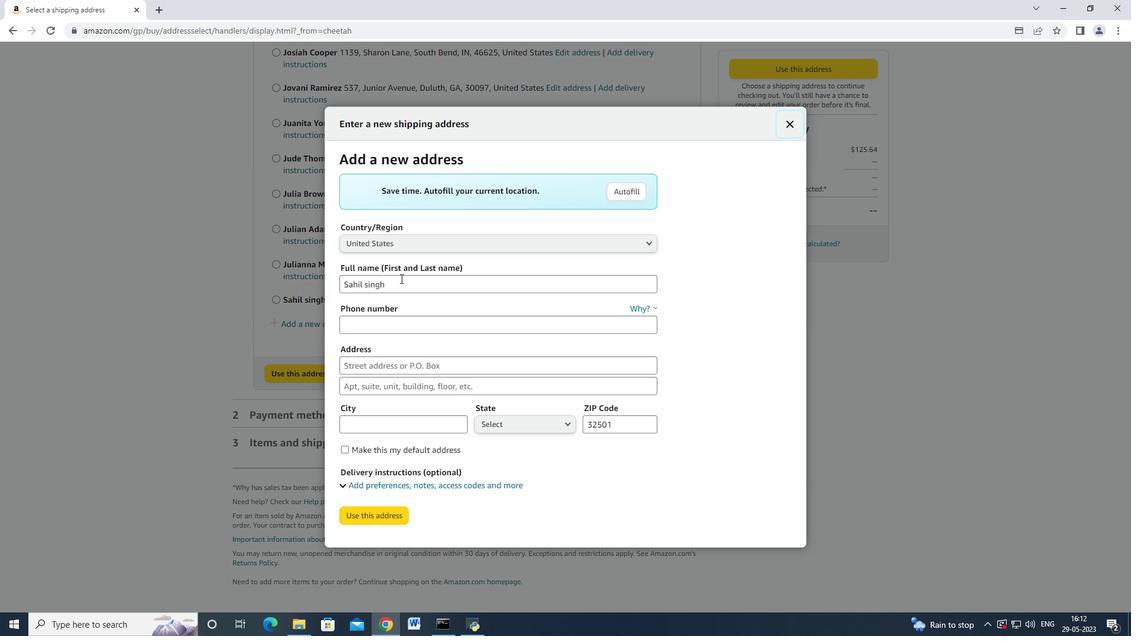 
Action: Mouse pressed left at (397, 286)
Screenshot: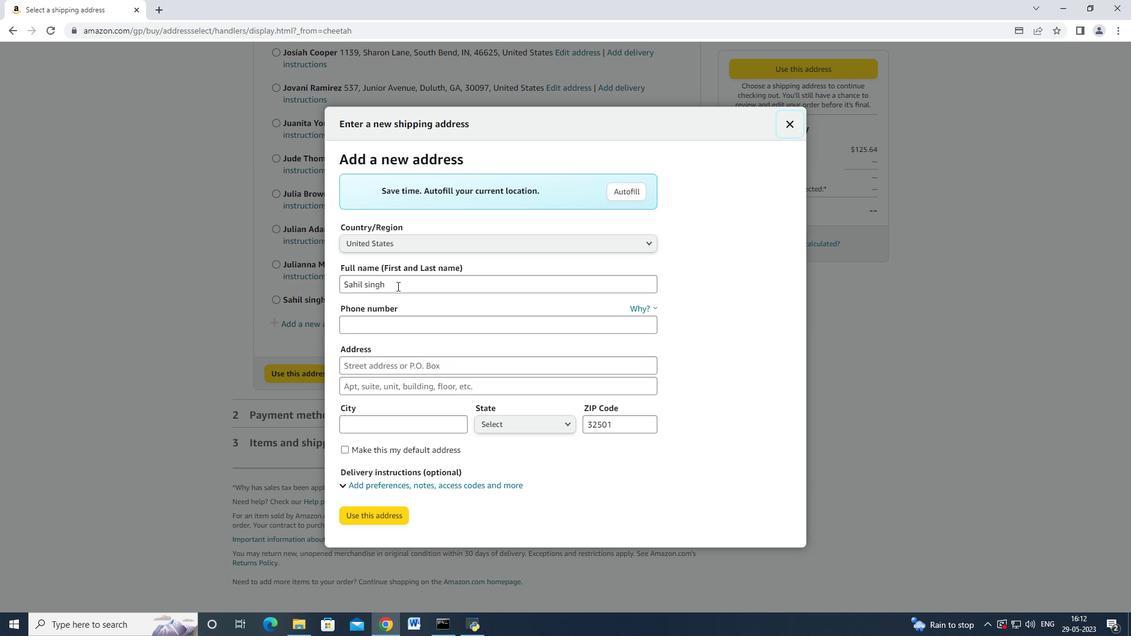 
Action: Mouse moved to (302, 319)
Screenshot: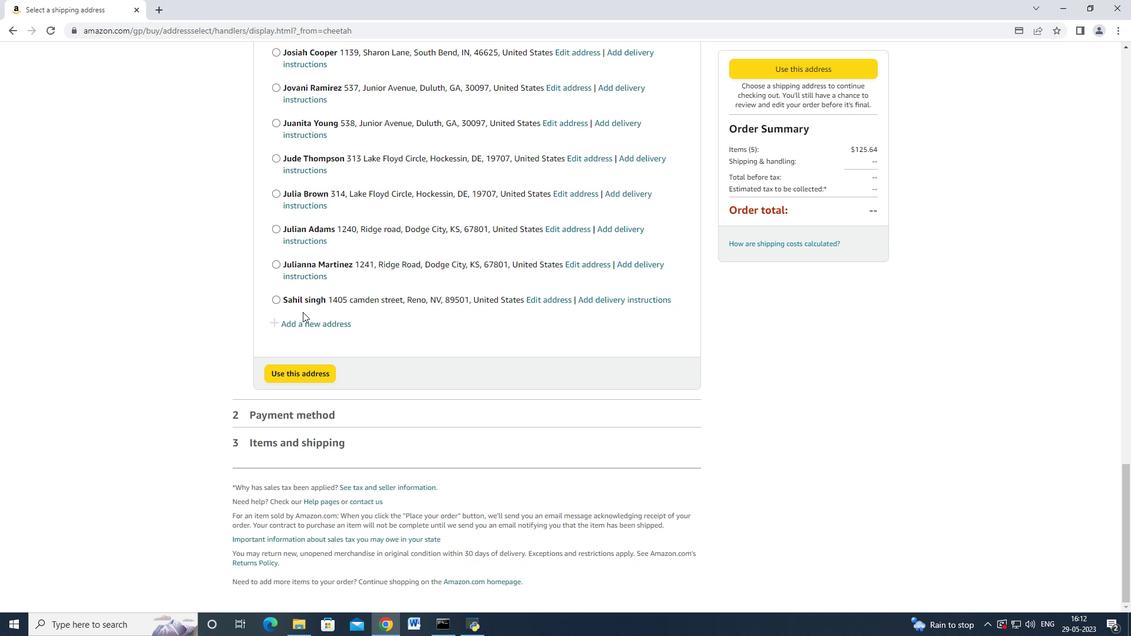 
Action: Mouse pressed left at (302, 319)
Screenshot: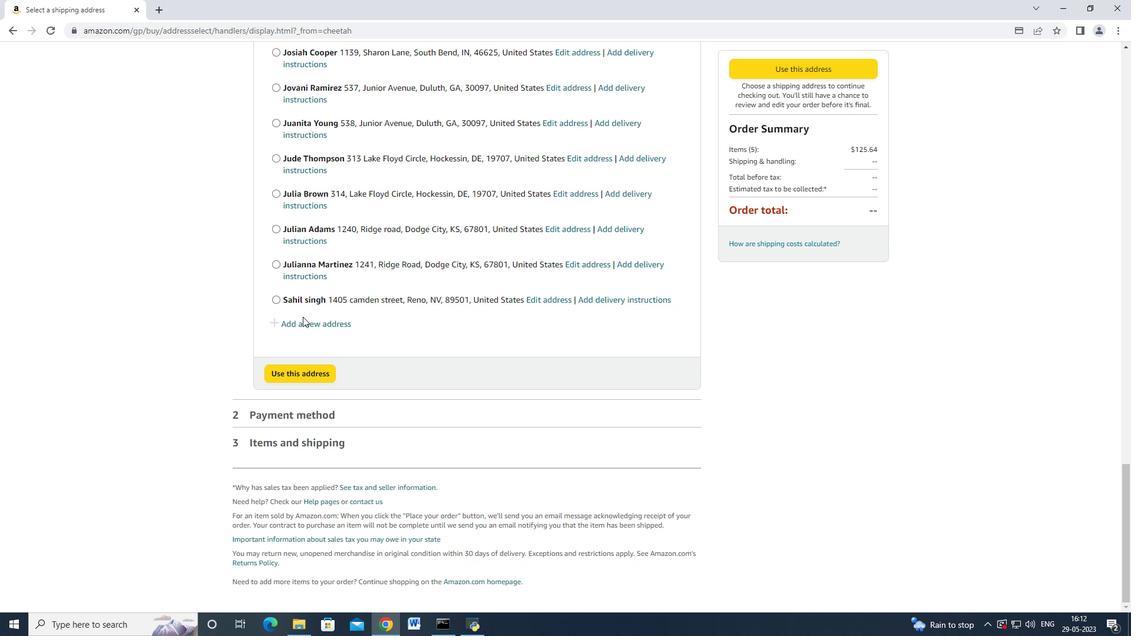 
Action: Mouse moved to (385, 289)
Screenshot: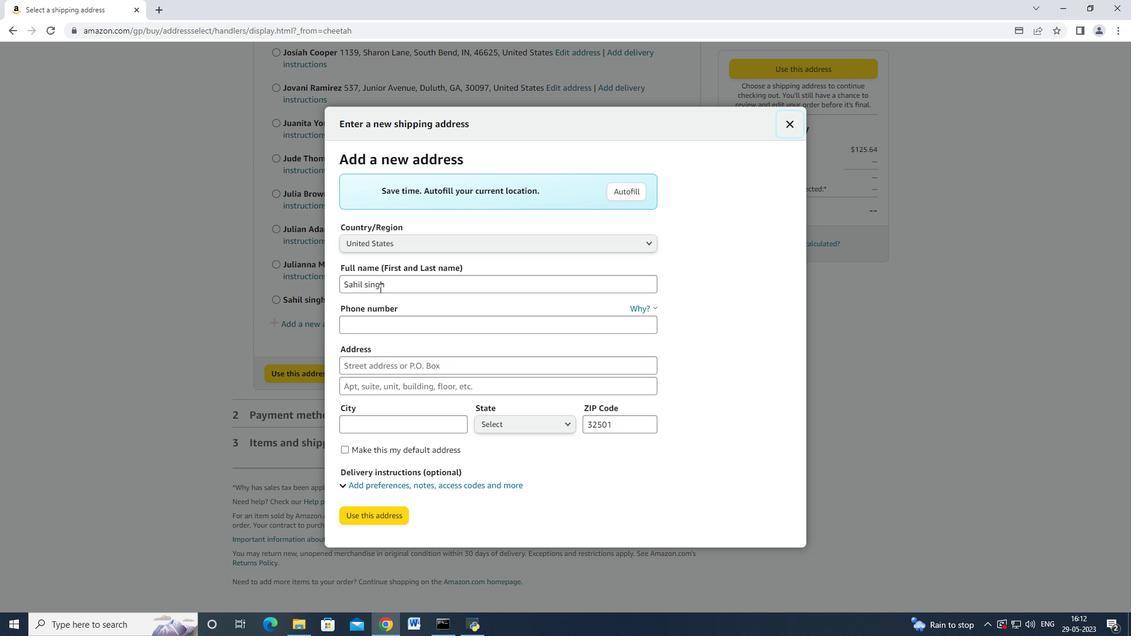 
Action: Mouse pressed left at (385, 289)
Screenshot: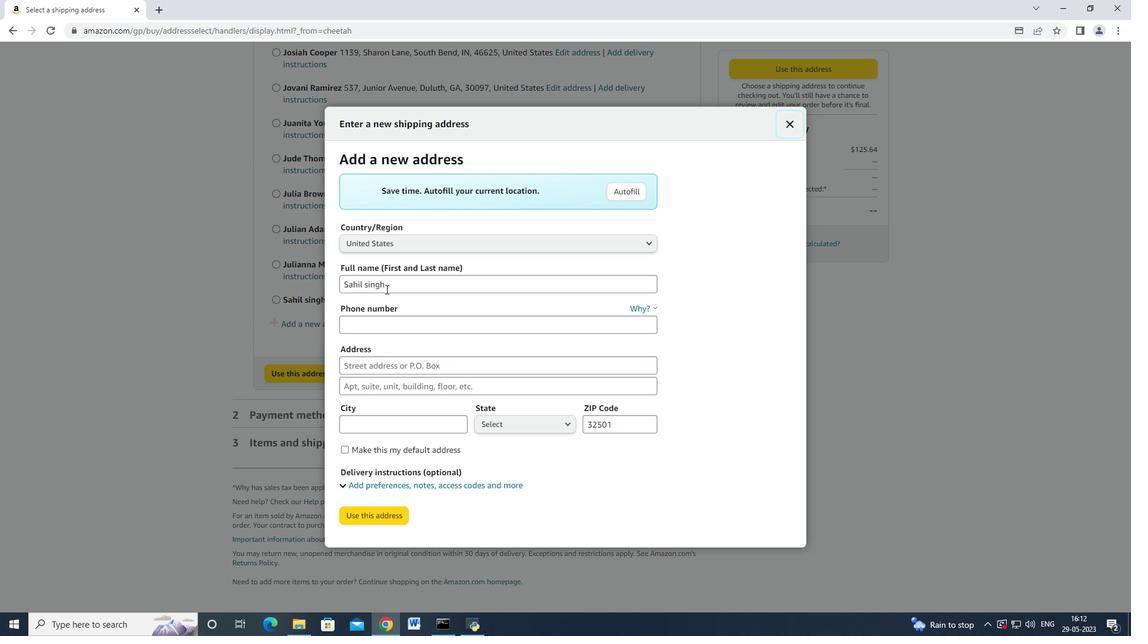 
Action: Mouse moved to (350, 282)
Screenshot: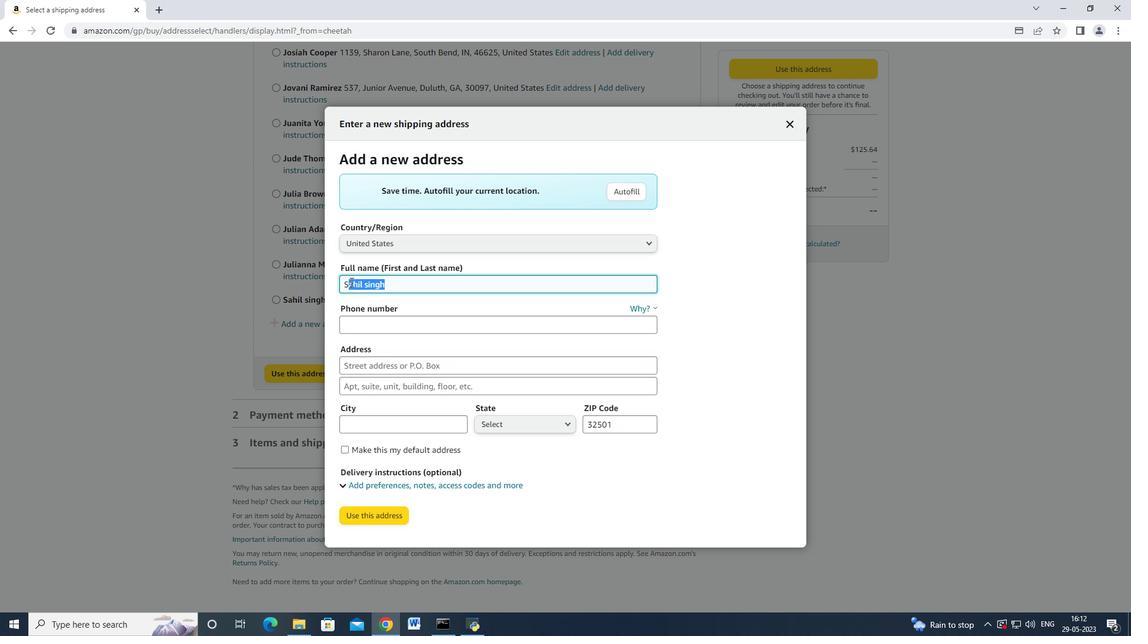 
Action: Key pressed <Key.backspace><Key.backspace><Key.shift_r>Cassandra<Key.space><Key.shift>Campbell<Key.tab><Key.tab>8014200980<Key.tab>
Screenshot: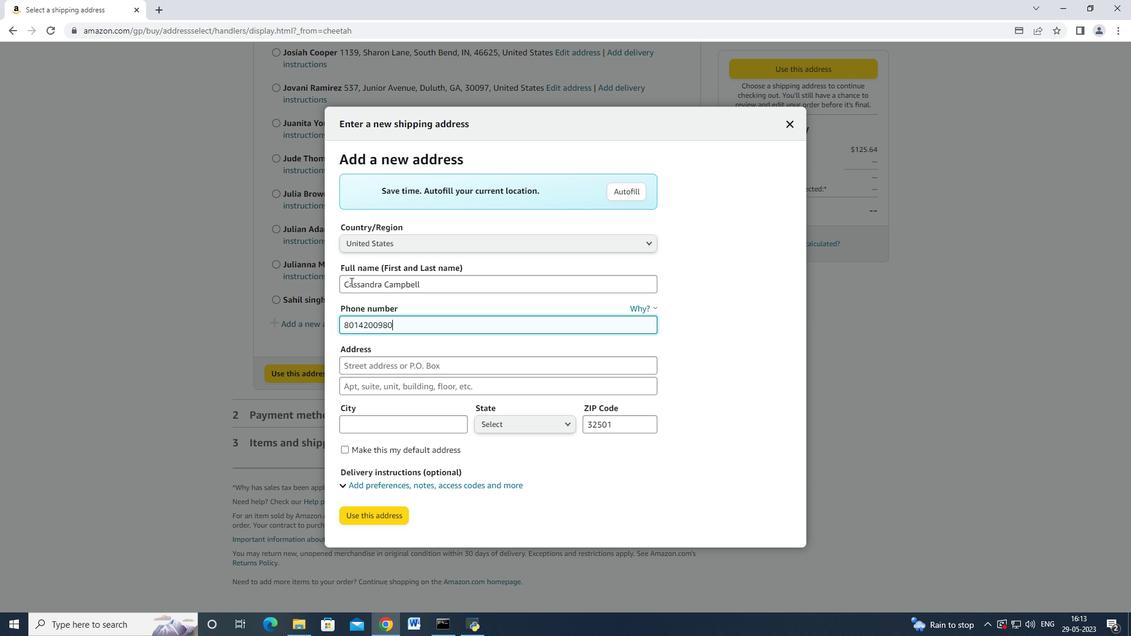
Action: Mouse moved to (390, 372)
Screenshot: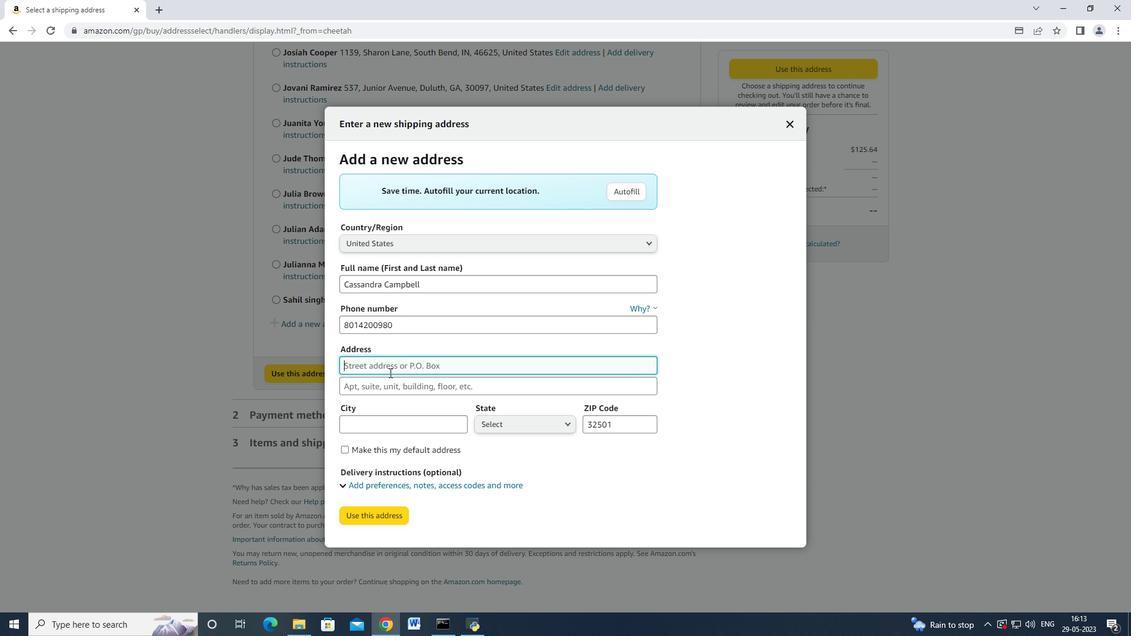 
Action: Key pressed 336<Key.backspace>3<Key.backspace><Key.backspace>634<Key.space><Key.shift>Walton<Key.space>street<Key.tab><Key.tab><Key.shift_r>Salt<Key.space>lake<Key.space>city<Key.tab>
Screenshot: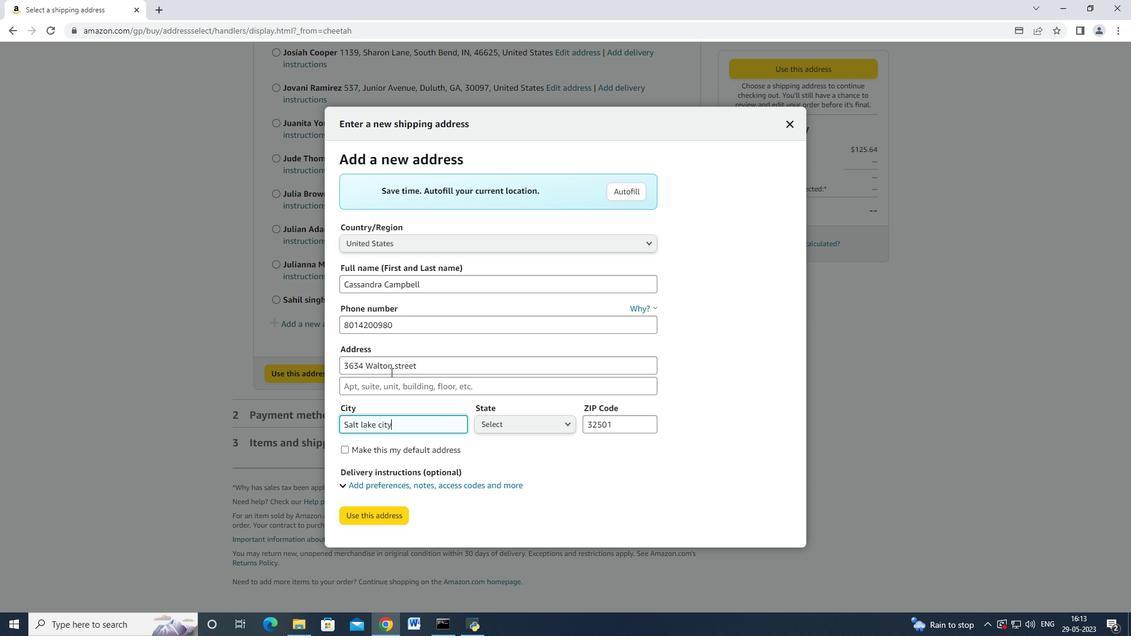
Action: Mouse moved to (549, 424)
Screenshot: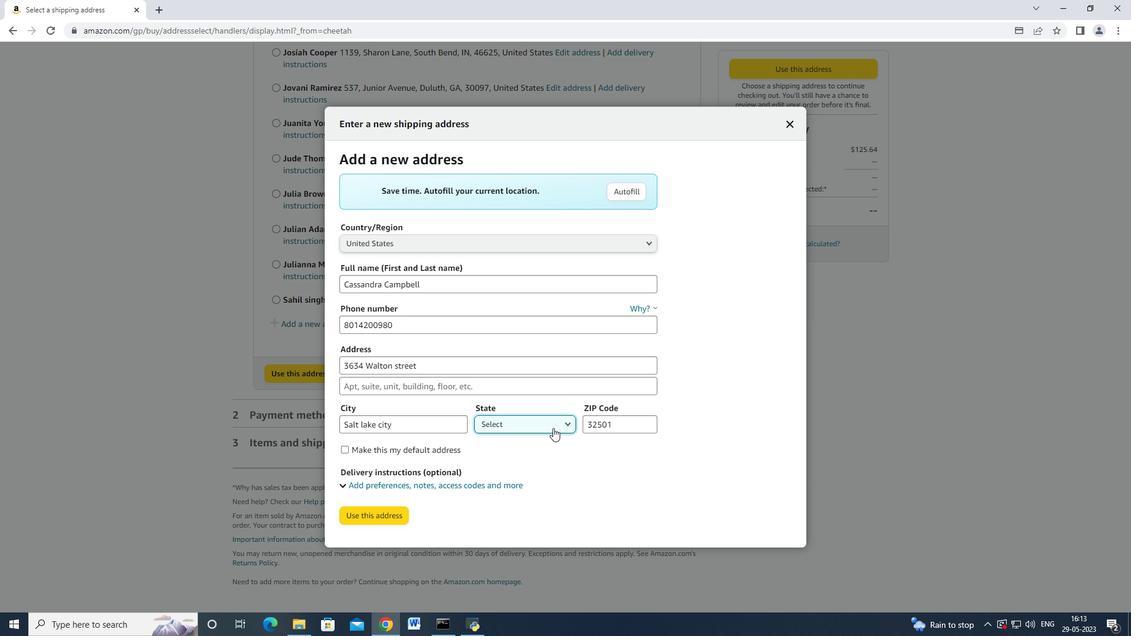 
Action: Mouse pressed left at (549, 424)
Screenshot: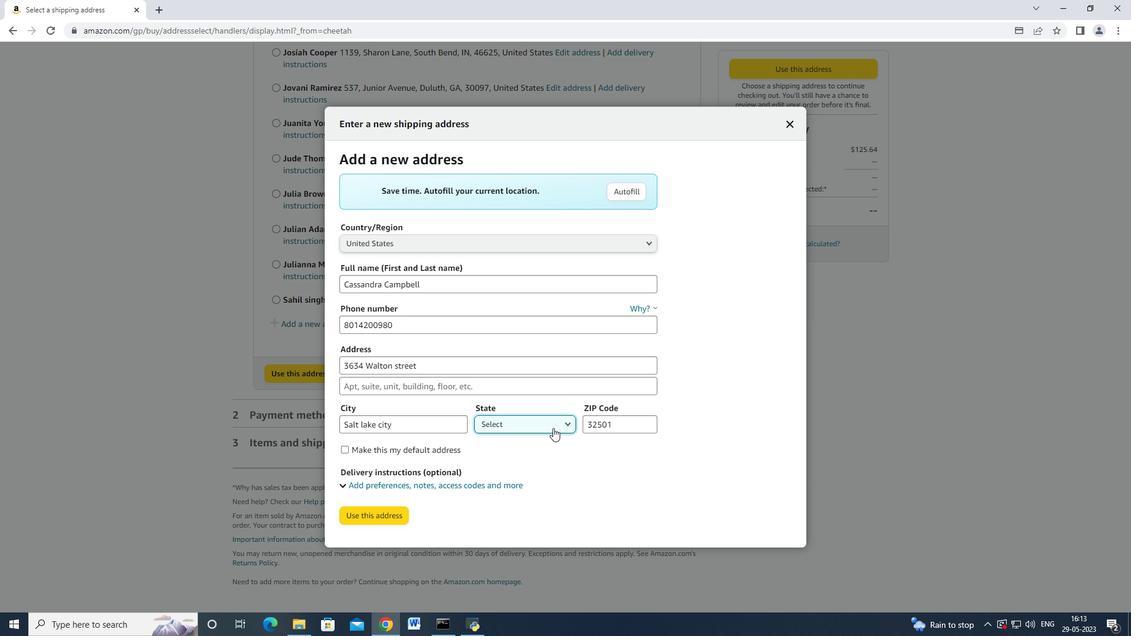 
Action: Mouse moved to (547, 271)
Screenshot: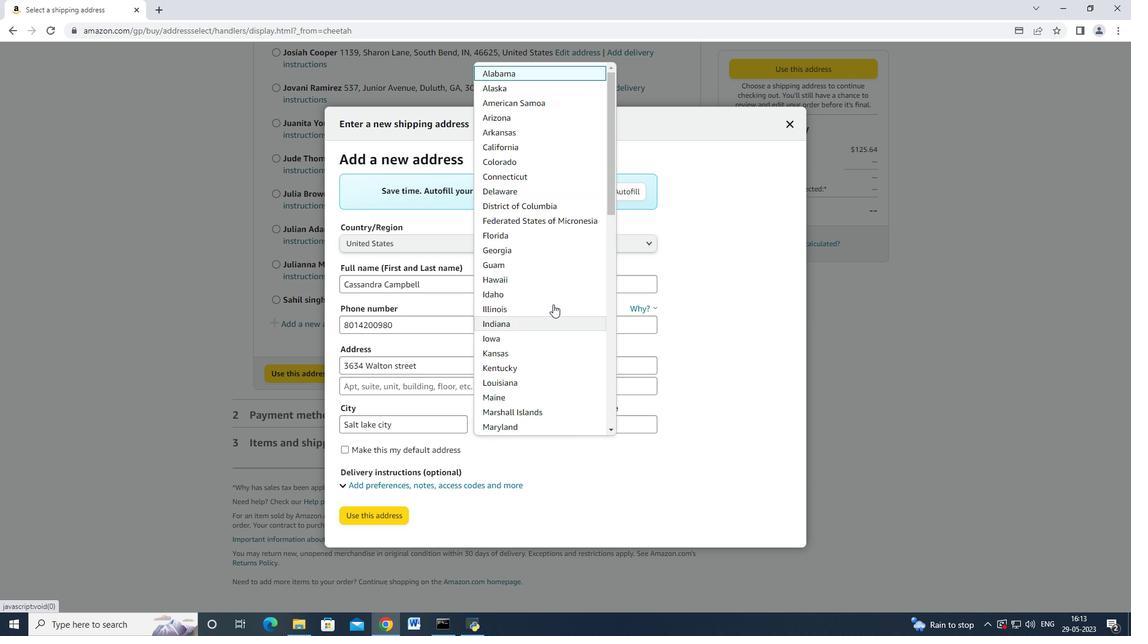 
Action: Mouse scrolled (547, 270) with delta (0, 0)
Screenshot: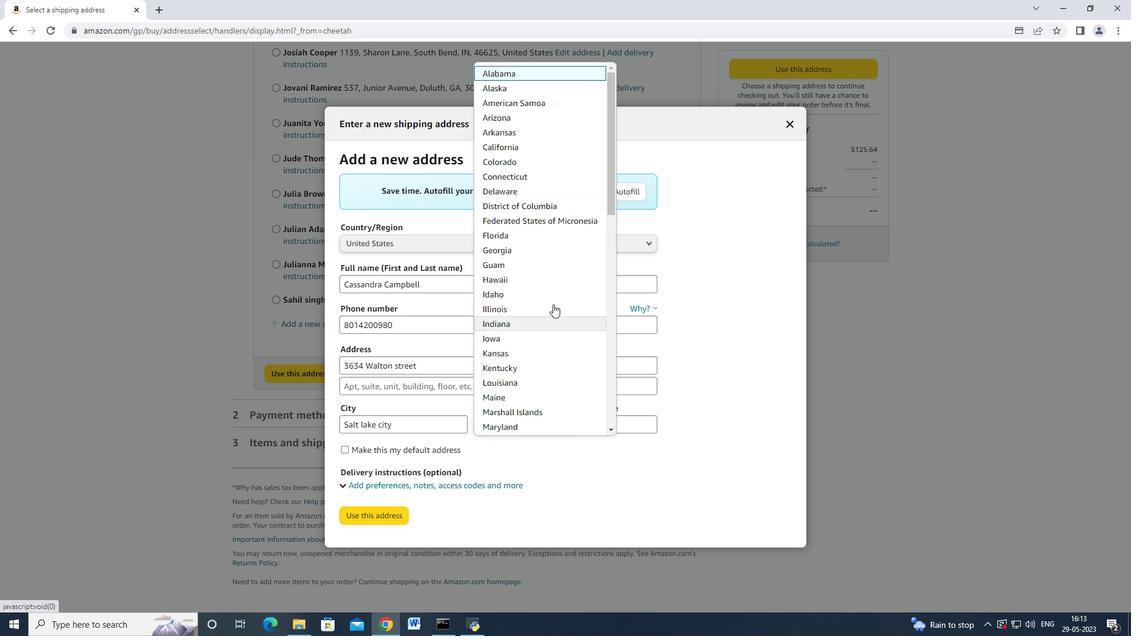 
Action: Mouse scrolled (547, 270) with delta (0, 0)
Screenshot: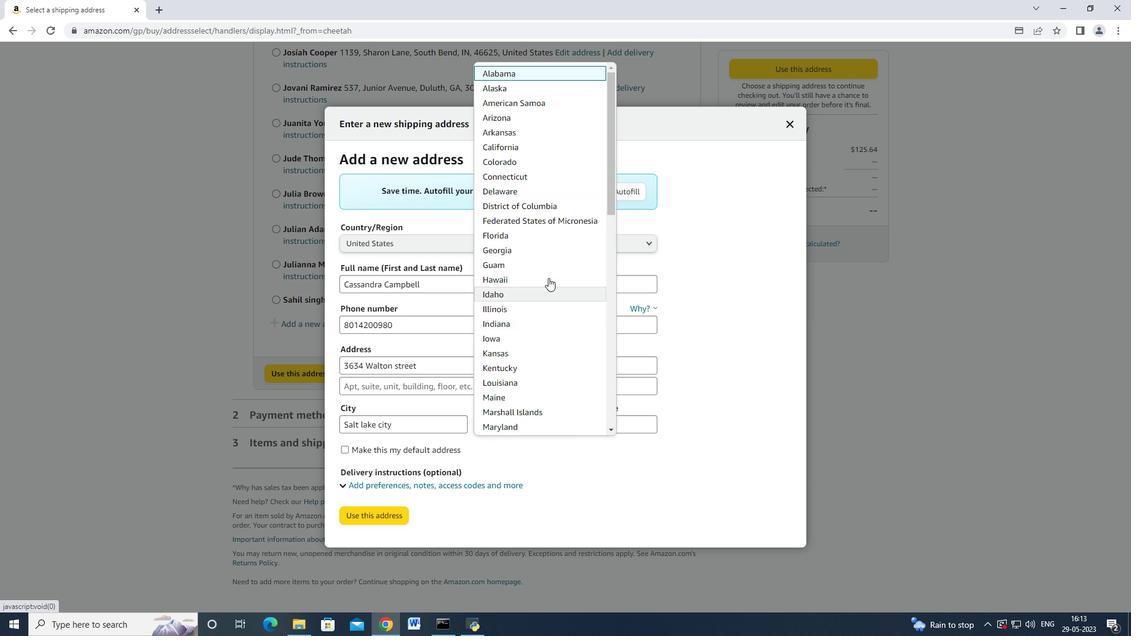 
Action: Mouse scrolled (547, 270) with delta (0, 0)
Screenshot: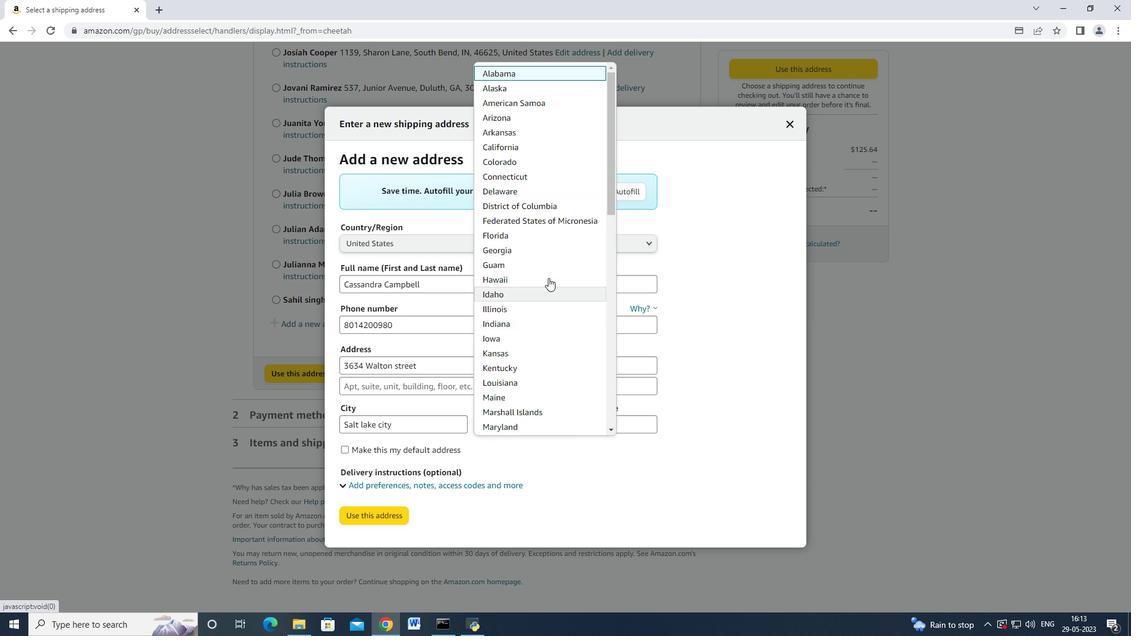 
Action: Mouse scrolled (547, 270) with delta (0, 0)
Screenshot: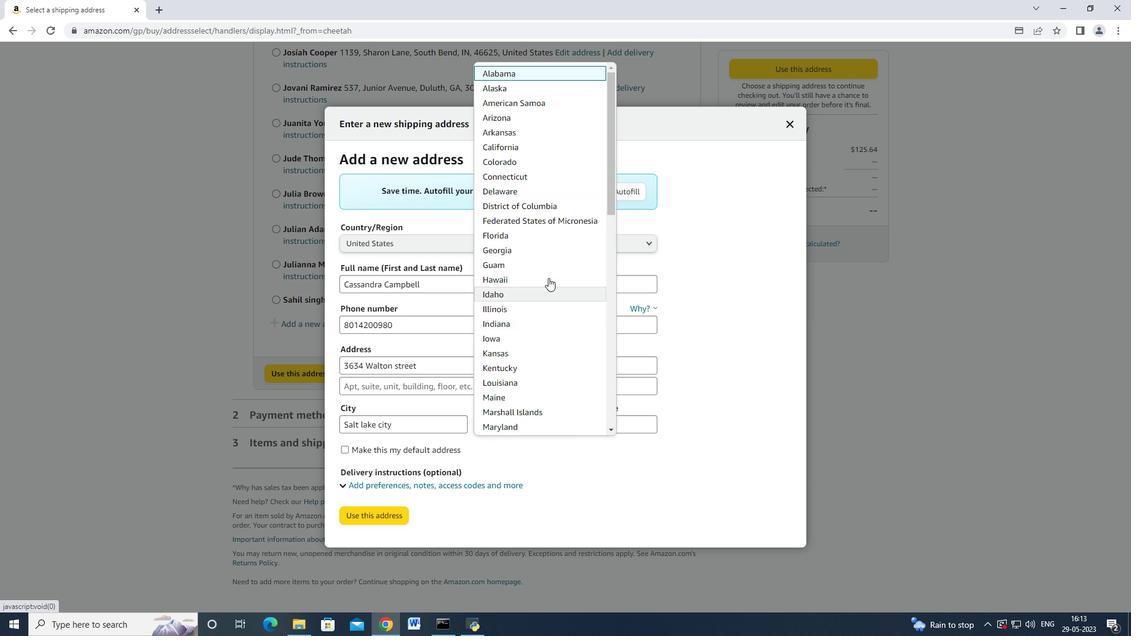 
Action: Mouse scrolled (547, 270) with delta (0, 0)
Screenshot: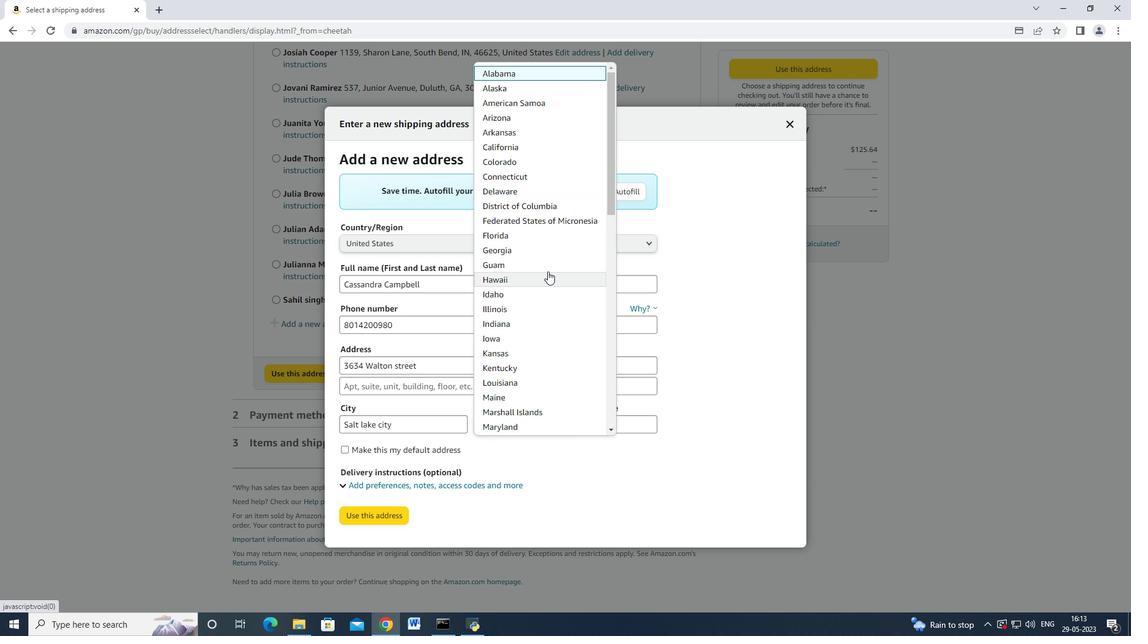 
Action: Mouse scrolled (547, 270) with delta (0, 0)
Screenshot: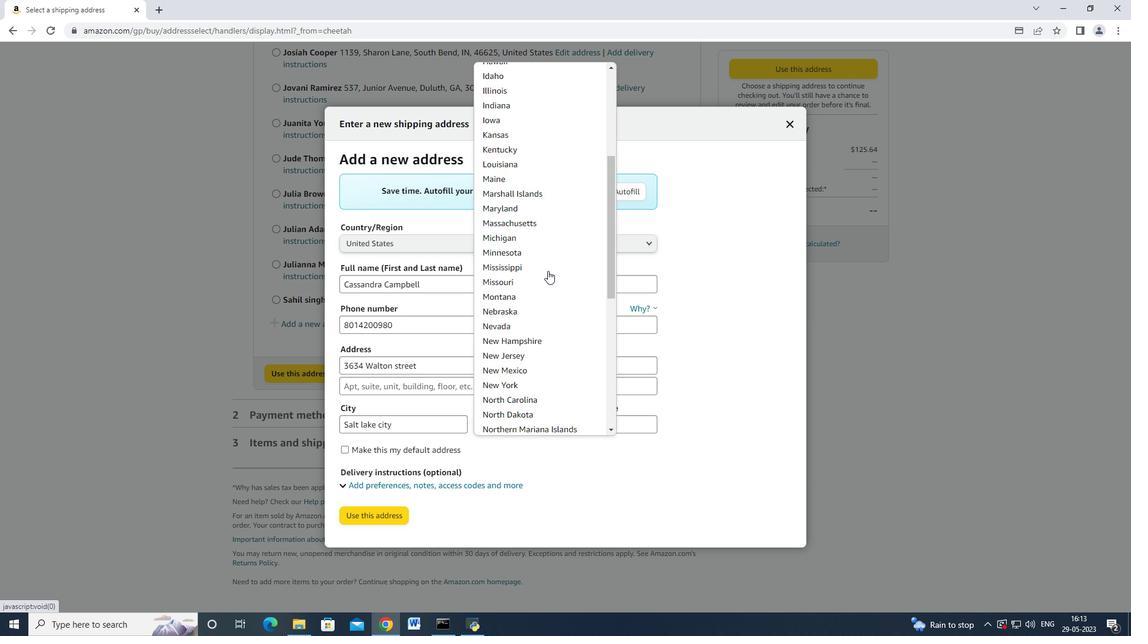
Action: Mouse scrolled (547, 270) with delta (0, 0)
Screenshot: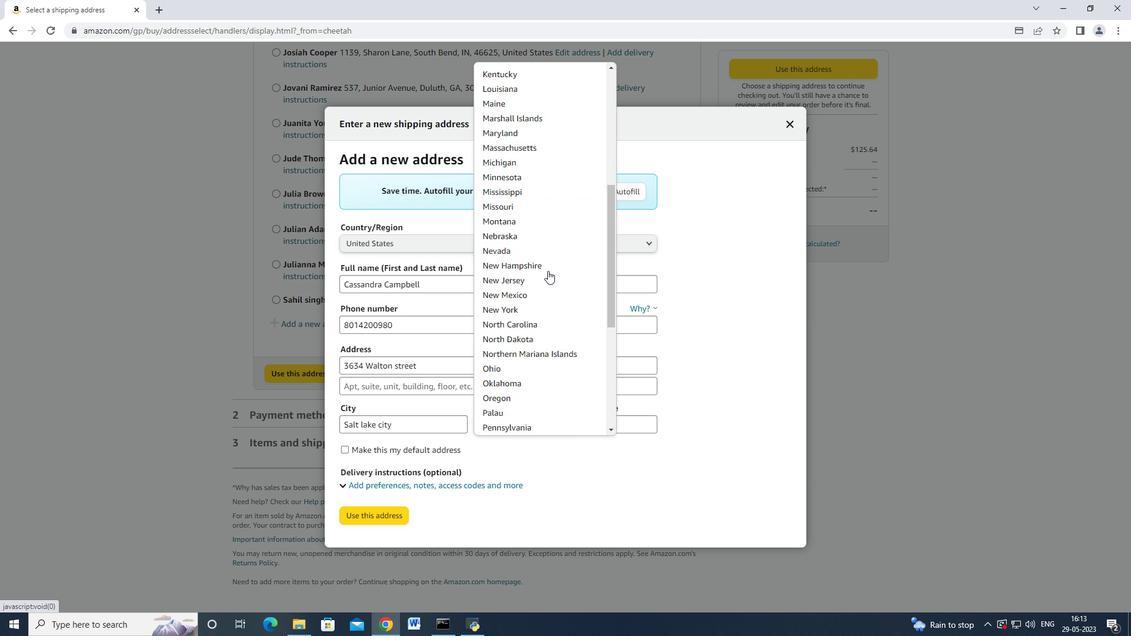 
Action: Mouse scrolled (547, 270) with delta (0, 0)
Screenshot: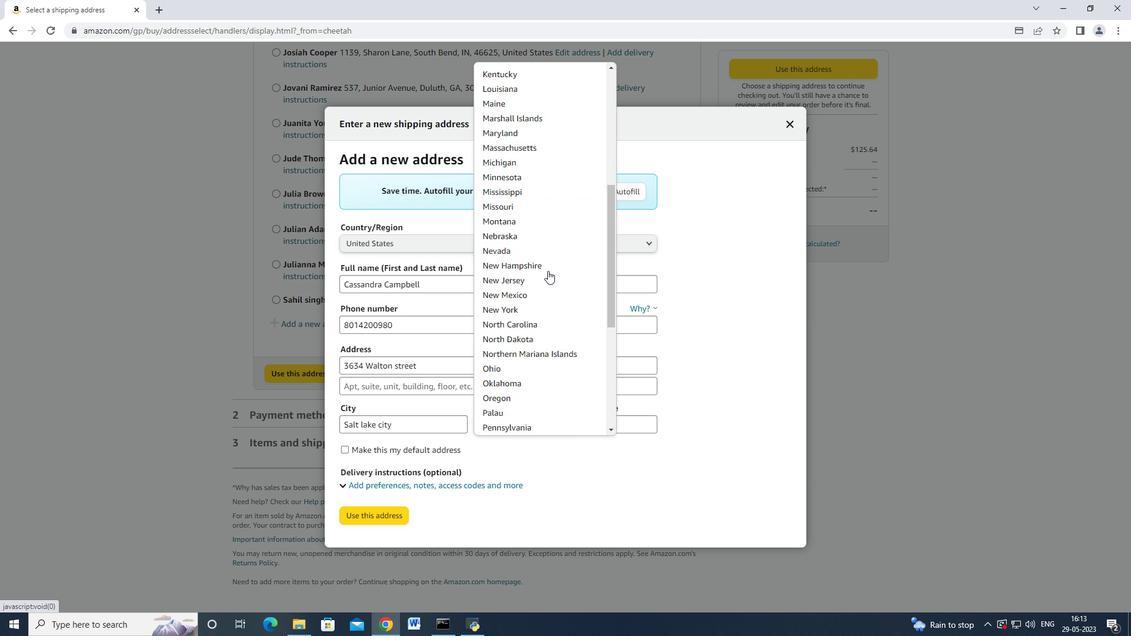 
Action: Mouse scrolled (547, 270) with delta (0, 0)
Screenshot: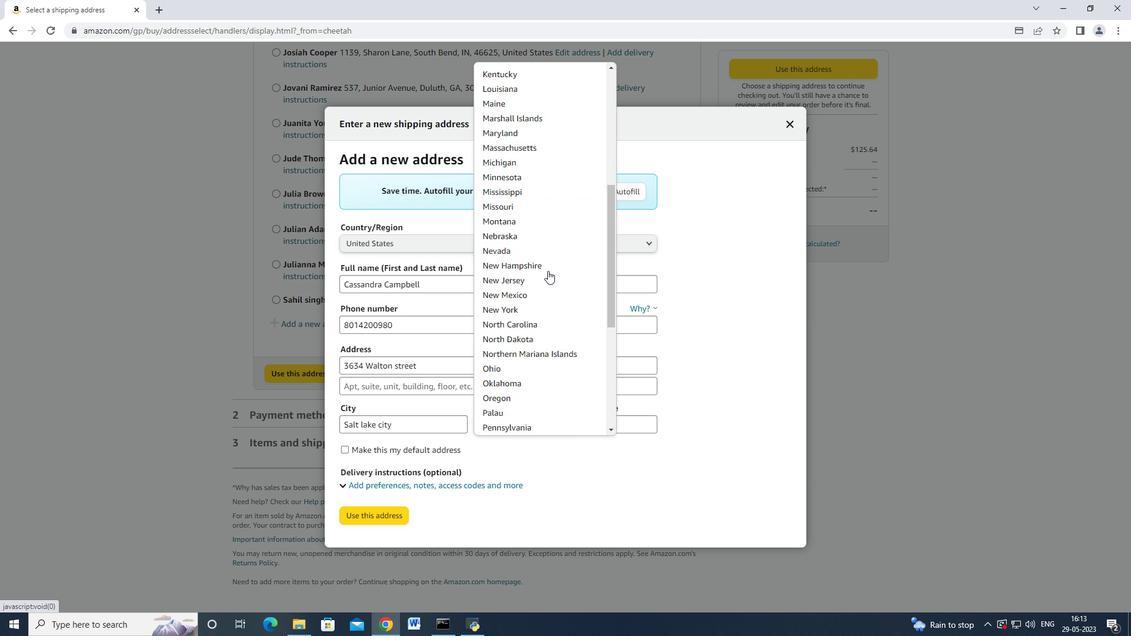 
Action: Mouse scrolled (547, 270) with delta (0, 0)
Screenshot: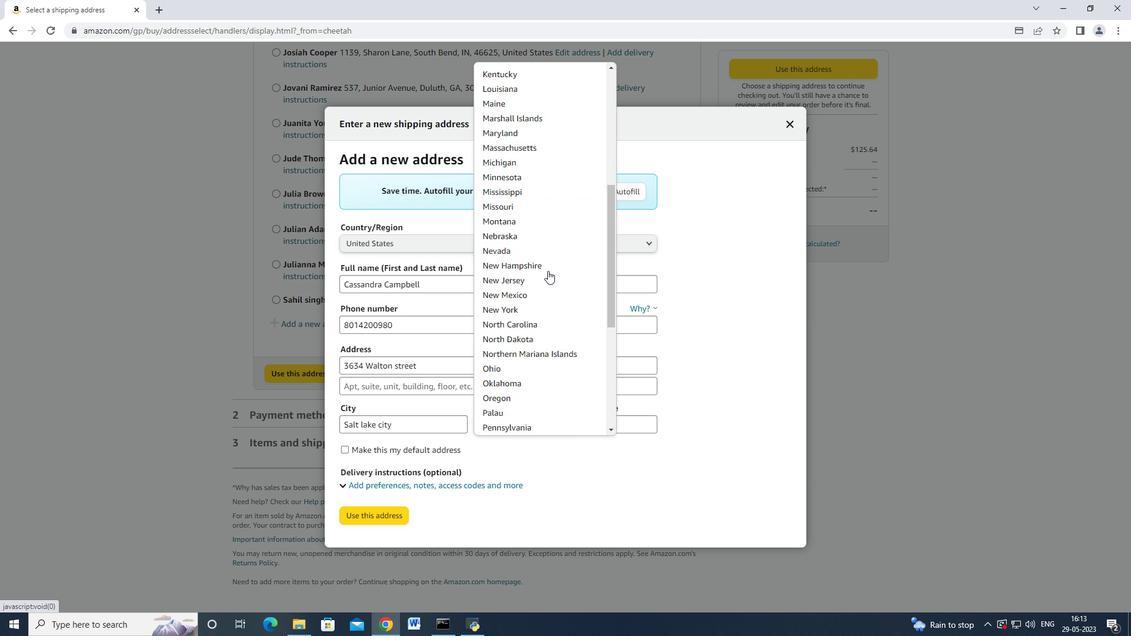 
Action: Mouse scrolled (547, 270) with delta (0, 0)
Screenshot: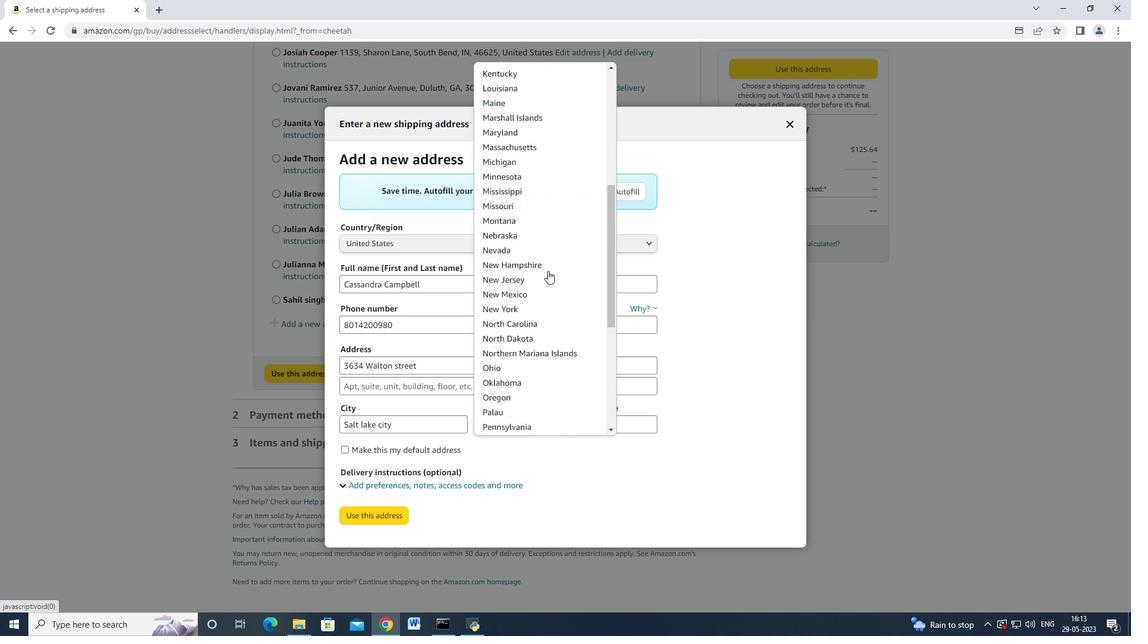 
Action: Mouse scrolled (547, 270) with delta (0, 0)
Screenshot: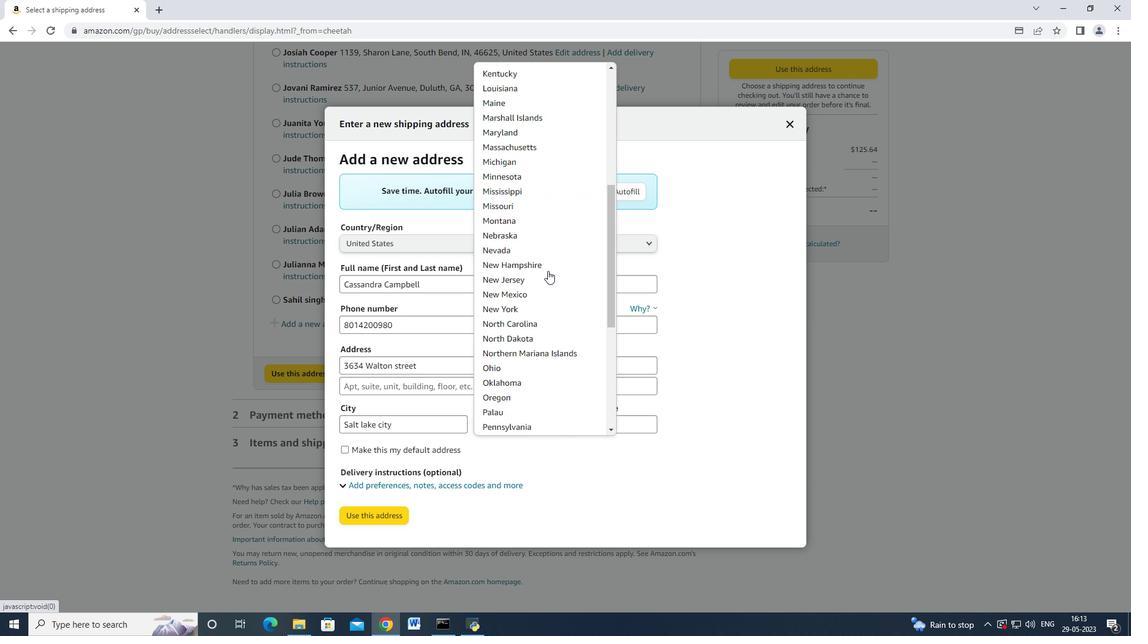 
Action: Mouse moved to (523, 281)
Screenshot: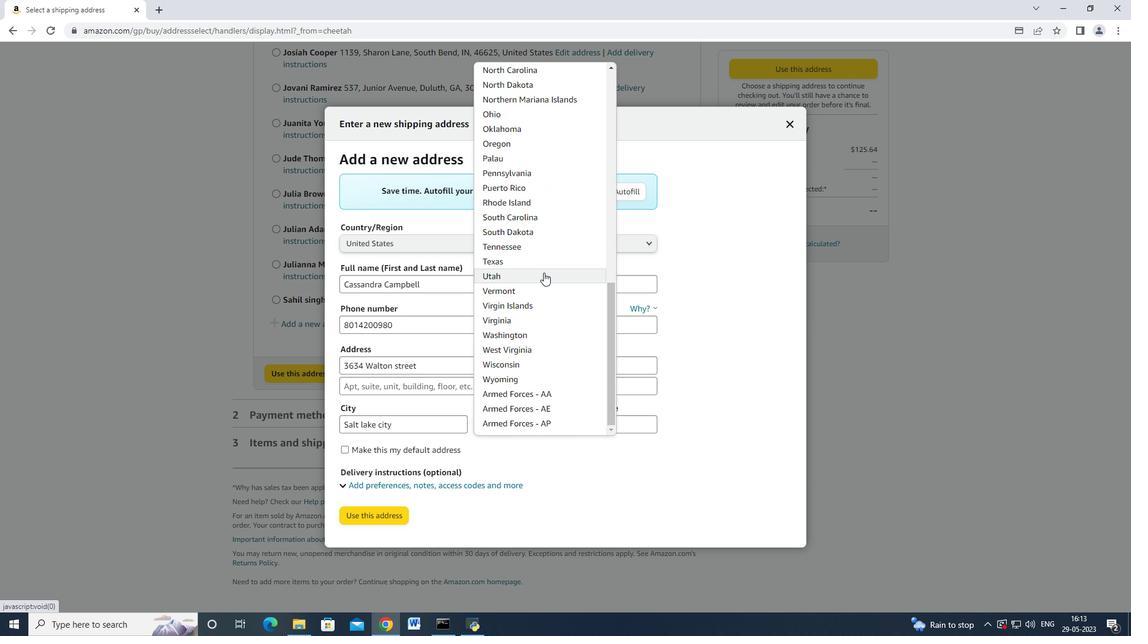 
Action: Mouse pressed left at (523, 281)
Screenshot: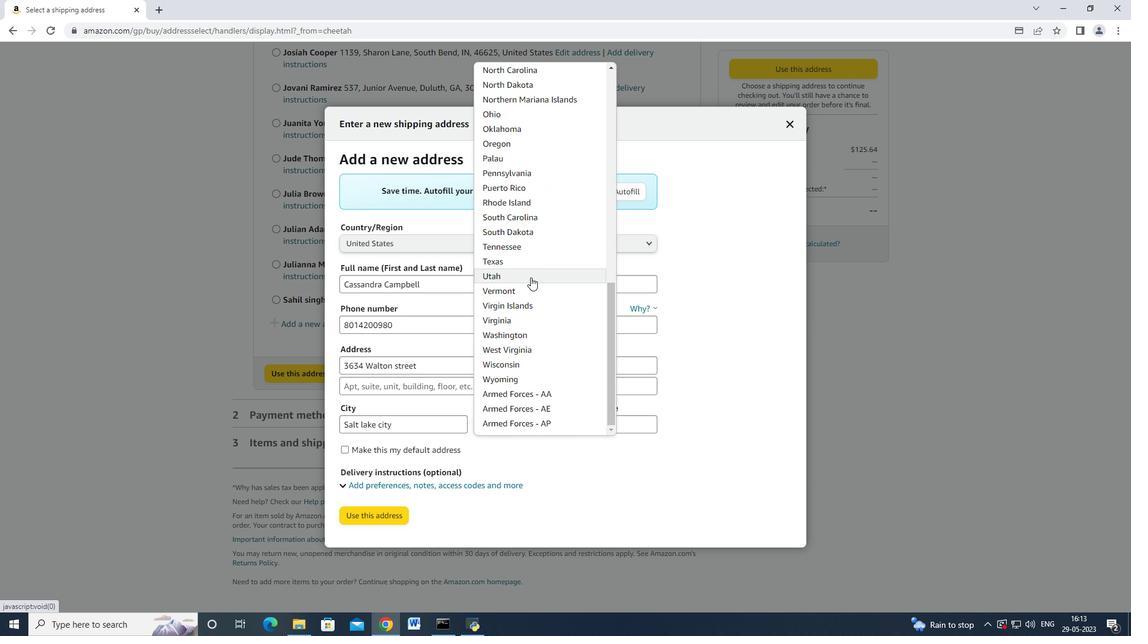 
Action: Mouse moved to (626, 431)
Screenshot: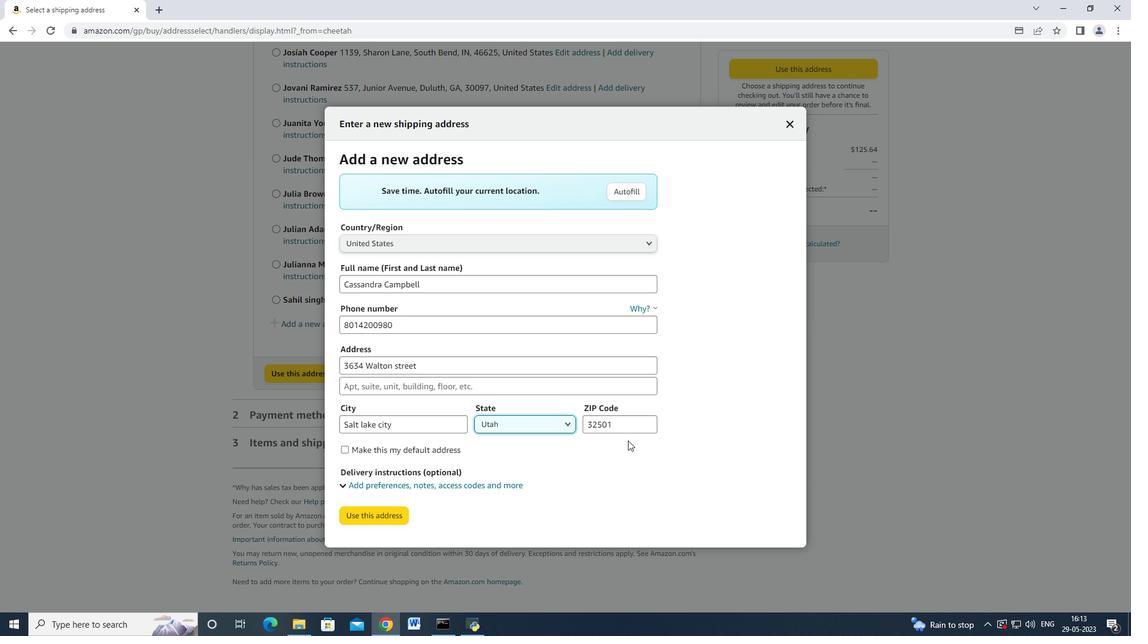 
Action: Mouse pressed left at (626, 431)
Screenshot: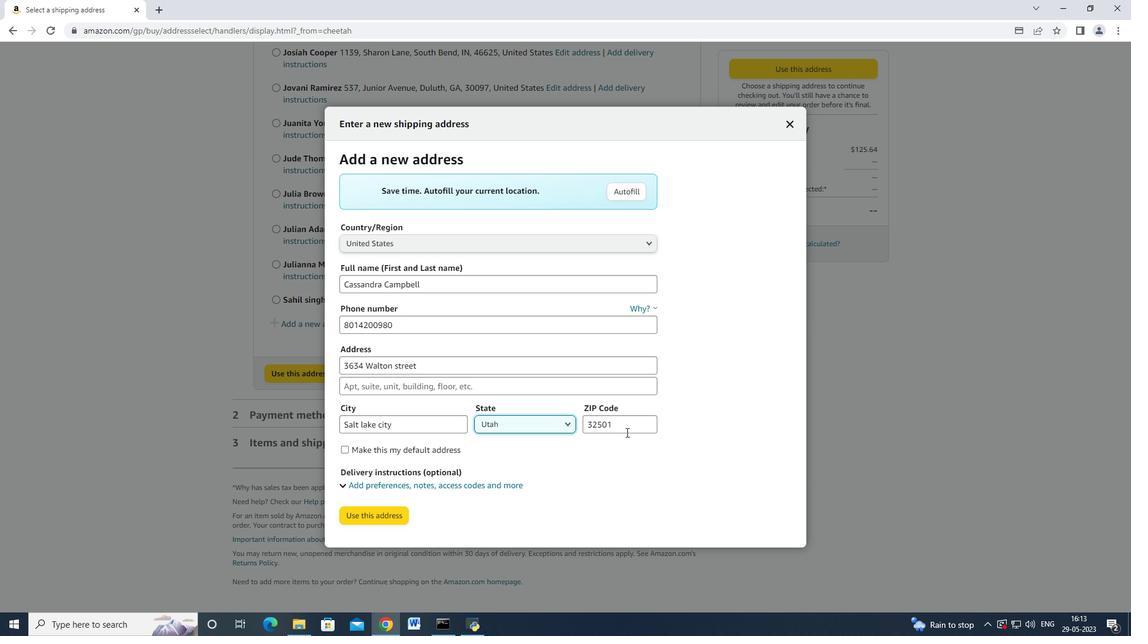 
Action: Key pressed <Key.backspace><Key.backspace><Key.backspace><Key.backspace><Key.backspace>84104
Screenshot: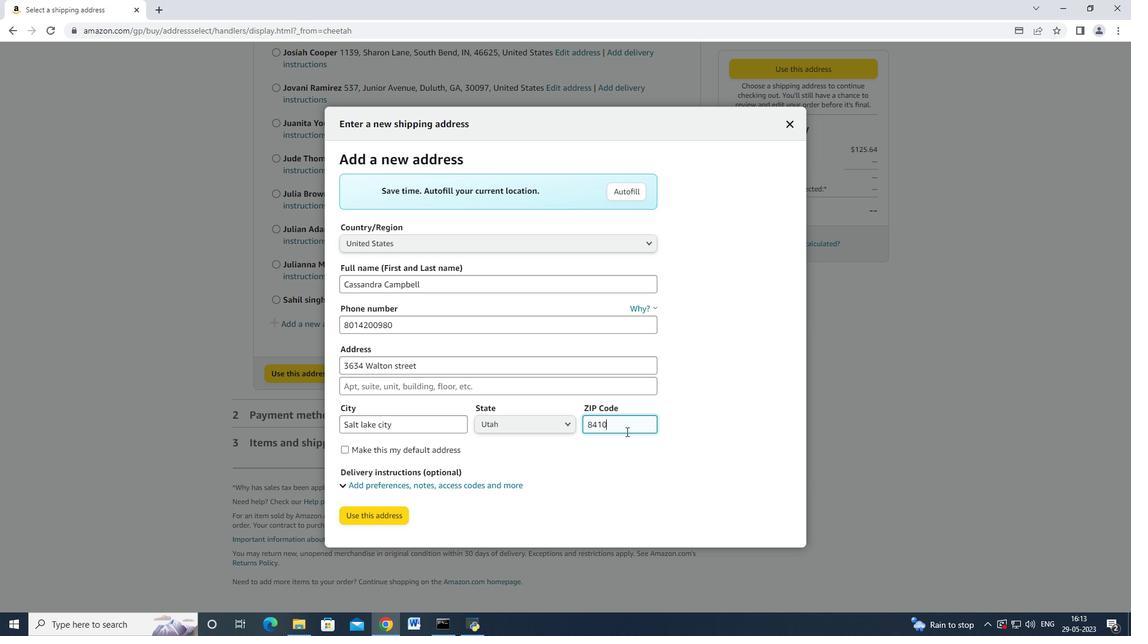 
Action: Mouse moved to (401, 508)
Screenshot: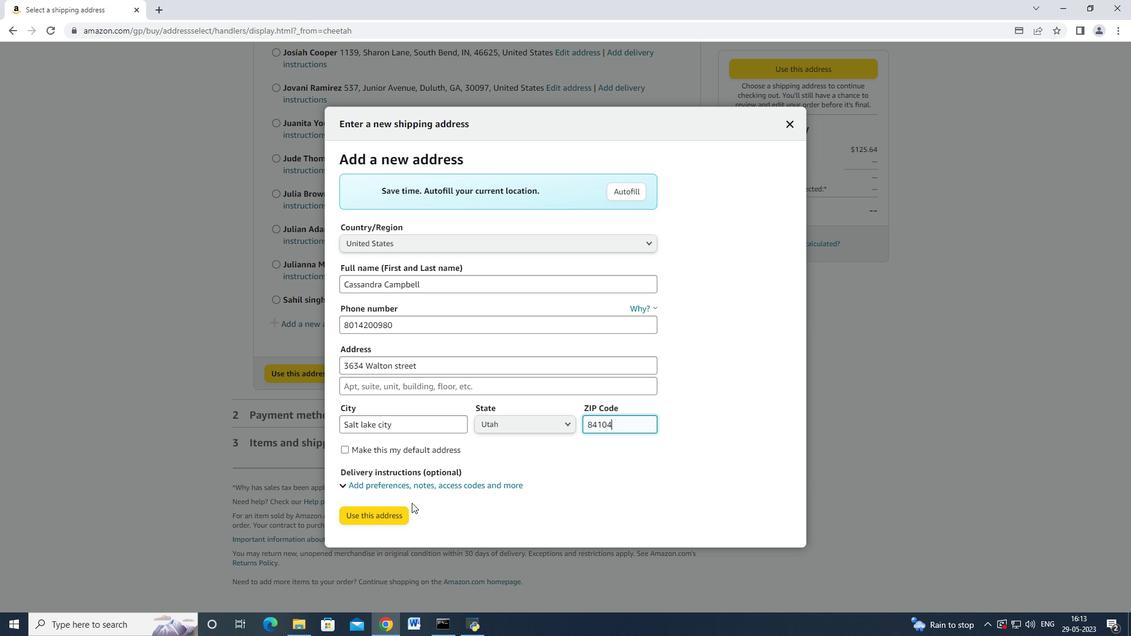 
Action: Mouse pressed left at (401, 508)
Screenshot: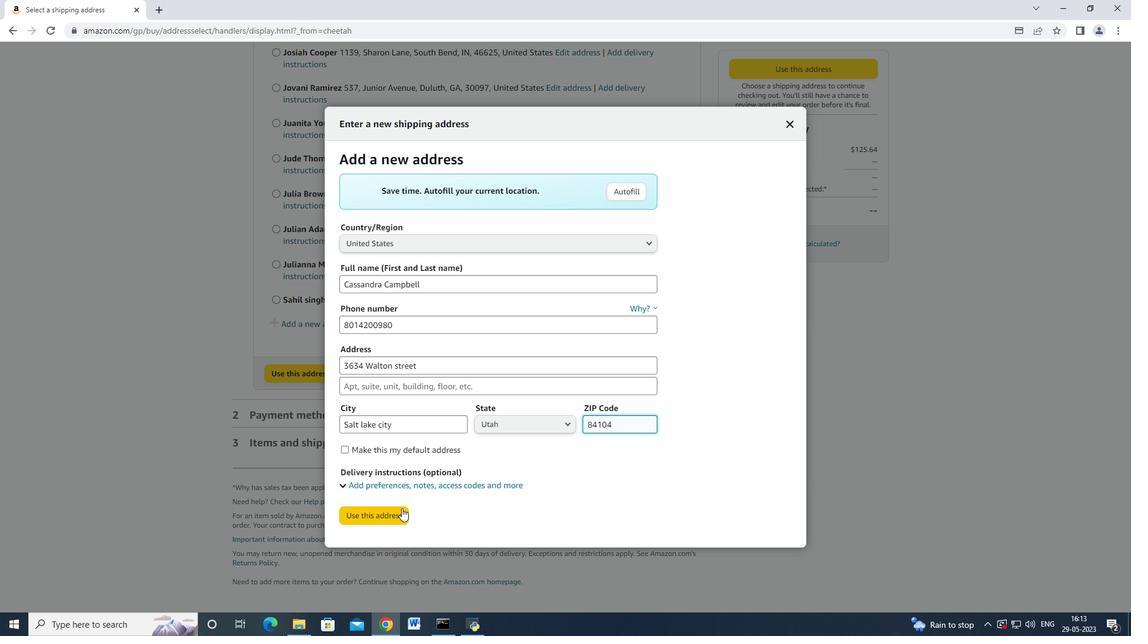 
Action: Mouse moved to (404, 472)
Screenshot: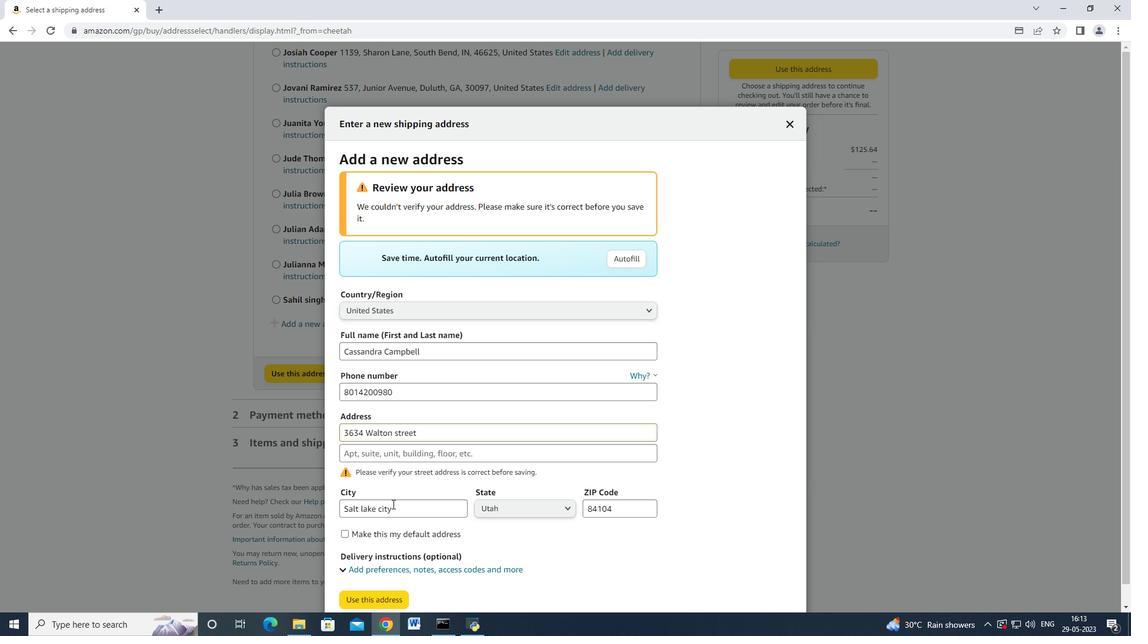 
Action: Mouse scrolled (404, 471) with delta (0, 0)
Screenshot: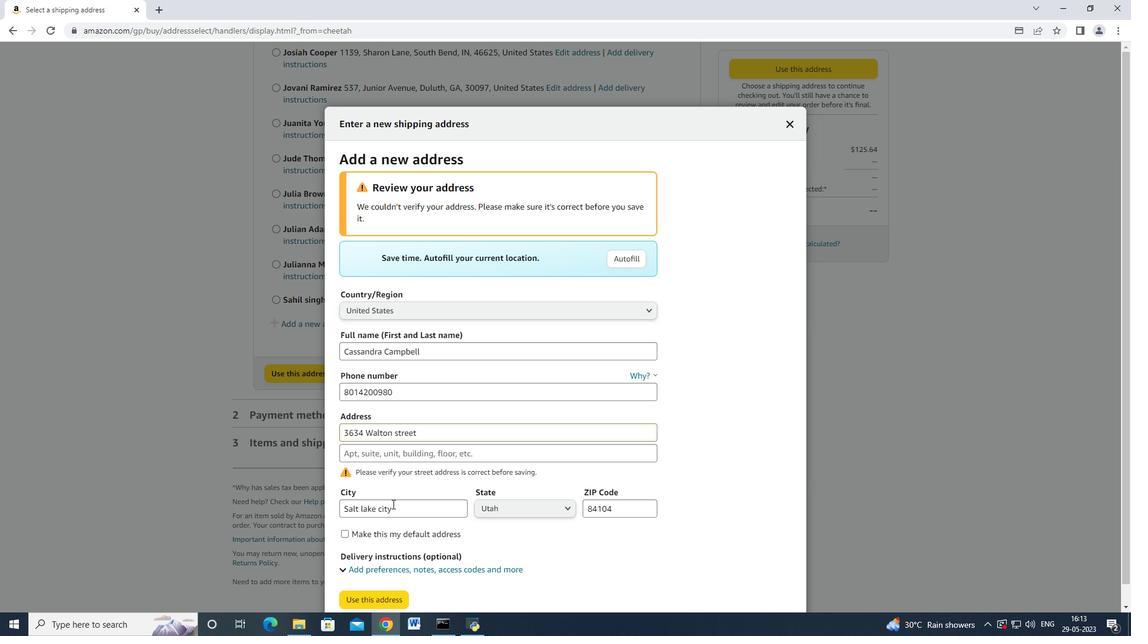 
Action: Mouse scrolled (404, 471) with delta (0, 0)
Screenshot: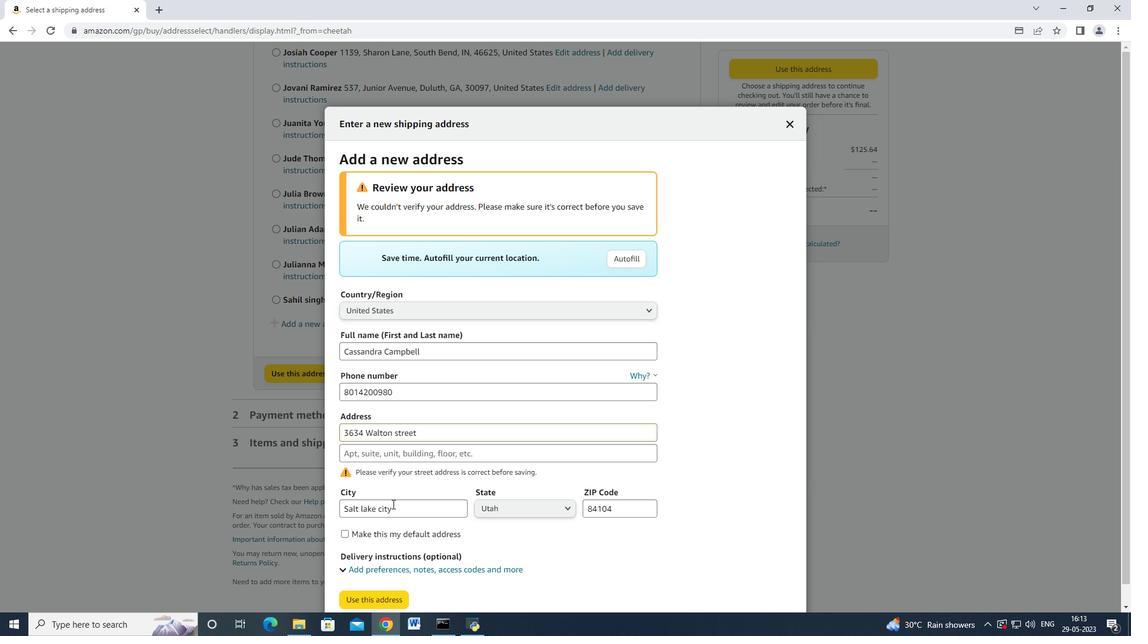 
Action: Mouse scrolled (404, 471) with delta (0, 0)
Screenshot: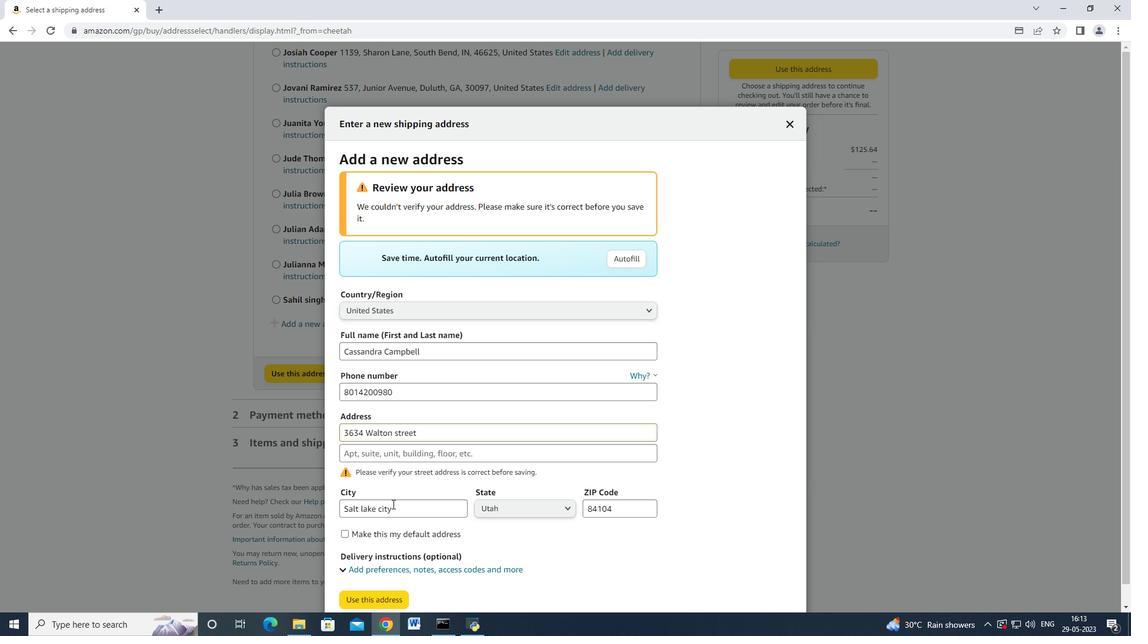 
Action: Mouse scrolled (404, 471) with delta (0, 0)
Screenshot: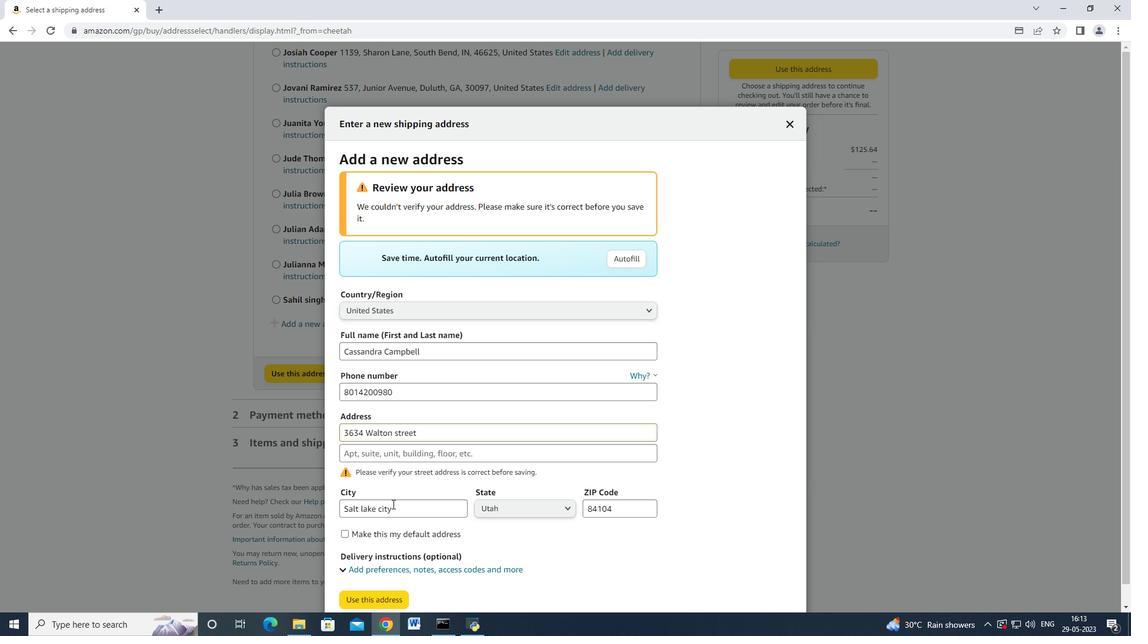
Action: Mouse scrolled (404, 471) with delta (0, 0)
Screenshot: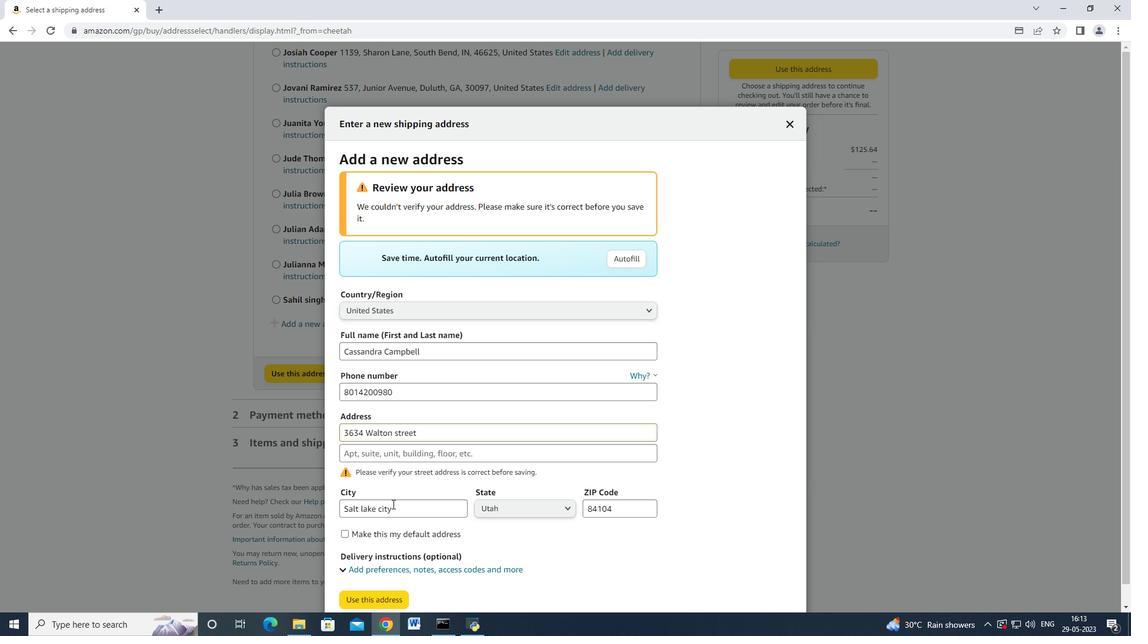 
Action: Mouse scrolled (404, 471) with delta (0, 0)
Screenshot: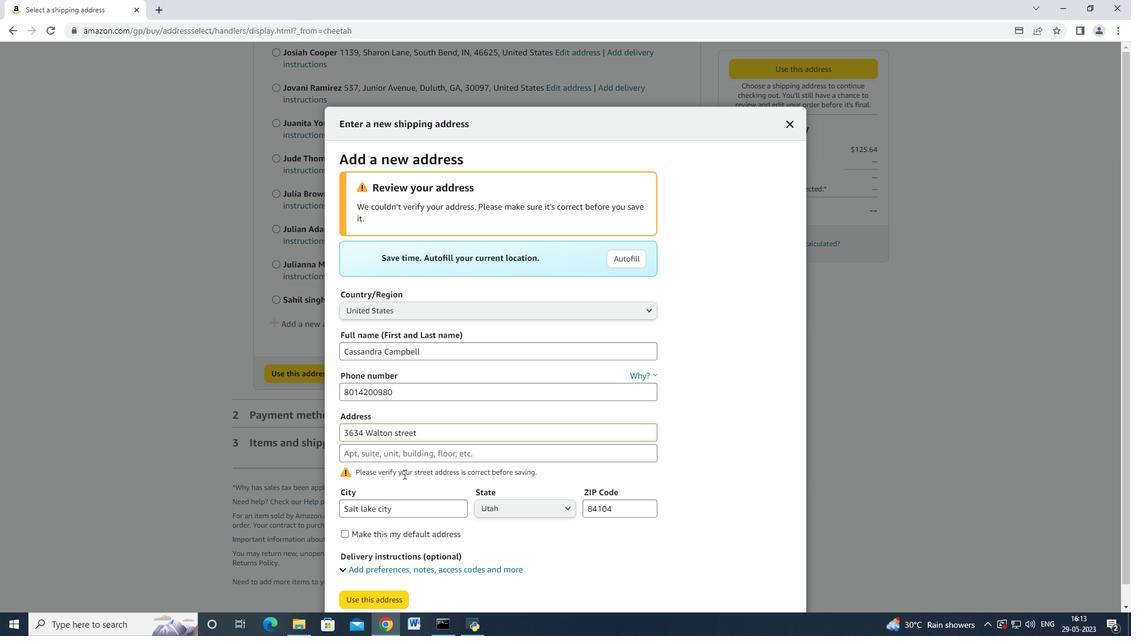 
Action: Mouse moved to (385, 579)
Screenshot: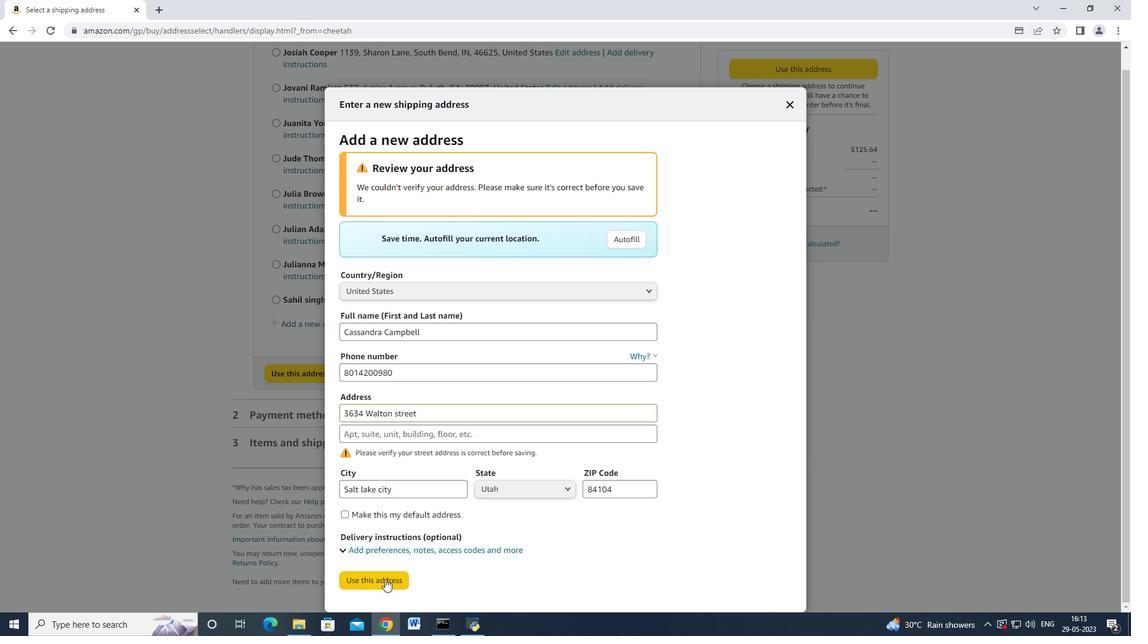 
Action: Mouse pressed left at (385, 579)
Screenshot: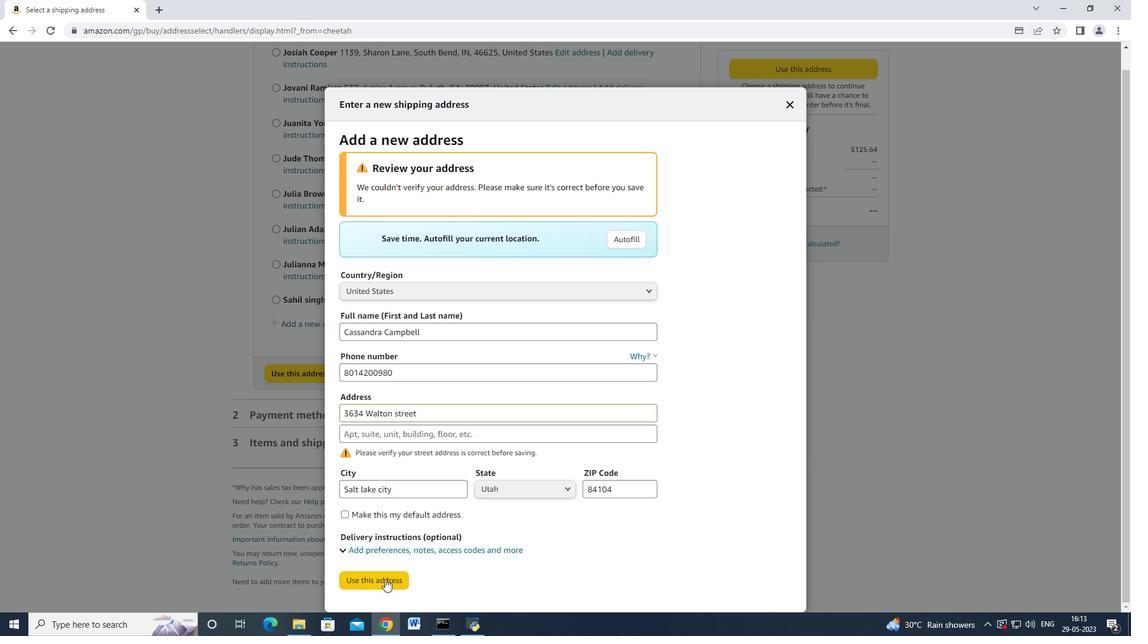 
Action: Mouse moved to (375, 301)
Screenshot: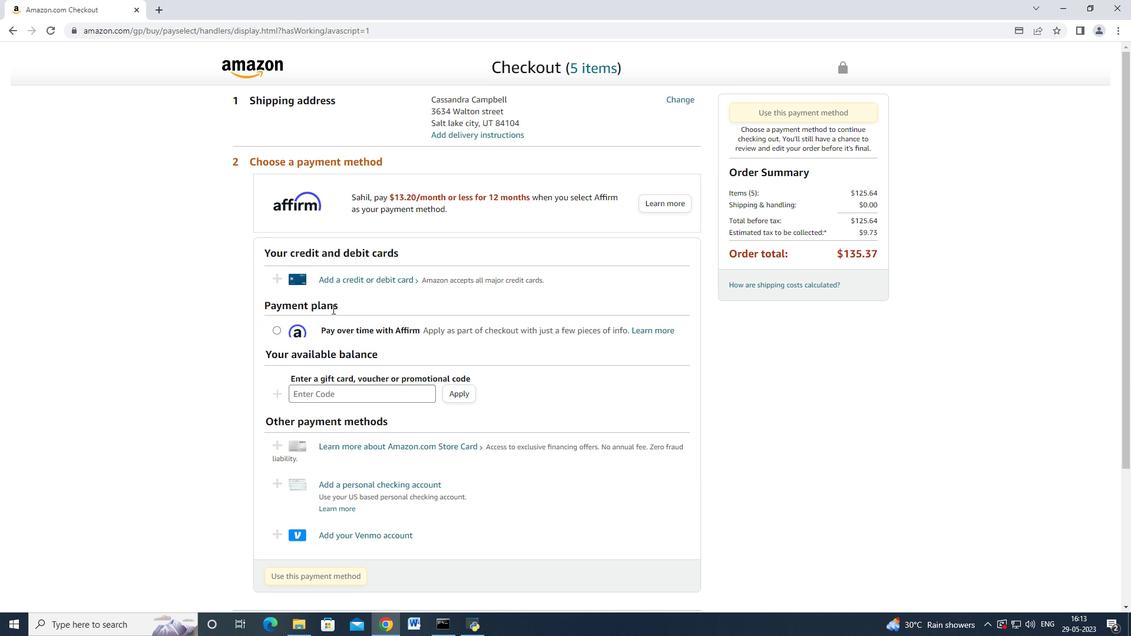
Action: Mouse scrolled (375, 300) with delta (0, 0)
Screenshot: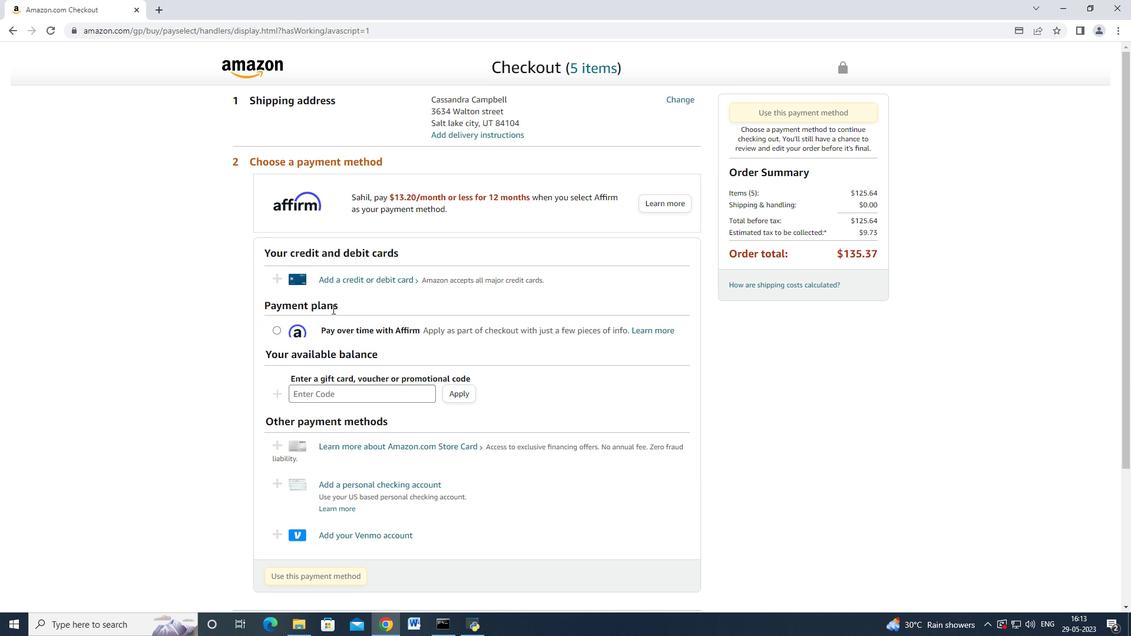 
Action: Mouse moved to (379, 302)
Screenshot: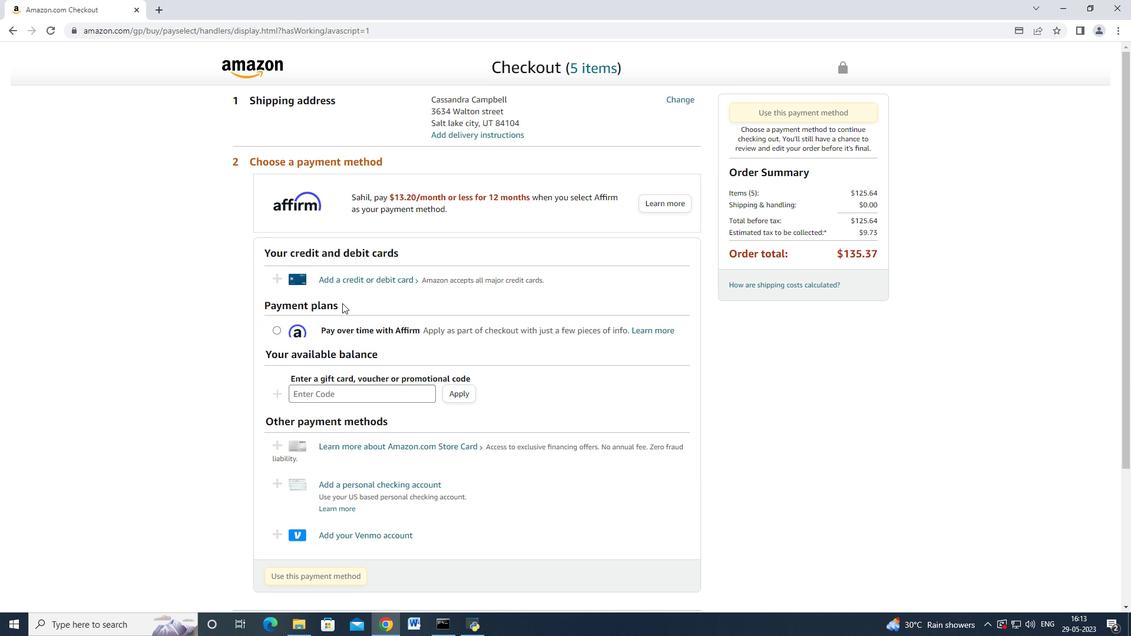 
Action: Mouse scrolled (379, 301) with delta (0, 0)
Screenshot: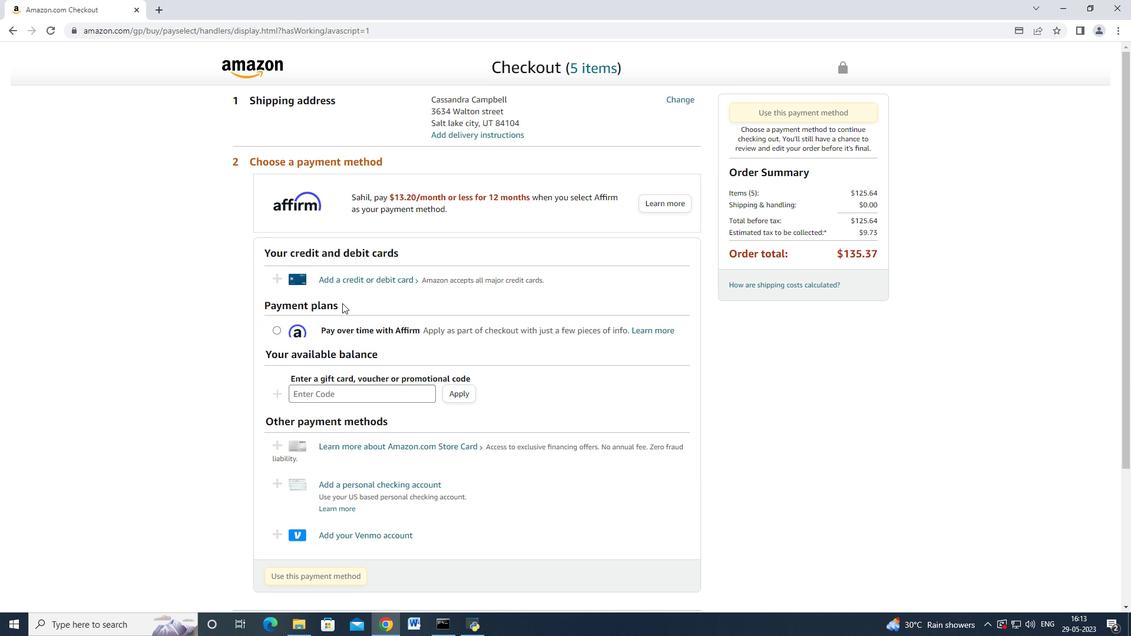 
Action: Mouse moved to (381, 302)
Screenshot: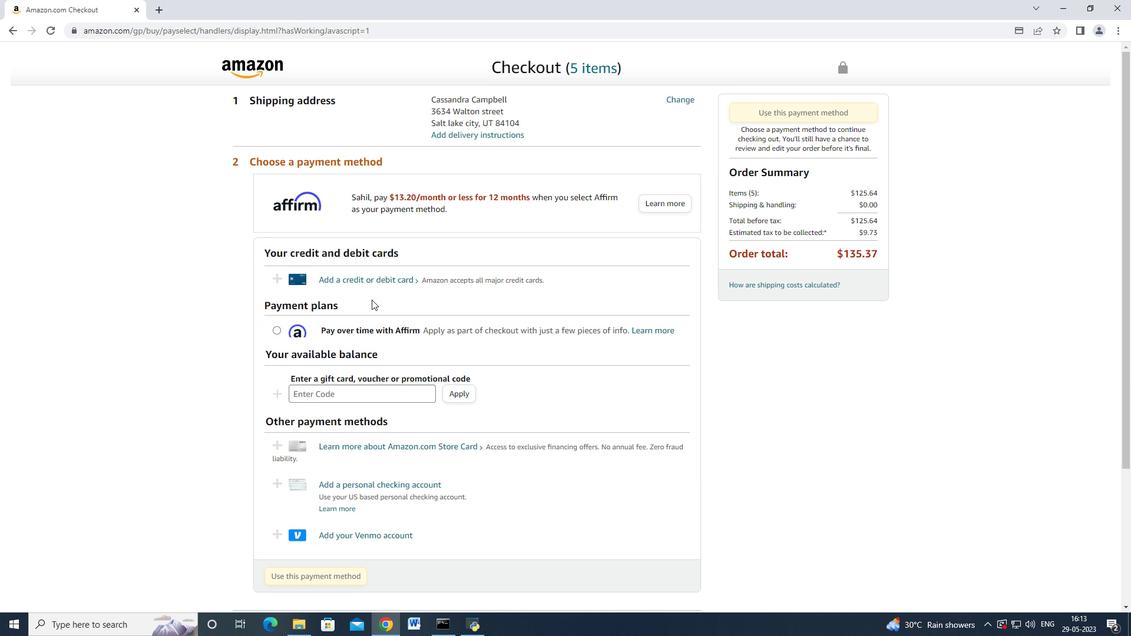 
Action: Mouse scrolled (381, 302) with delta (0, 0)
Screenshot: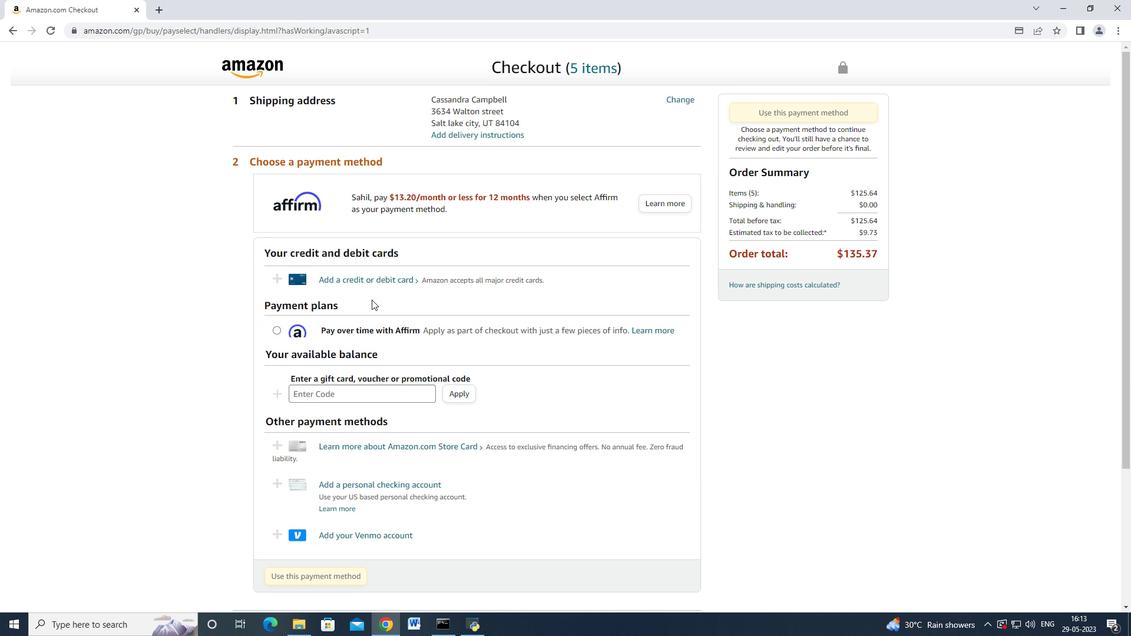 
Action: Mouse moved to (446, 322)
Screenshot: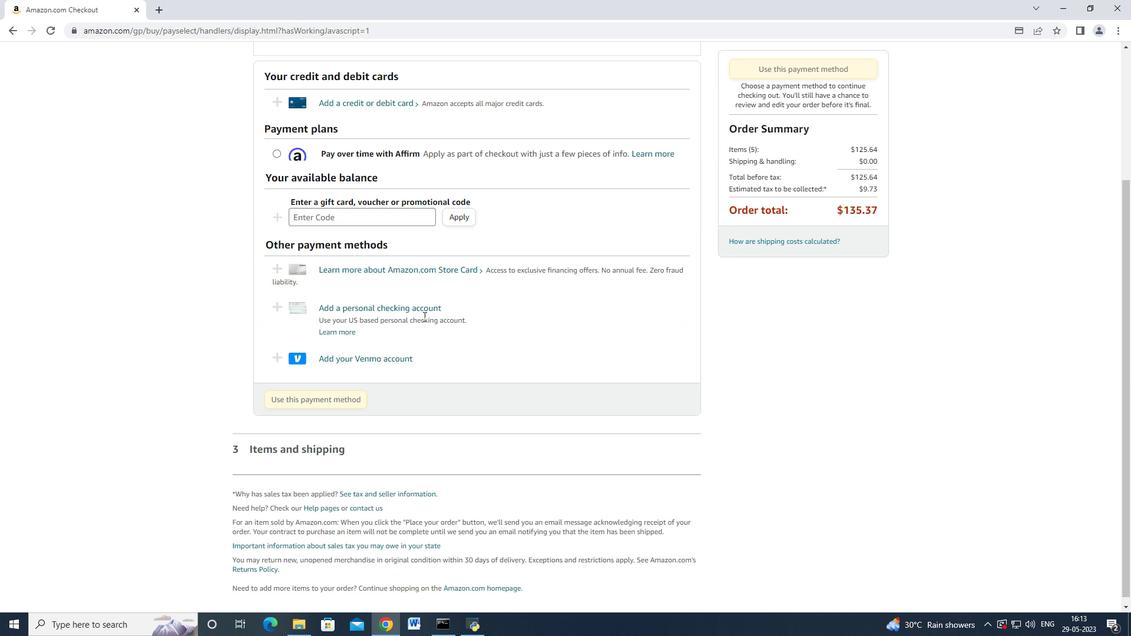 
Action: Mouse scrolled (446, 322) with delta (0, 0)
Screenshot: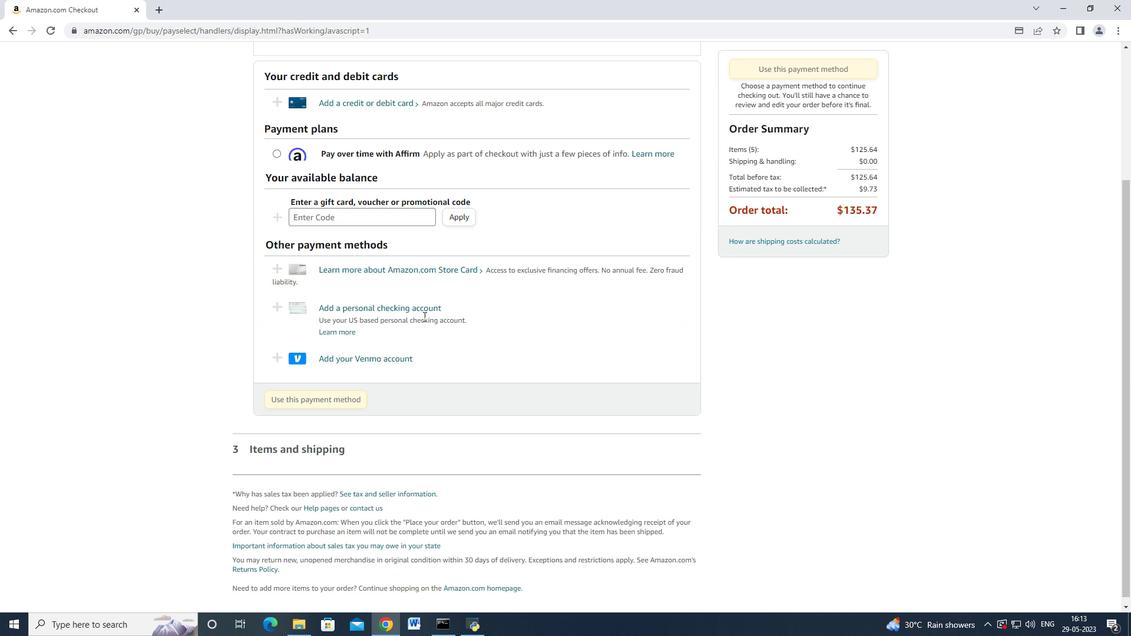 
Action: Mouse moved to (449, 322)
Screenshot: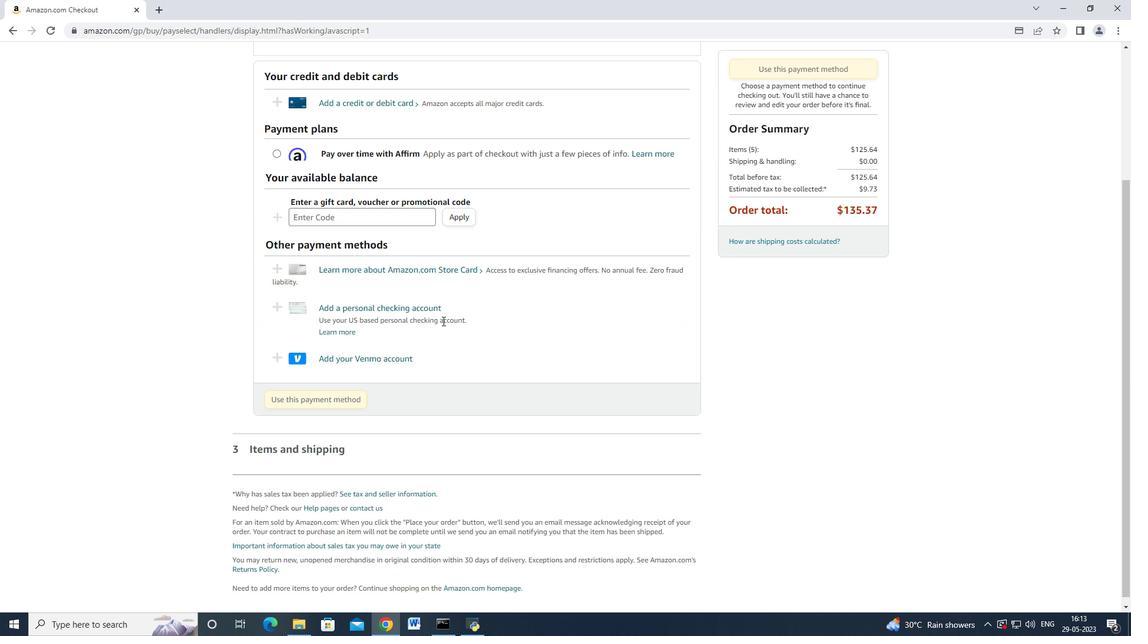 
Action: Mouse scrolled (449, 323) with delta (0, 0)
Screenshot: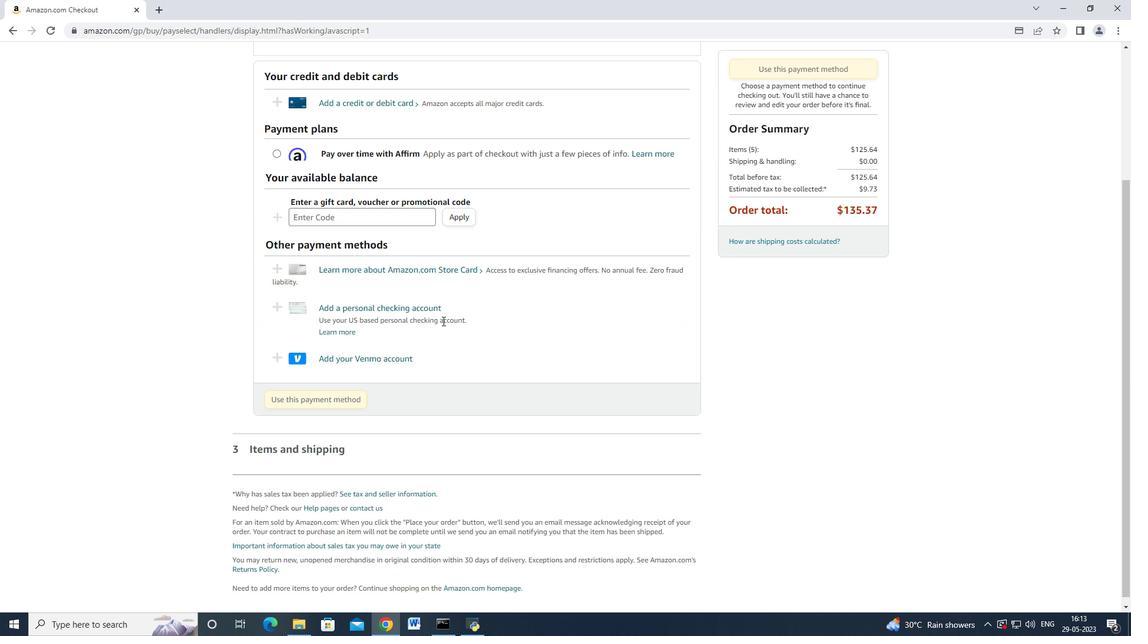 
Action: Mouse moved to (450, 322)
Screenshot: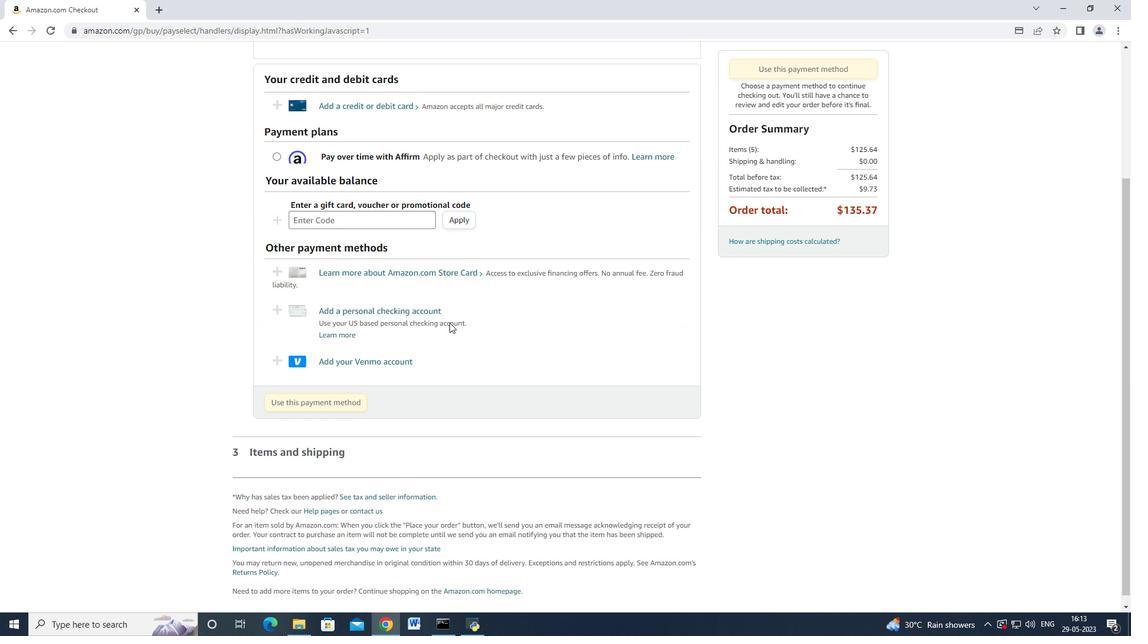 
Action: Mouse scrolled (450, 323) with delta (0, 0)
Screenshot: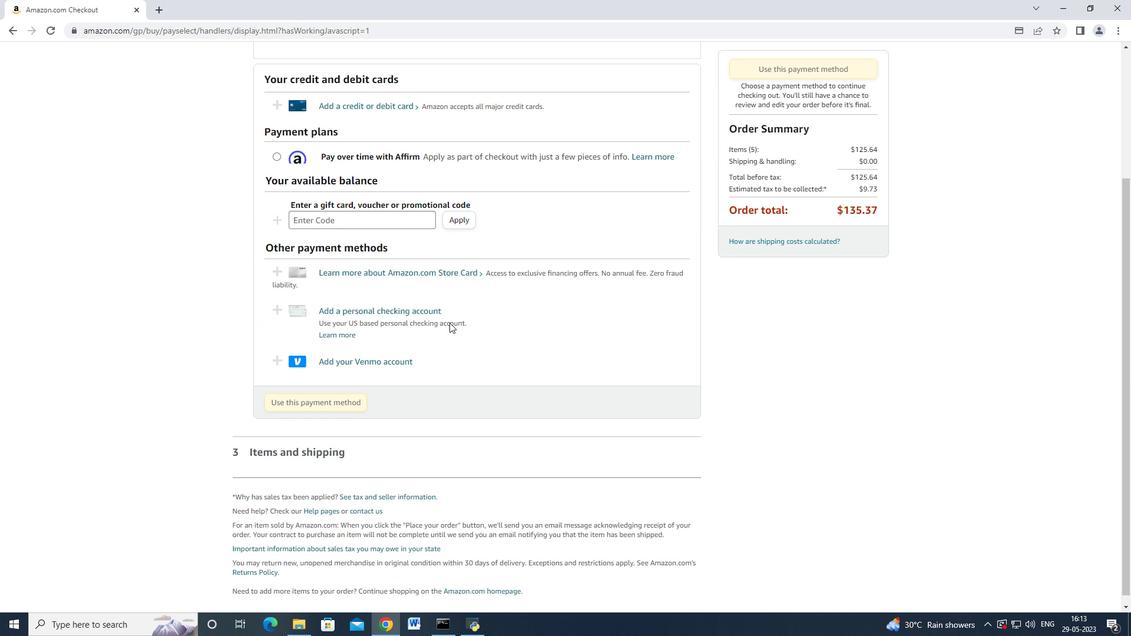 
Action: Mouse moved to (387, 275)
Screenshot: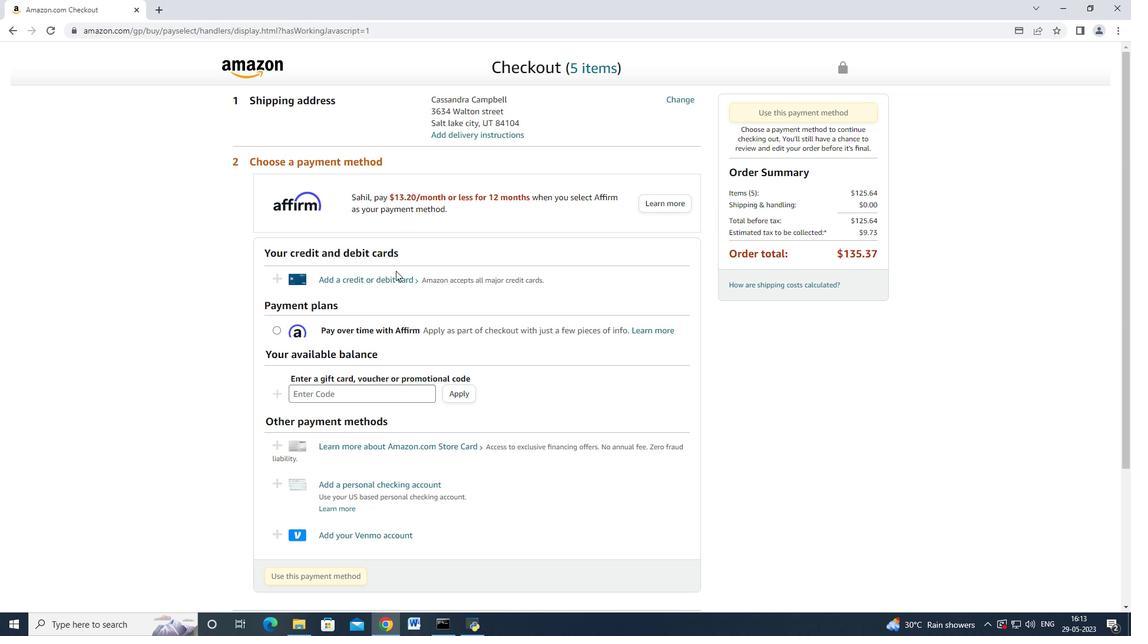 
Action: Mouse pressed left at (387, 275)
Screenshot: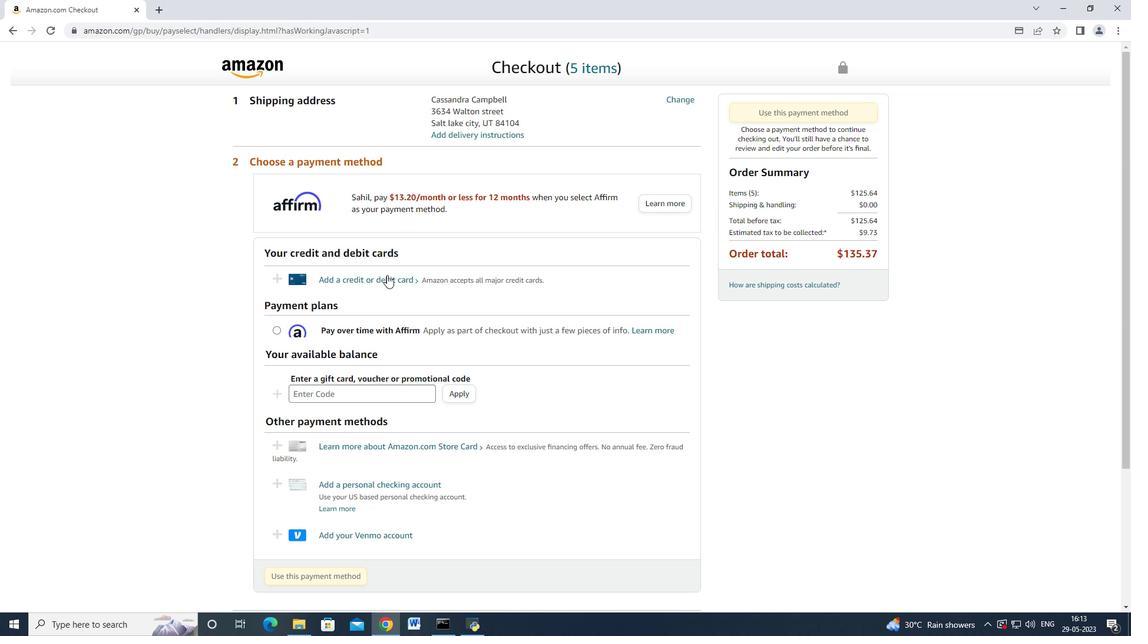 
Action: Mouse moved to (489, 273)
Screenshot: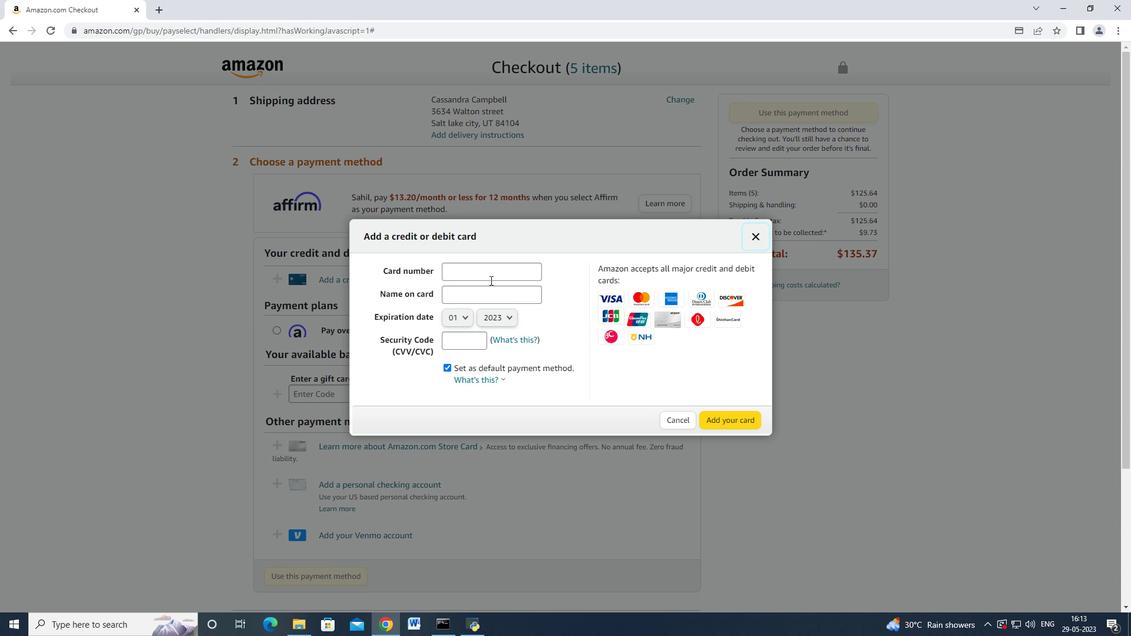 
Action: Mouse pressed left at (489, 273)
Screenshot: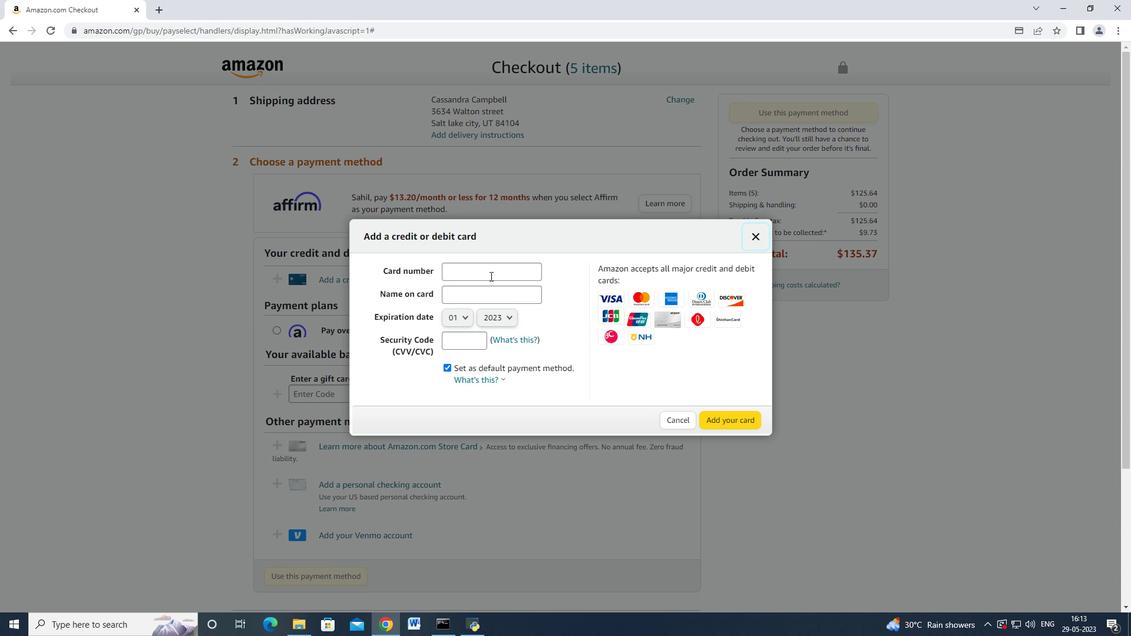 
Action: Mouse moved to (480, 276)
Screenshot: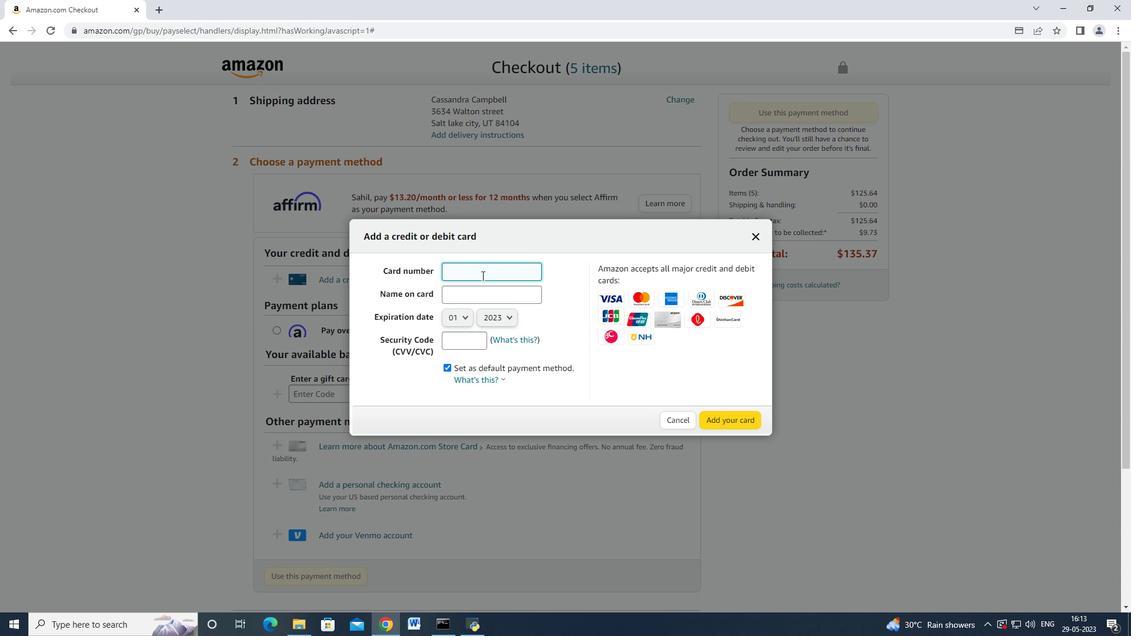 
Action: Key pressed 7<Key.backspace>4762664477556010`<Key.backspace><Key.tab><Key.shift>Mark<Key.space><Key.shift_r>Adams<Key.tab>
Screenshot: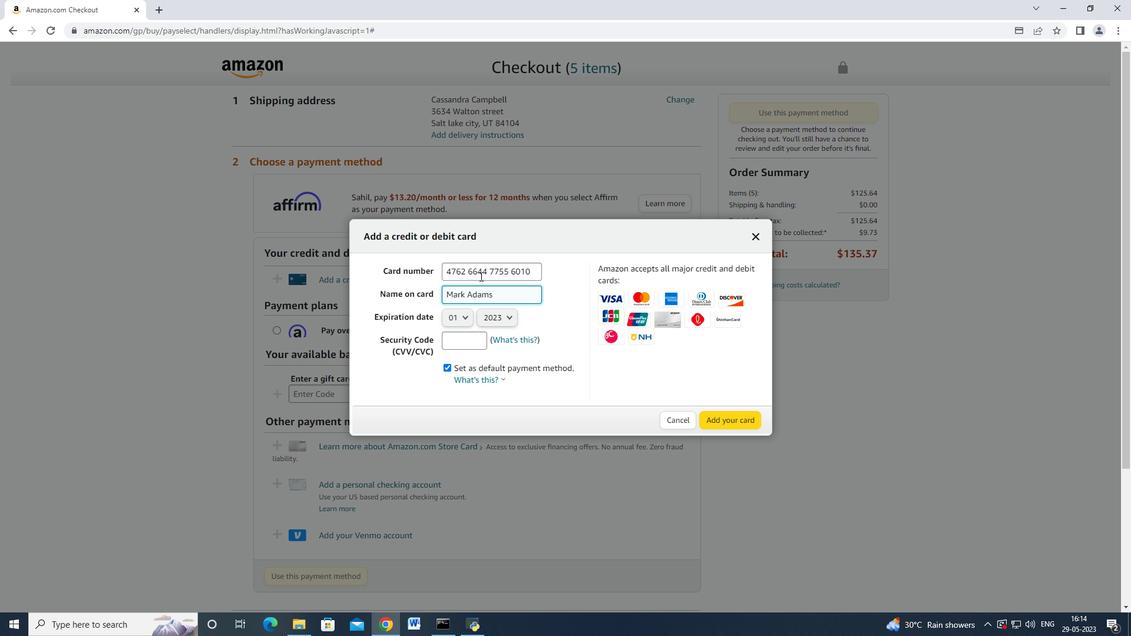 
Action: Mouse moved to (465, 310)
Screenshot: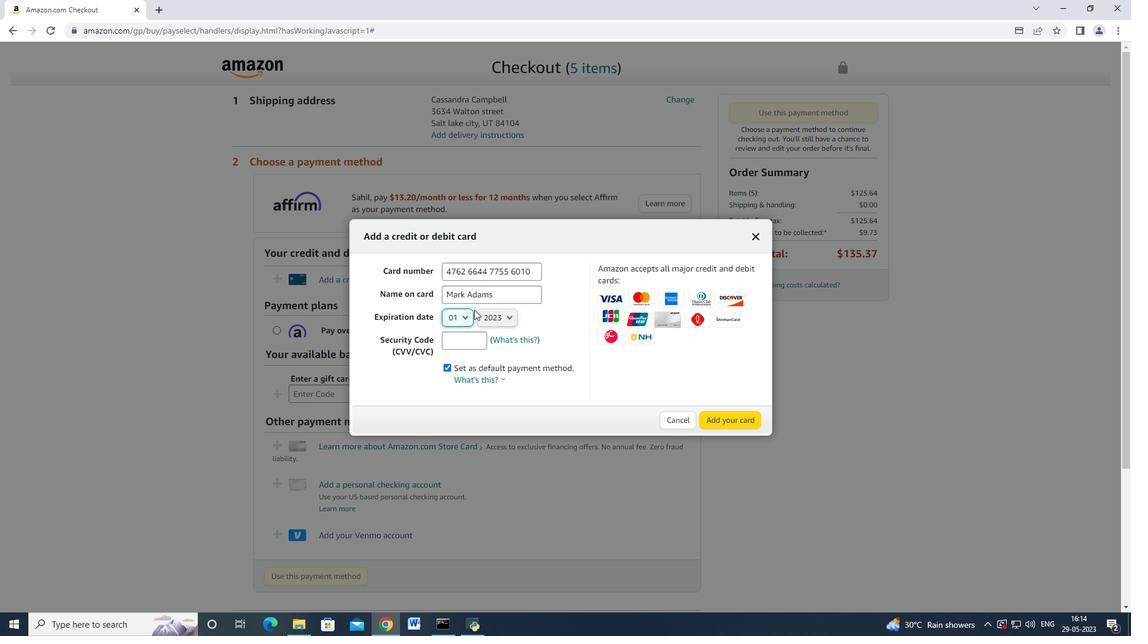 
Action: Mouse pressed left at (465, 310)
Screenshot: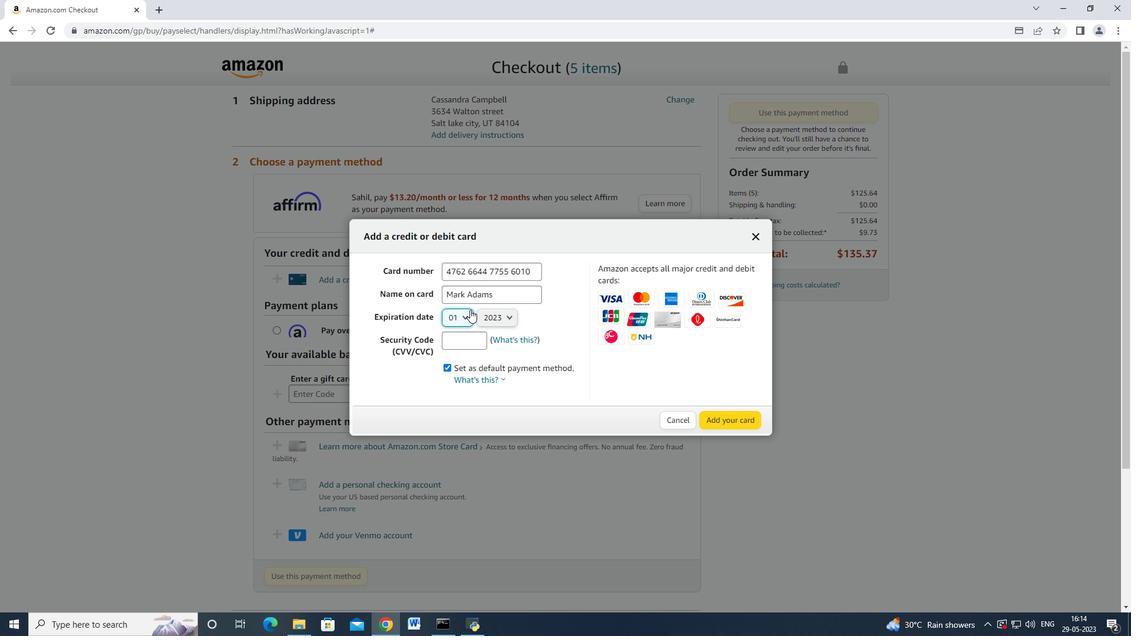 
Action: Mouse moved to (459, 366)
Screenshot: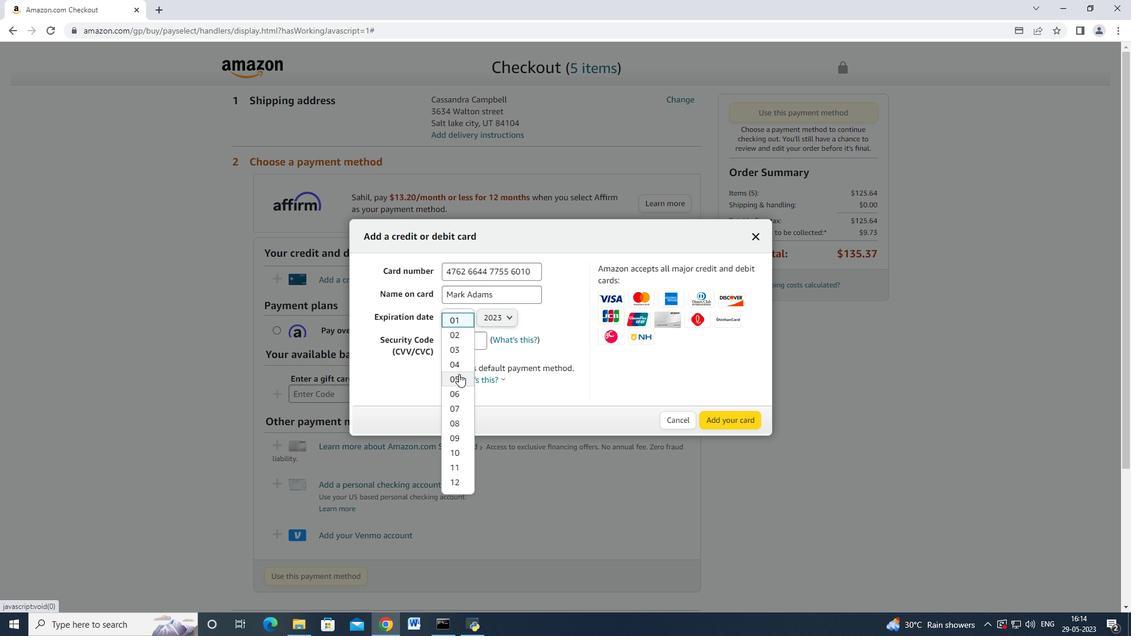 
Action: Mouse pressed left at (459, 366)
Screenshot: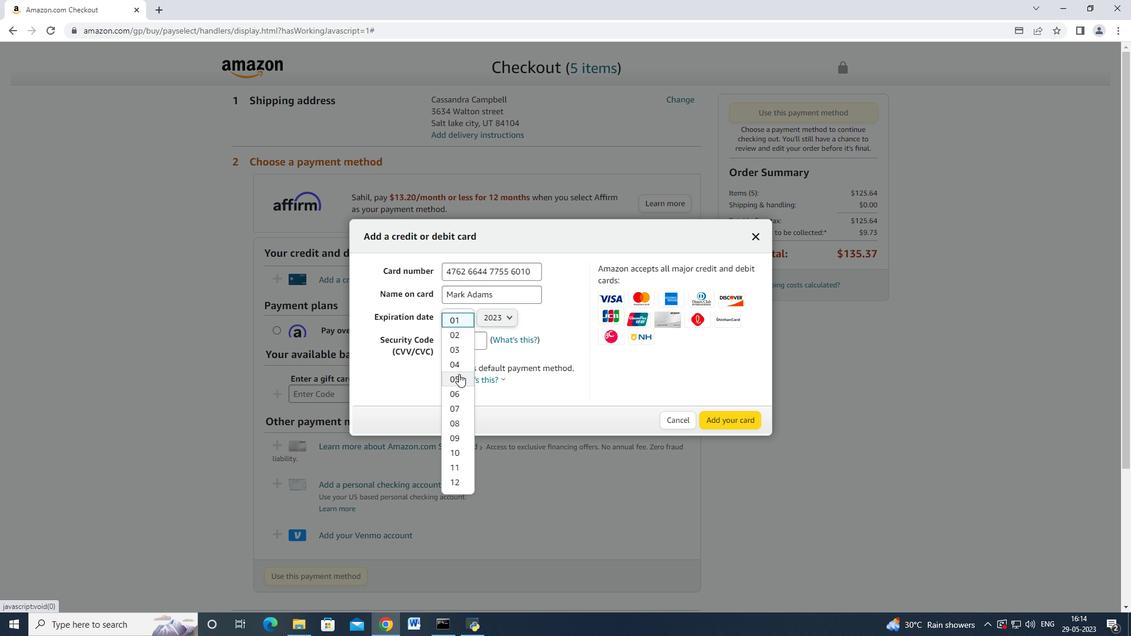 
Action: Mouse moved to (503, 313)
Screenshot: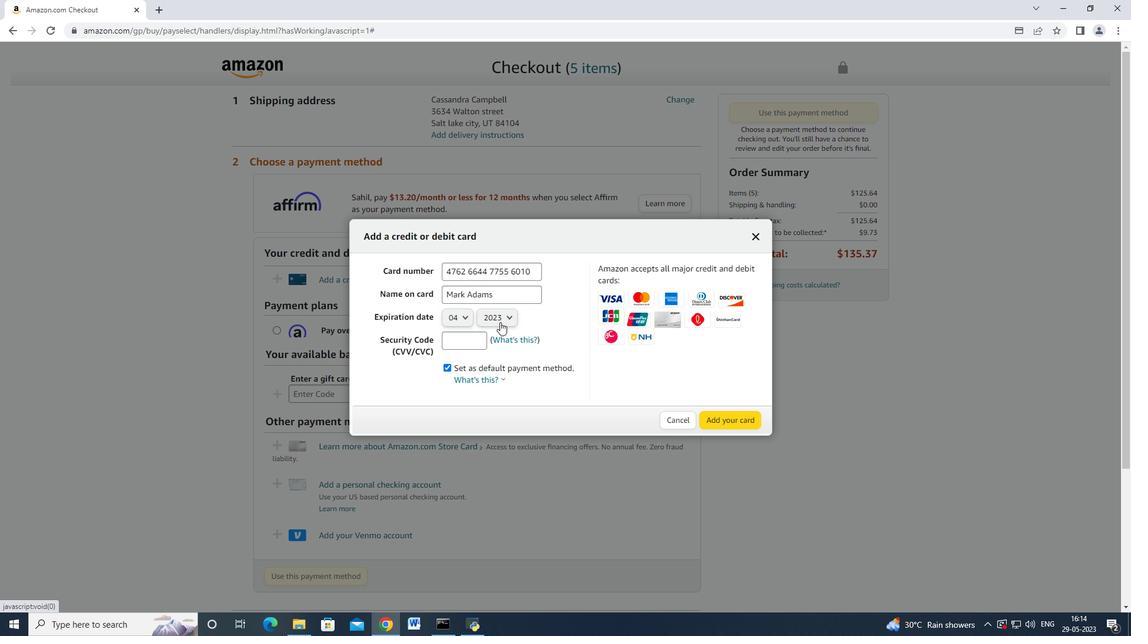 
Action: Mouse pressed left at (503, 313)
Screenshot: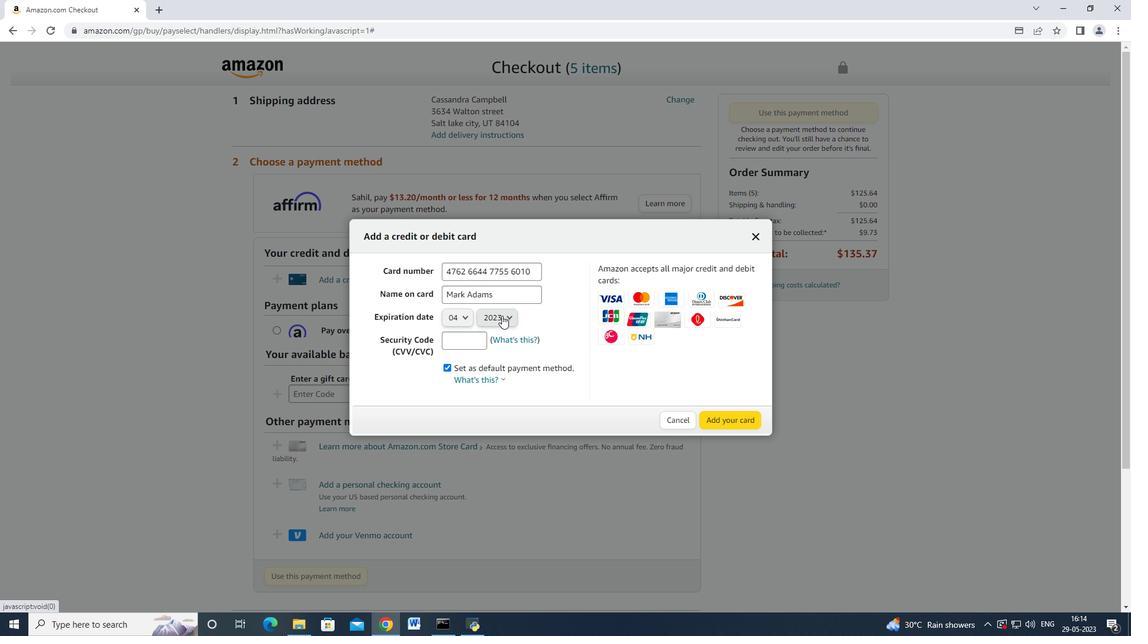 
Action: Mouse moved to (497, 350)
Screenshot: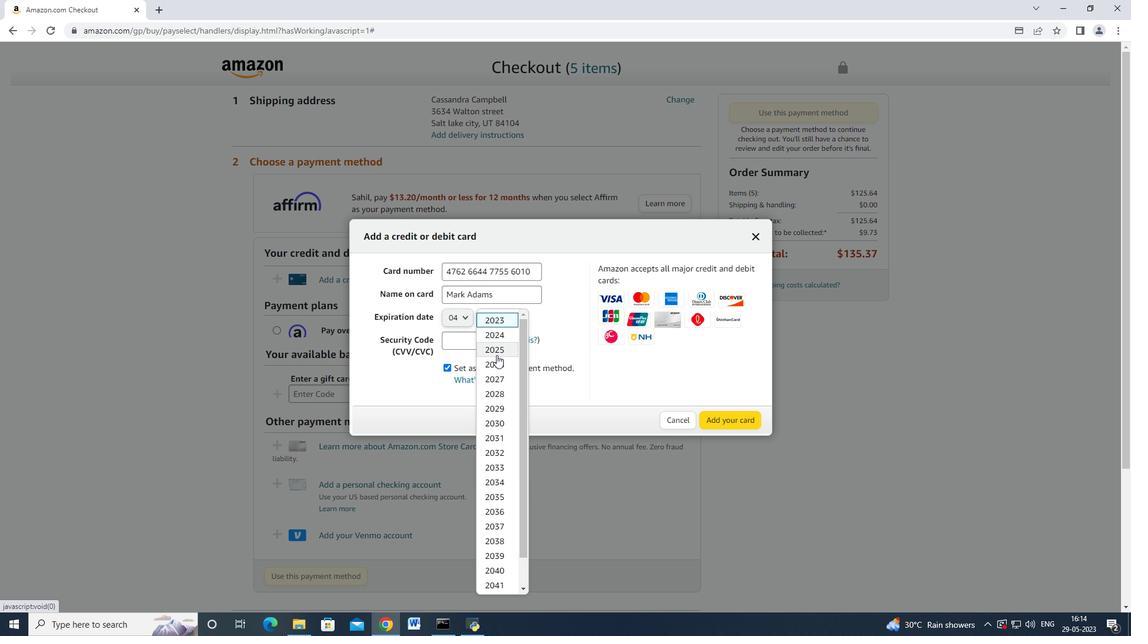 
Action: Mouse pressed left at (497, 350)
Screenshot: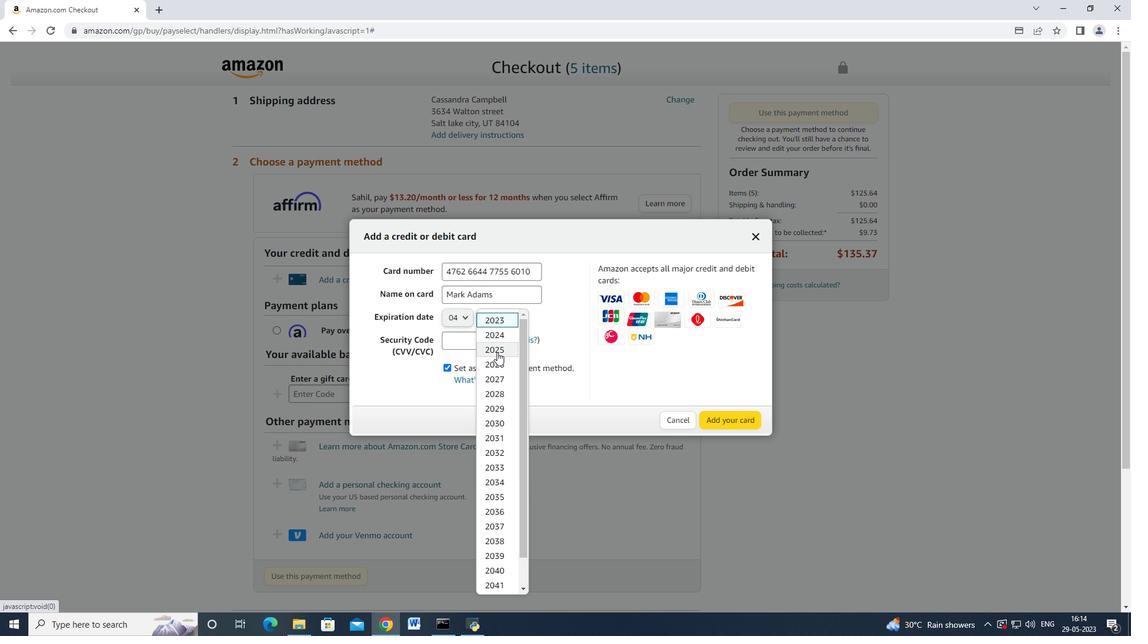 
Action: Mouse moved to (453, 343)
Screenshot: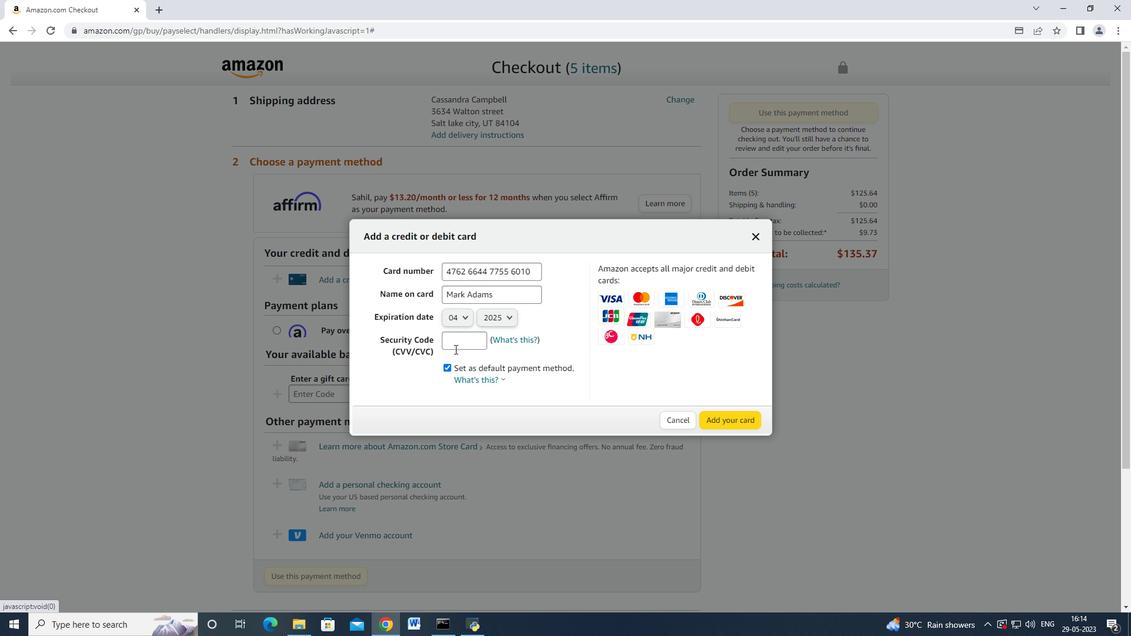 
Action: Mouse pressed left at (453, 343)
Screenshot: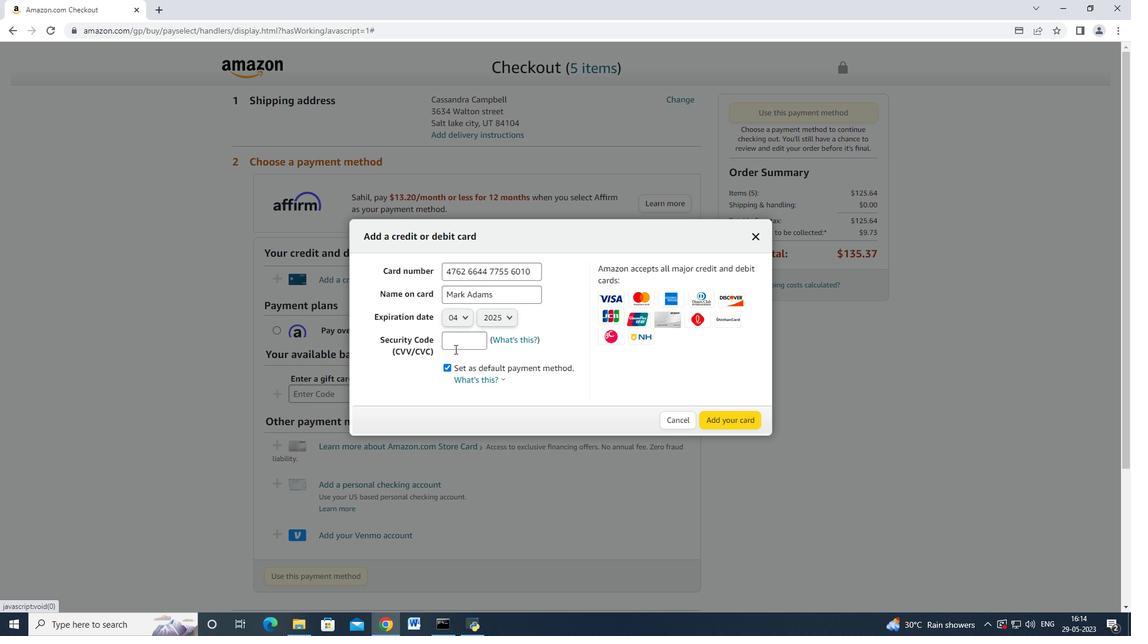 
Action: Mouse moved to (456, 342)
Screenshot: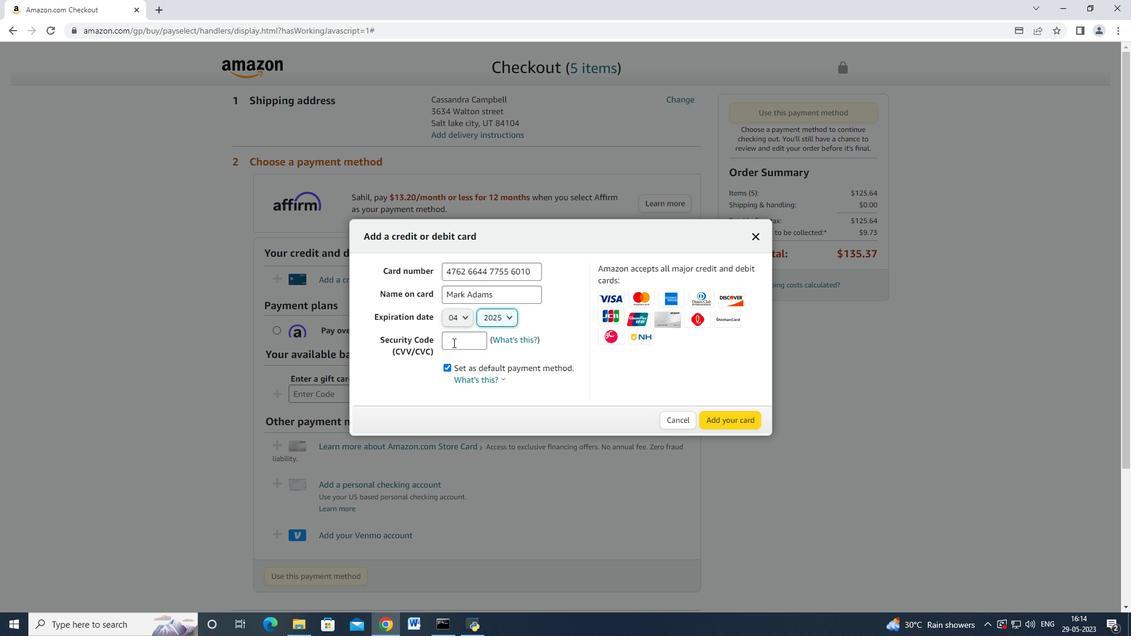 
Action: Mouse pressed left at (456, 342)
Screenshot: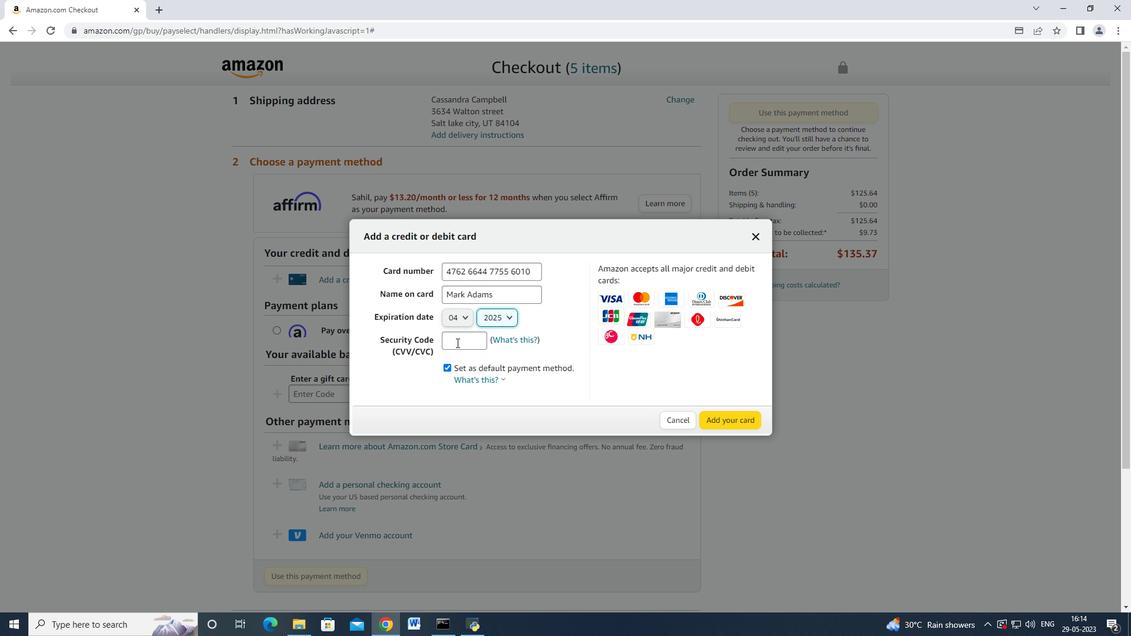 
Action: Mouse moved to (456, 342)
Screenshot: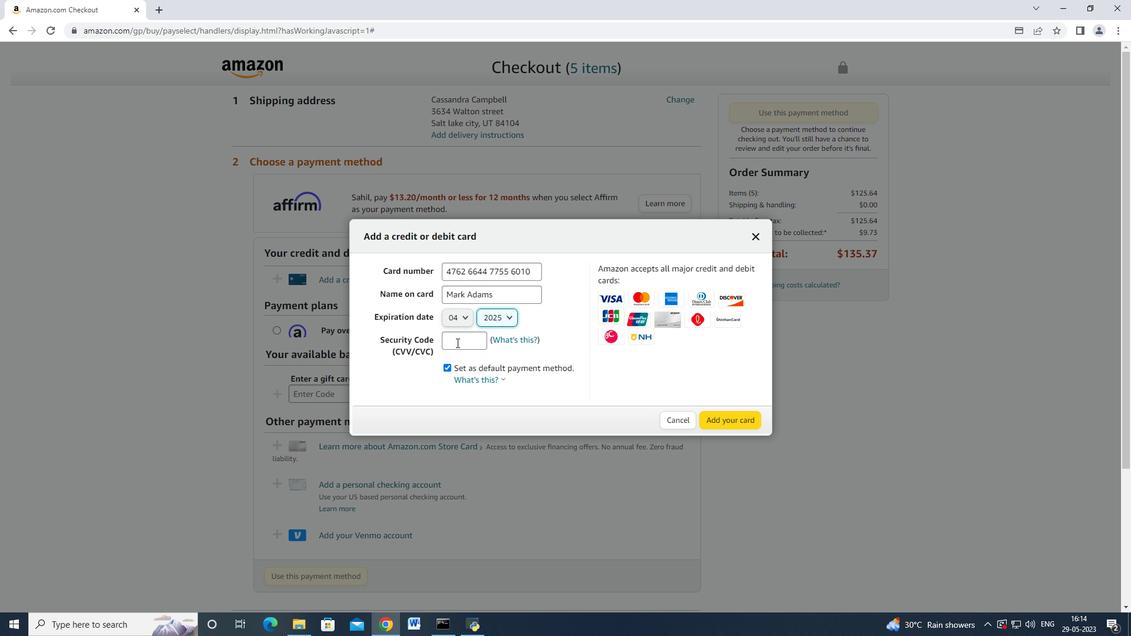
Action: Key pressed 682
Screenshot: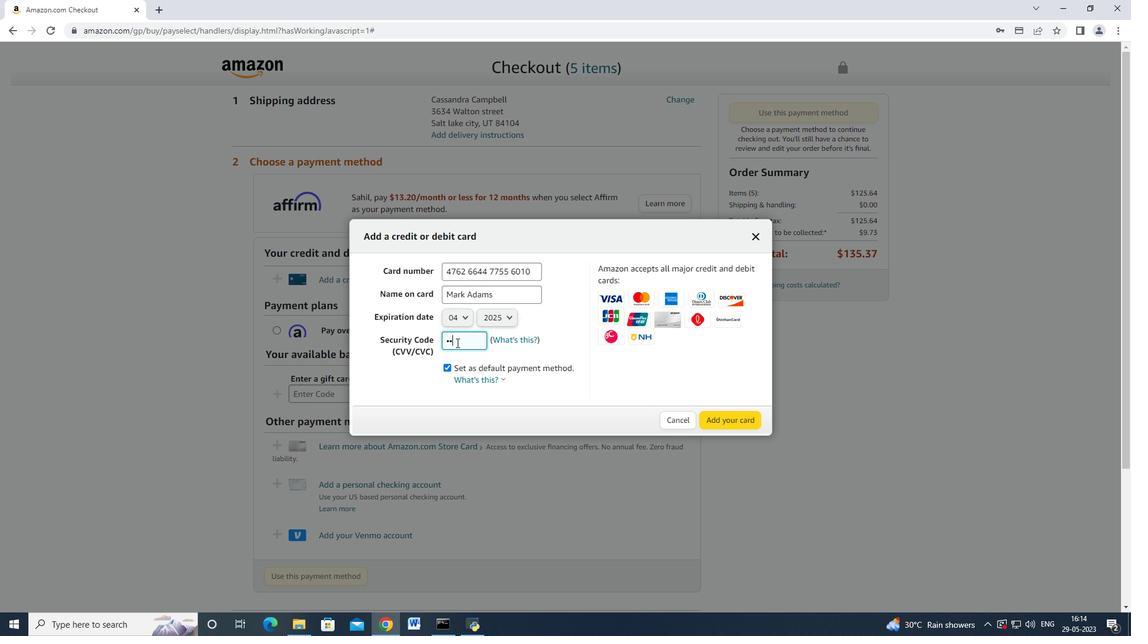 
Action: Mouse moved to (741, 419)
Screenshot: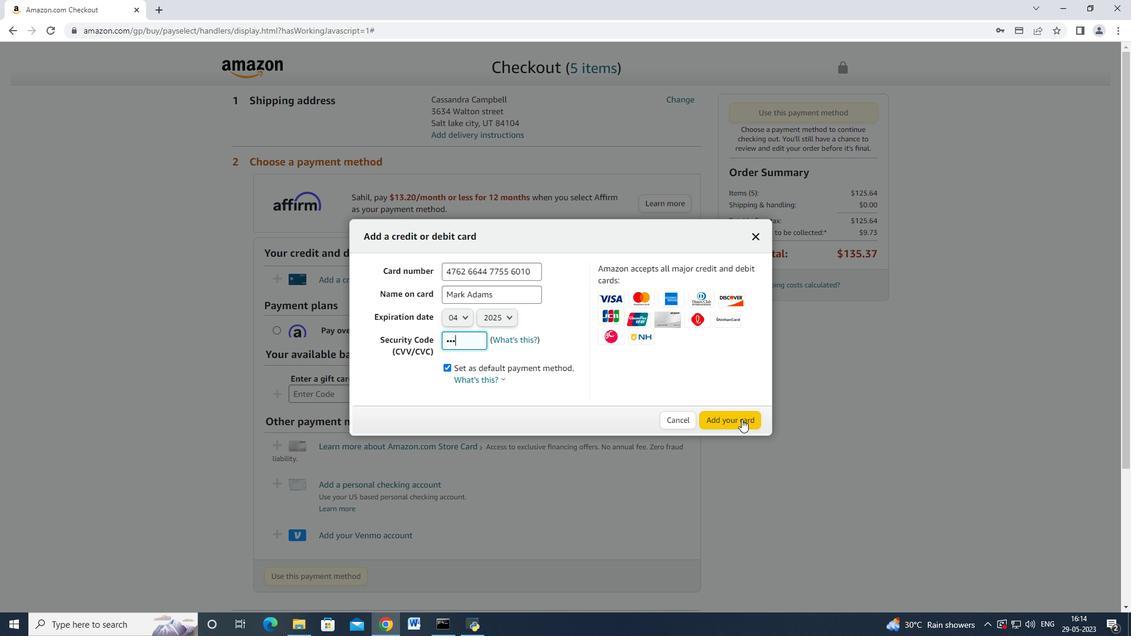 
